 Task: Compose an email with the signature Larry Evans with the subject Request for feedback on a regulatory compliance plan and the message I am writing to request a review of the project quality plan. from softage.3@softage.net to softage.2@softage.net with an attached audio file Audio_promo.mp3 Undo the message, redo the message and add the line (Thank you) Send the email. Finally, move the email from Sent Items to the label Repairs
Action: Mouse moved to (121, 163)
Screenshot: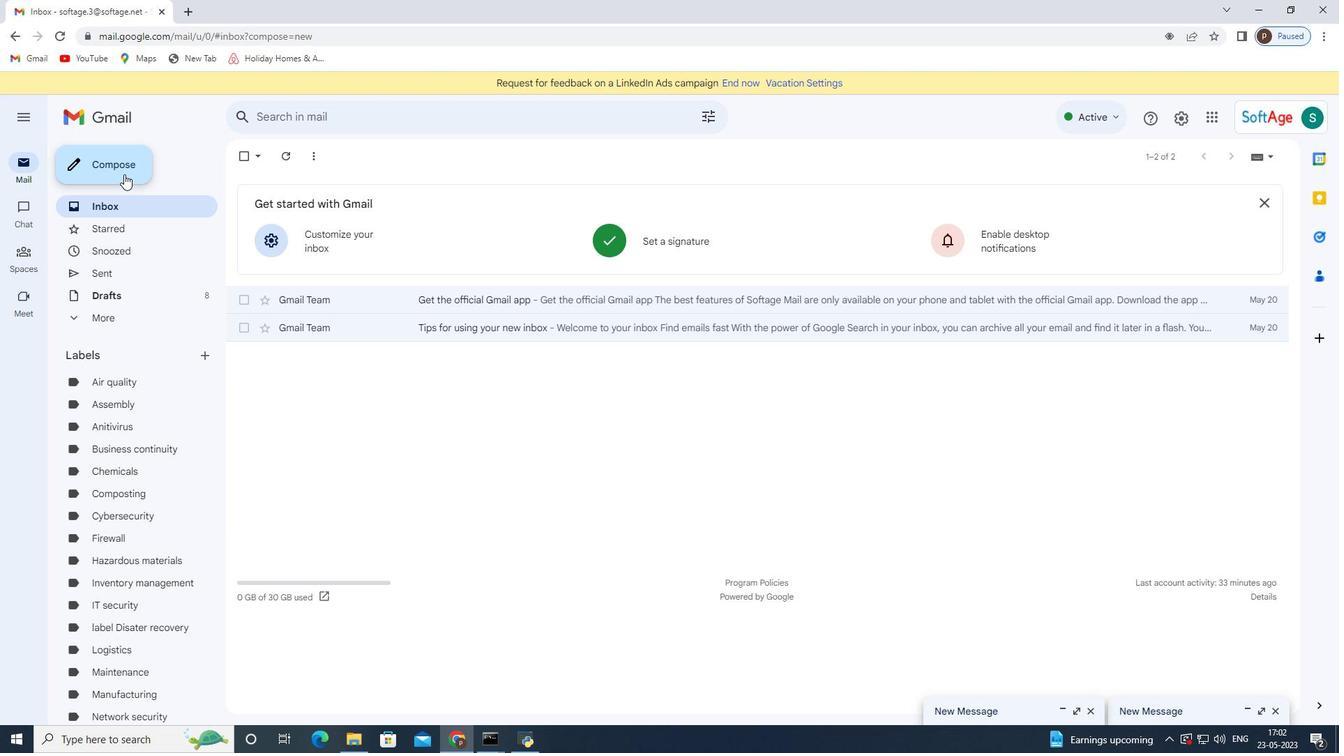 
Action: Mouse pressed left at (121, 163)
Screenshot: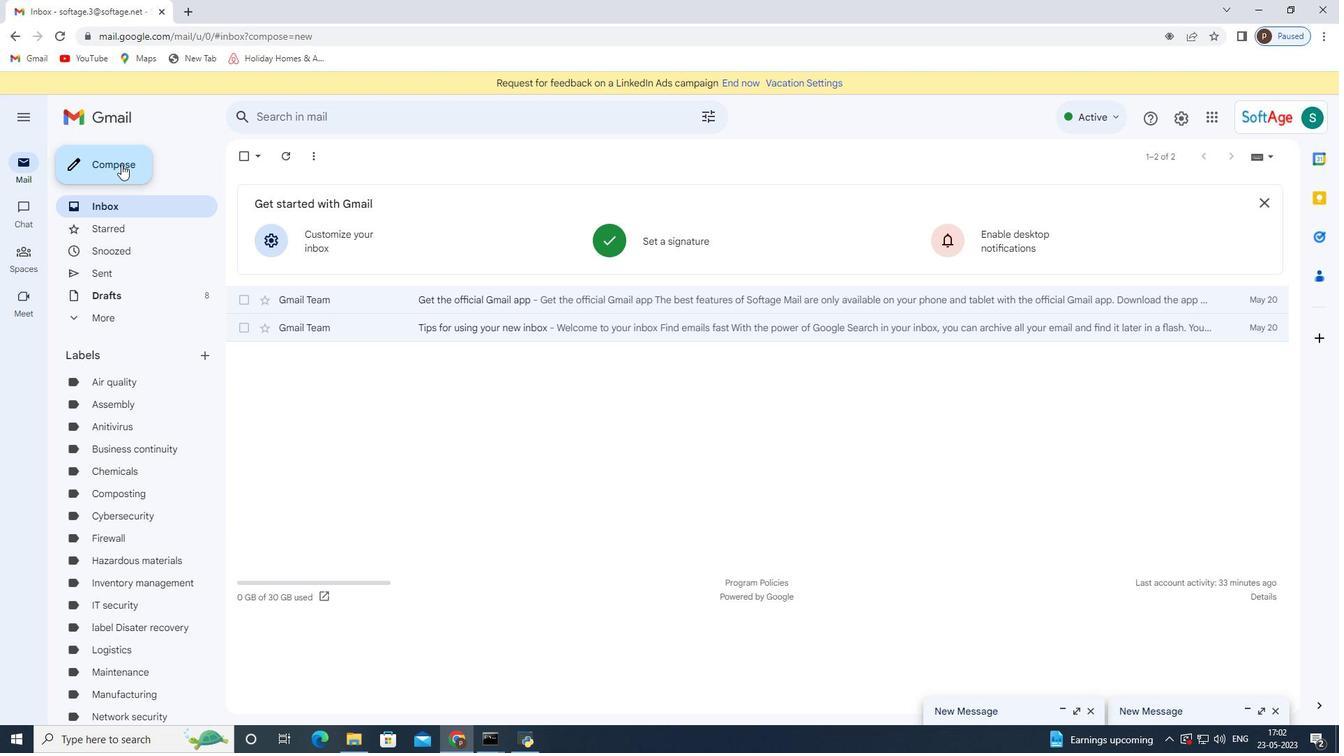
Action: Mouse moved to (755, 698)
Screenshot: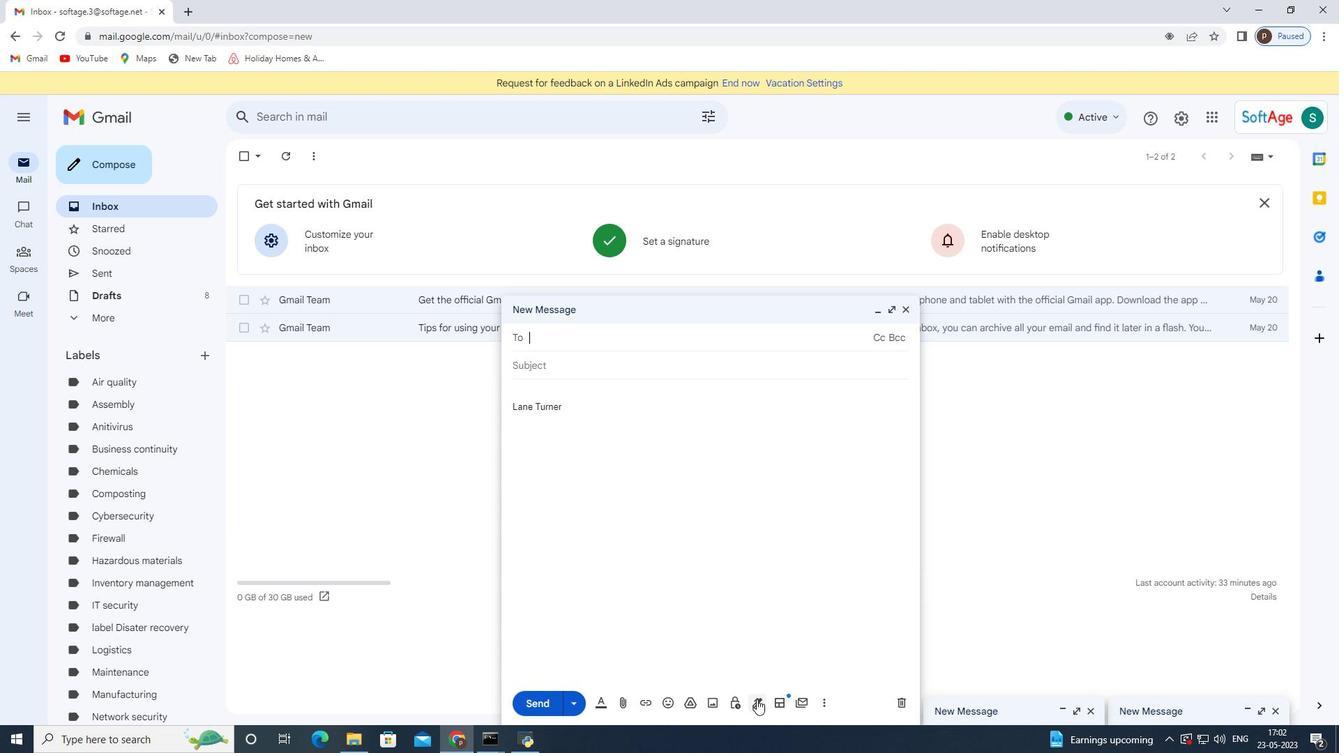 
Action: Mouse pressed left at (755, 698)
Screenshot: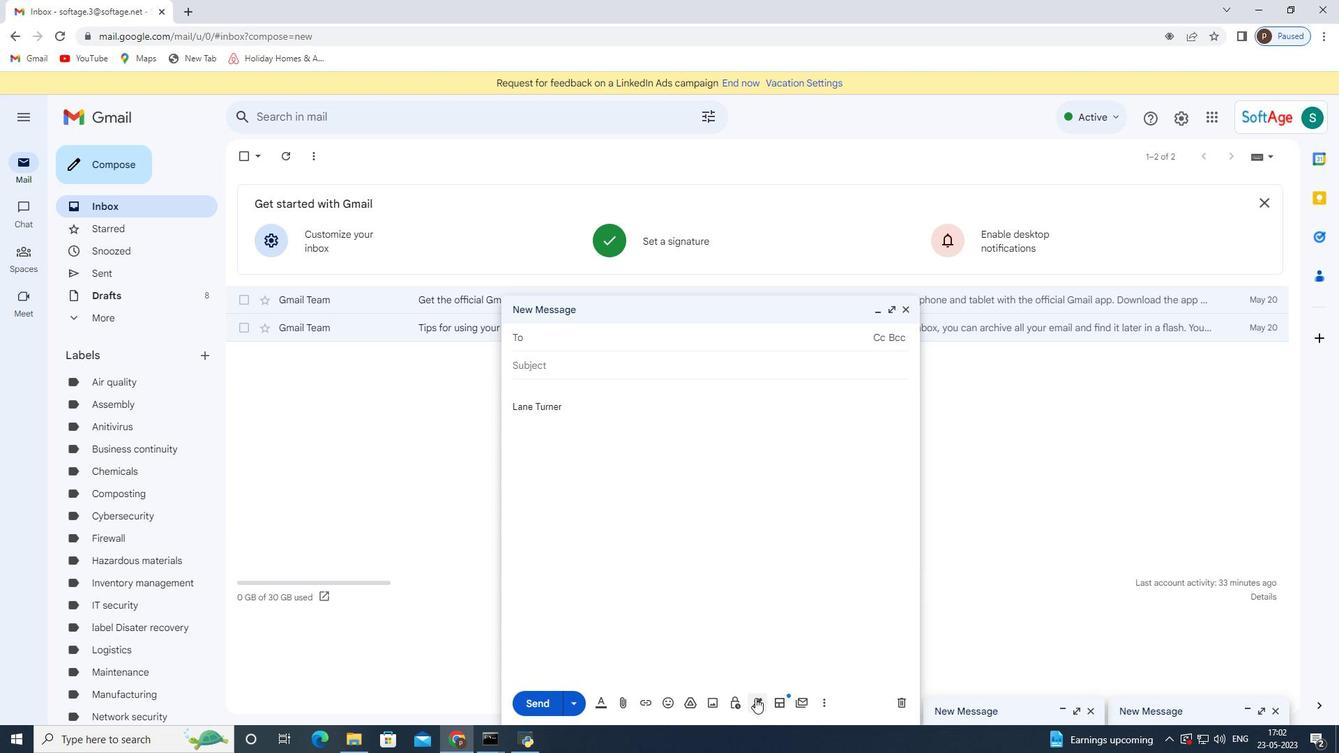 
Action: Mouse moved to (813, 631)
Screenshot: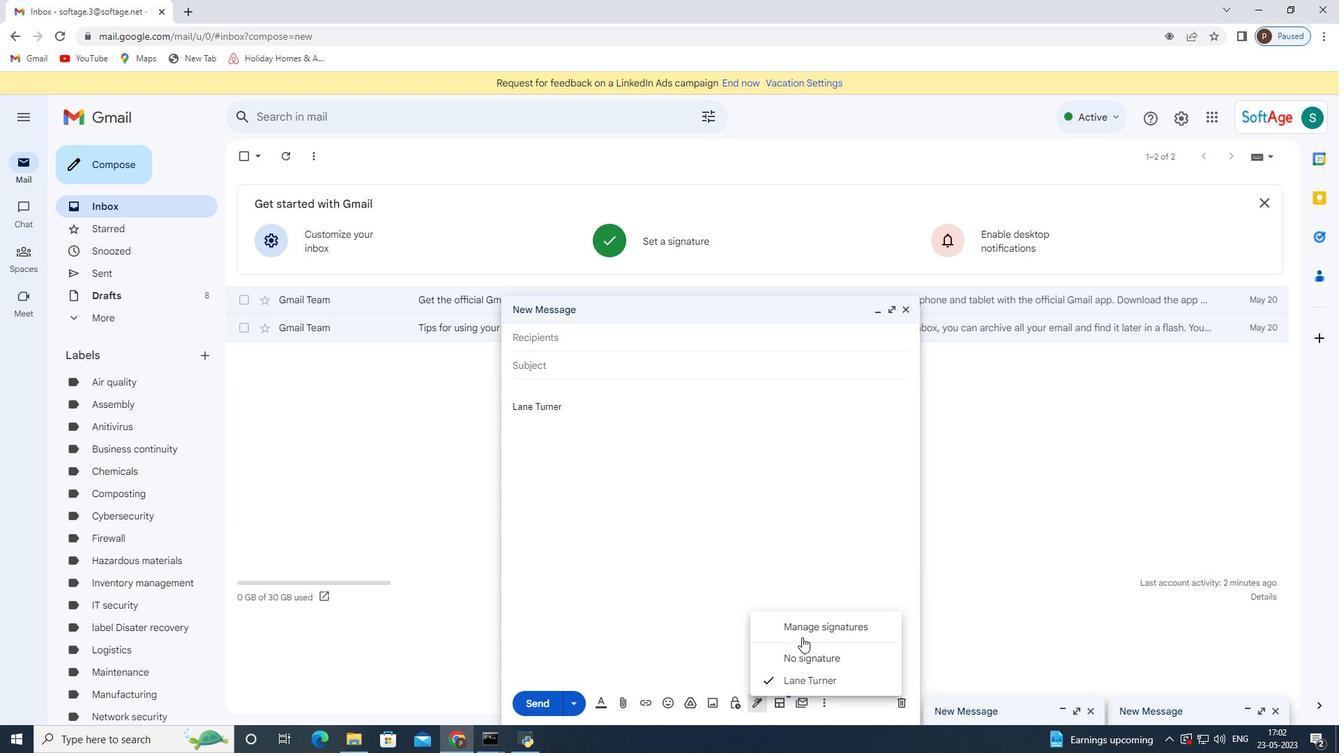 
Action: Mouse pressed left at (813, 631)
Screenshot: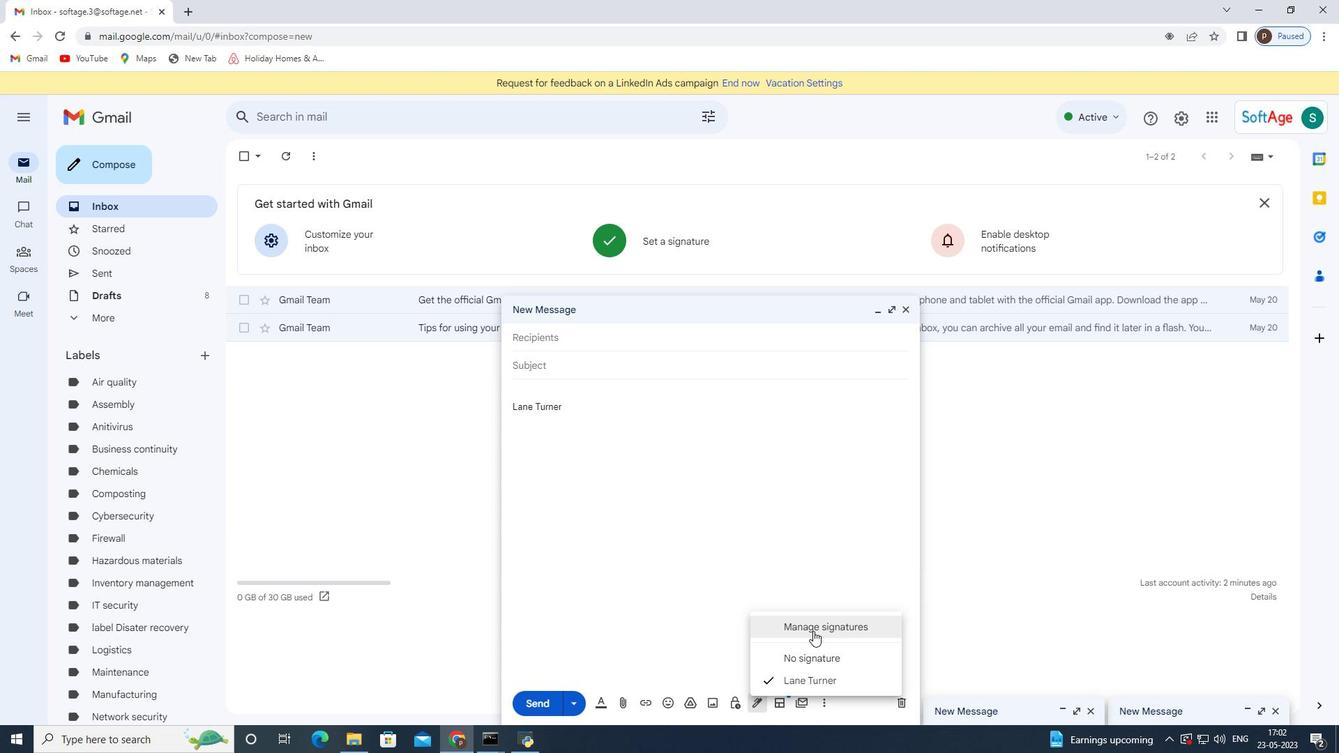 
Action: Mouse moved to (907, 309)
Screenshot: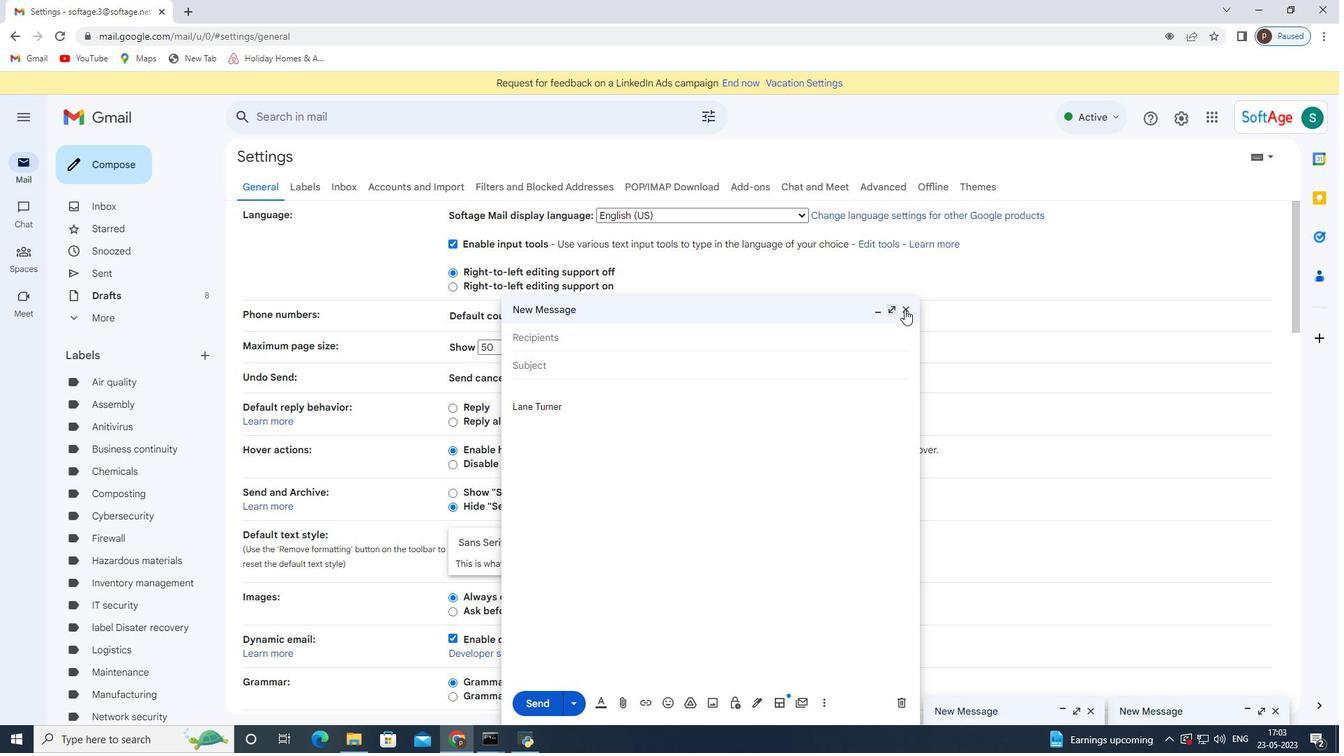 
Action: Mouse pressed left at (907, 309)
Screenshot: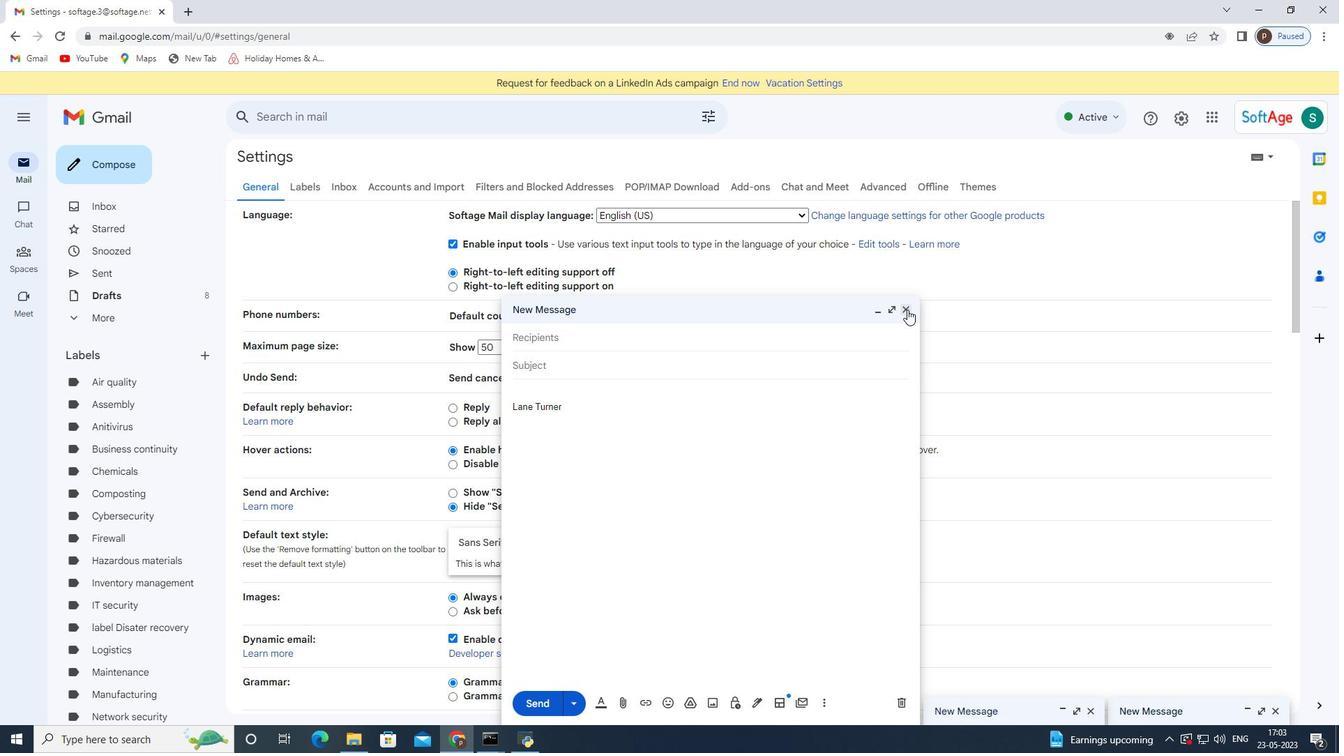 
Action: Mouse moved to (560, 444)
Screenshot: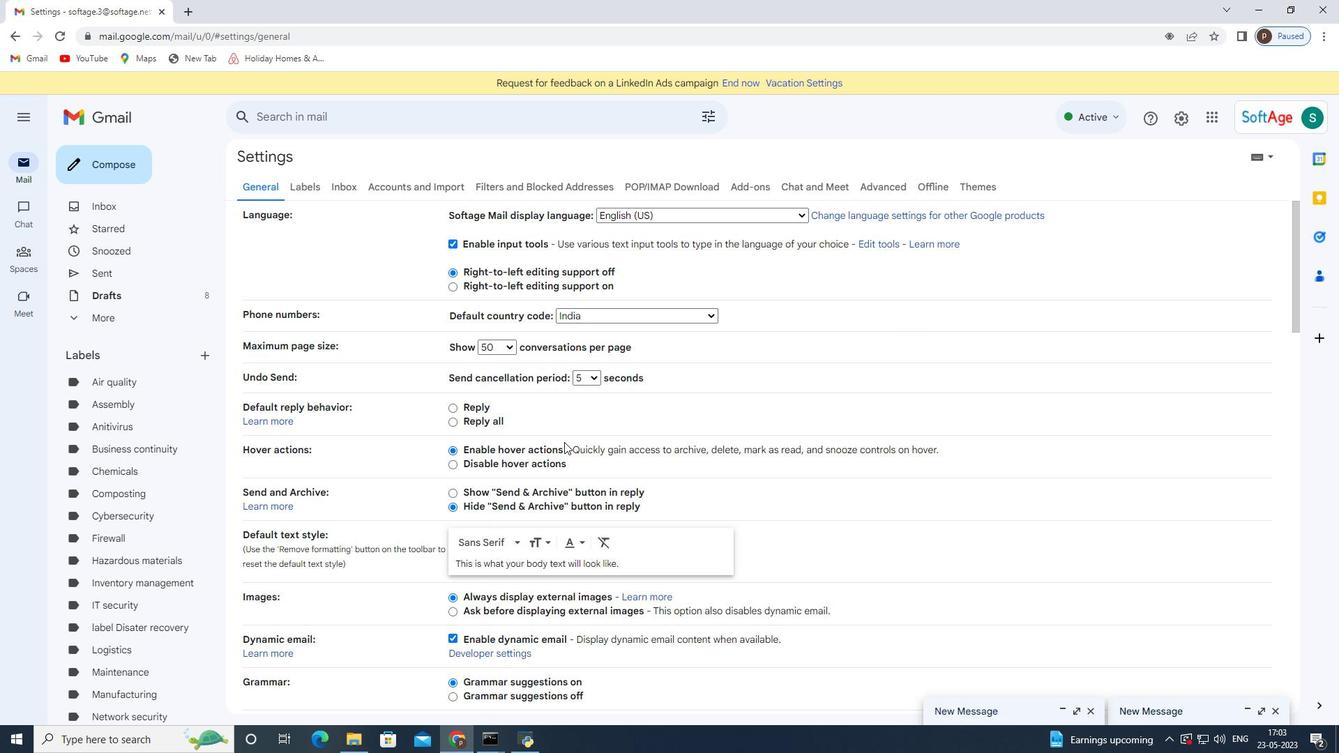 
Action: Mouse scrolled (560, 444) with delta (0, 0)
Screenshot: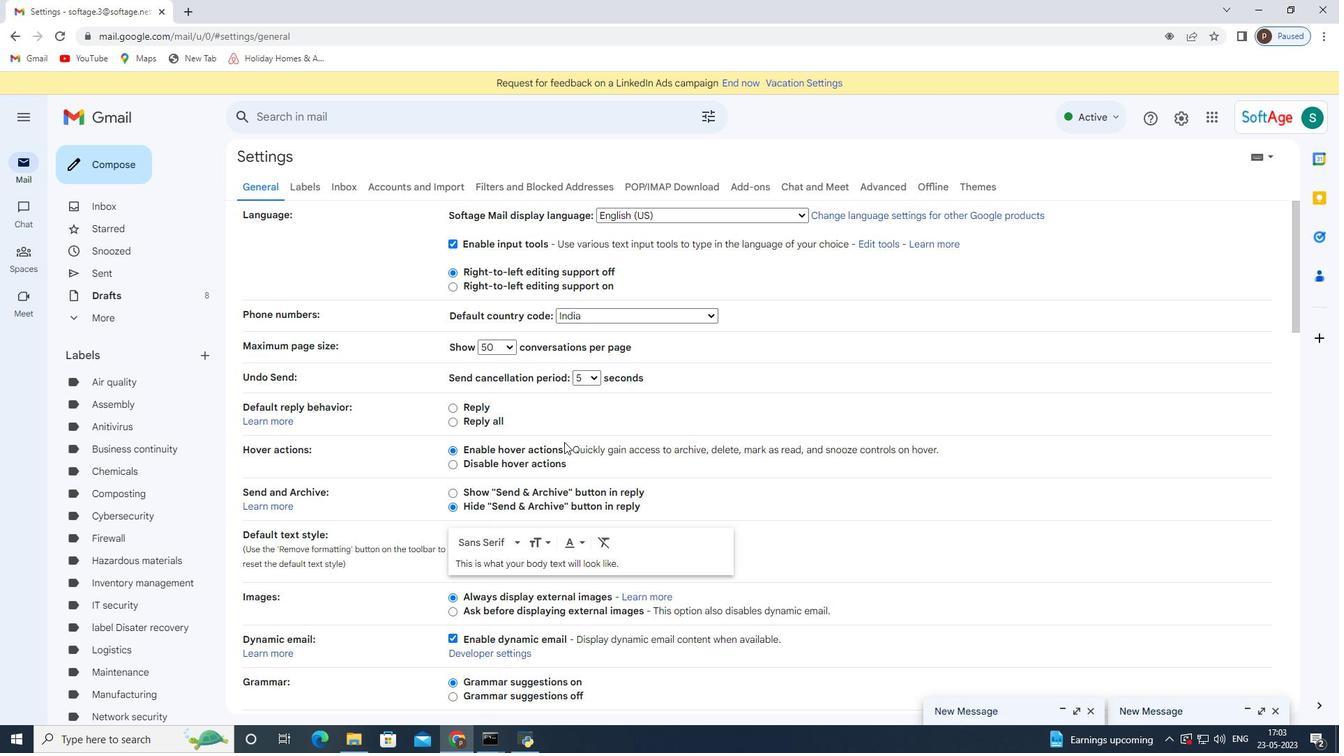 
Action: Mouse moved to (559, 446)
Screenshot: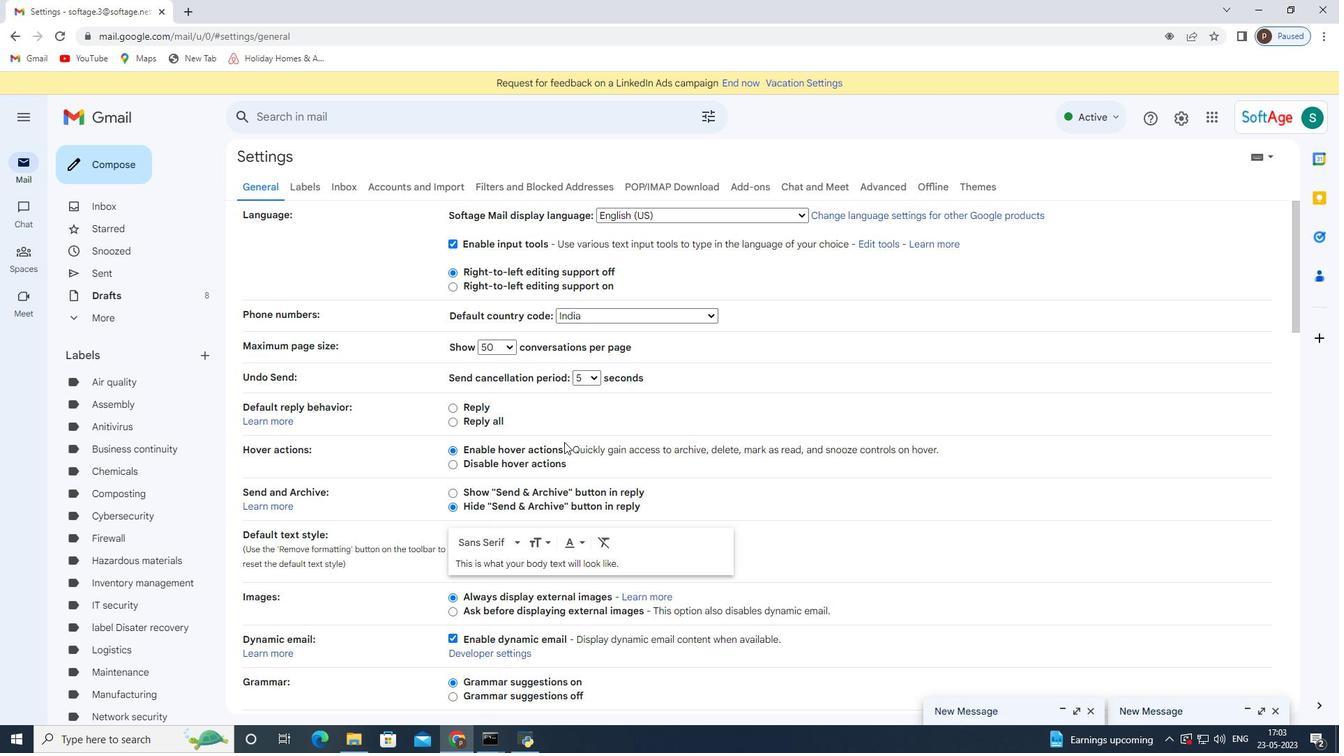 
Action: Mouse scrolled (559, 445) with delta (0, 0)
Screenshot: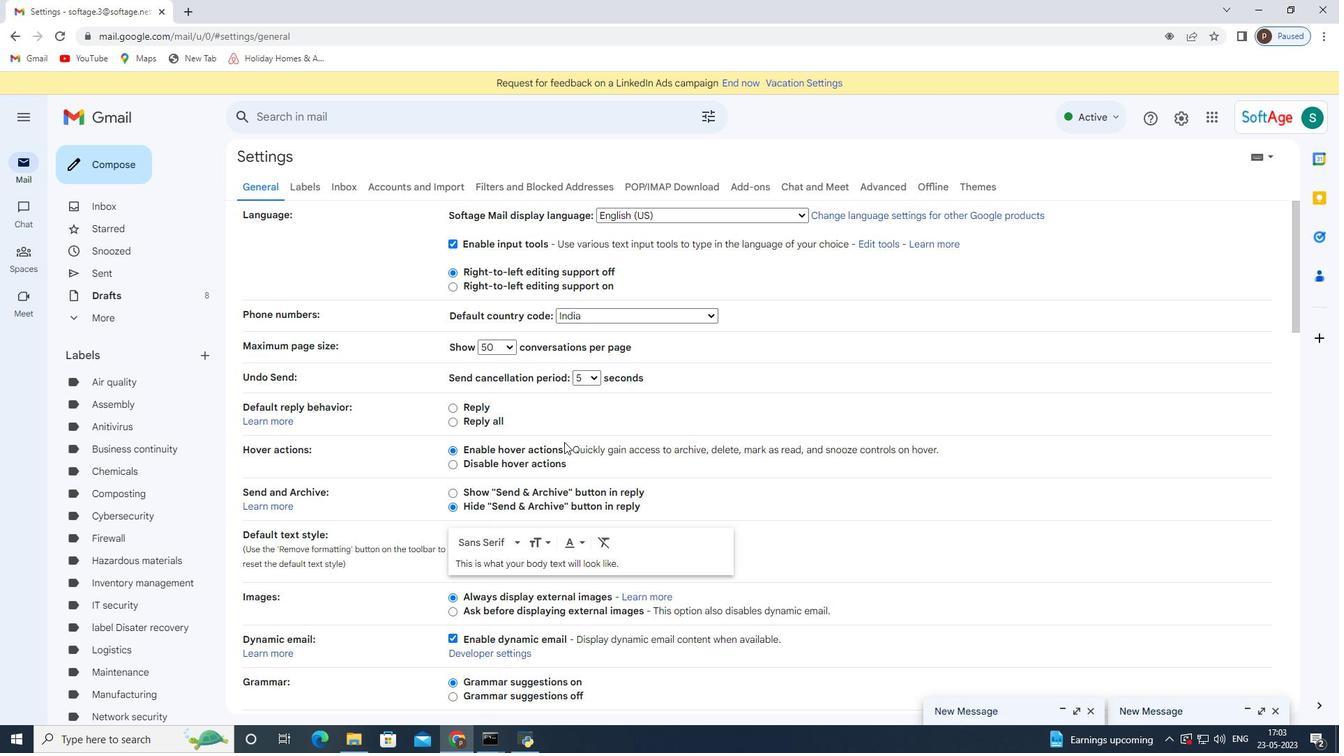 
Action: Mouse moved to (559, 447)
Screenshot: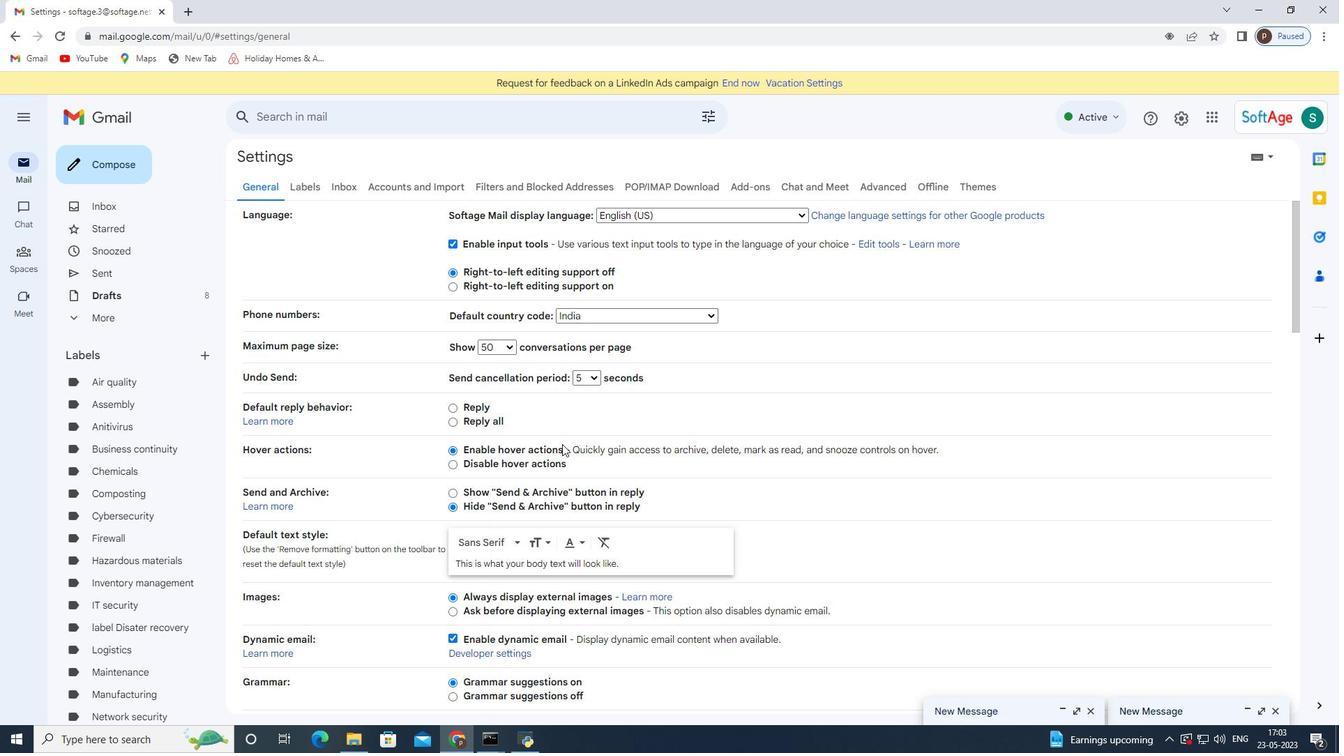 
Action: Mouse scrolled (559, 446) with delta (0, 0)
Screenshot: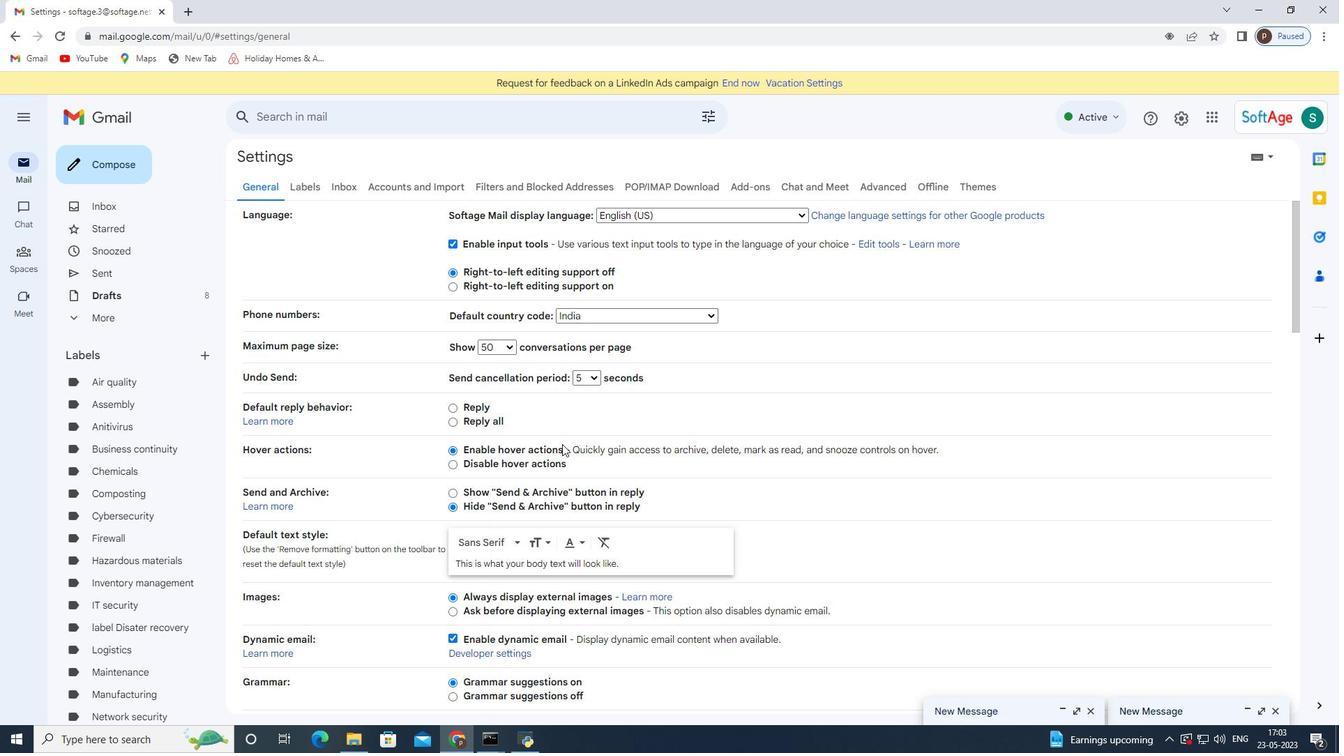 
Action: Mouse scrolled (559, 446) with delta (0, 0)
Screenshot: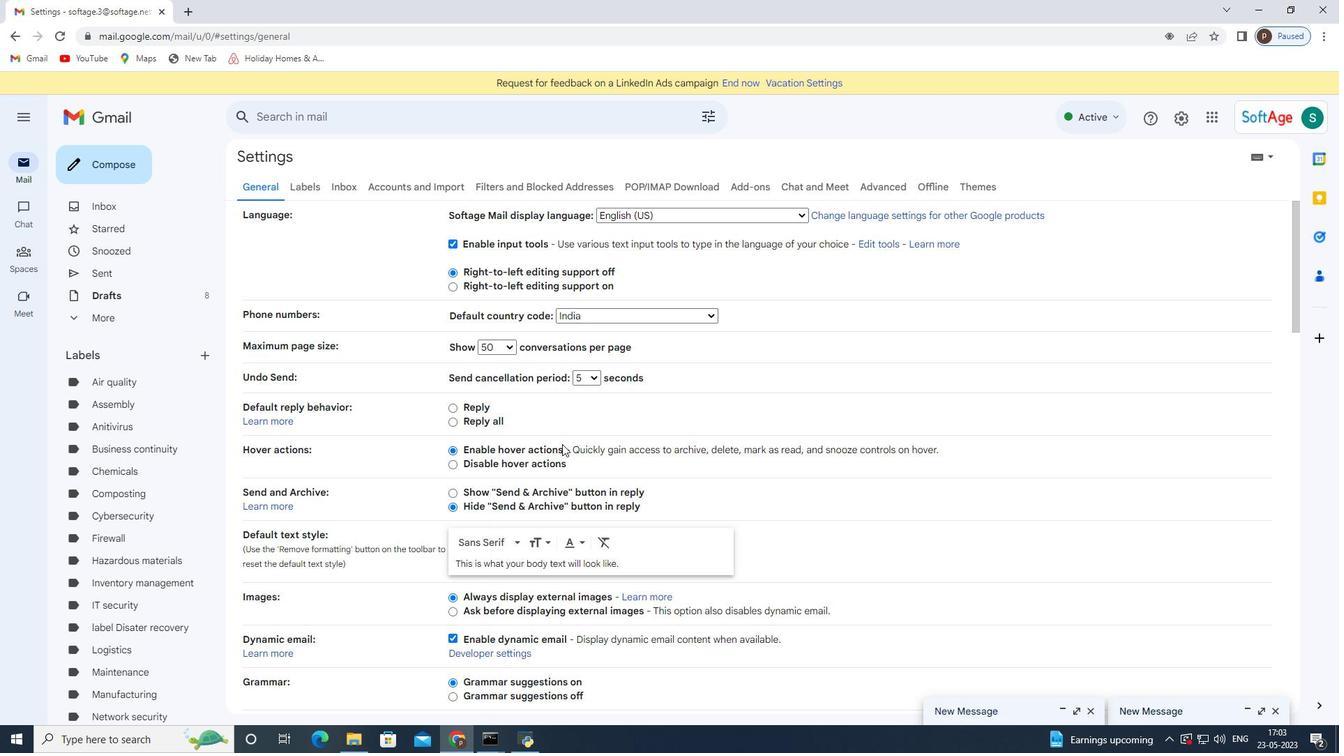 
Action: Mouse scrolled (559, 446) with delta (0, 0)
Screenshot: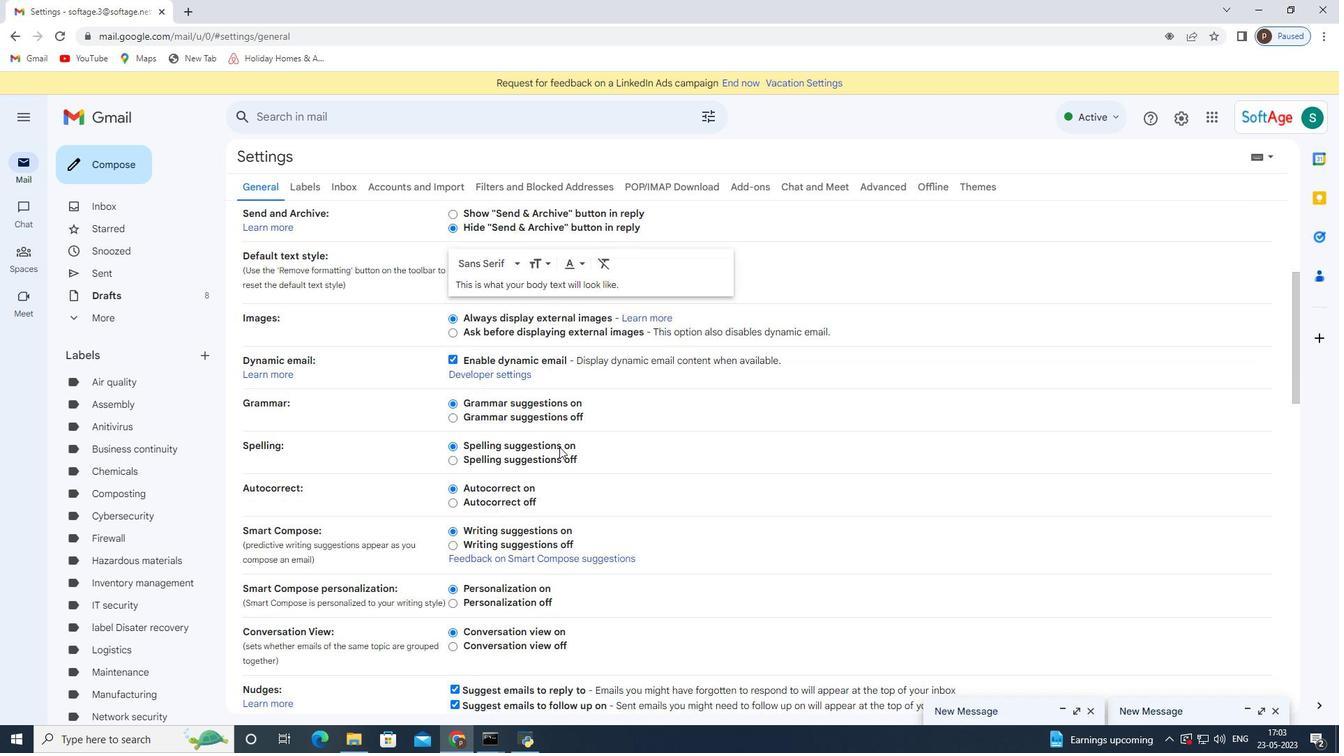 
Action: Mouse scrolled (559, 446) with delta (0, 0)
Screenshot: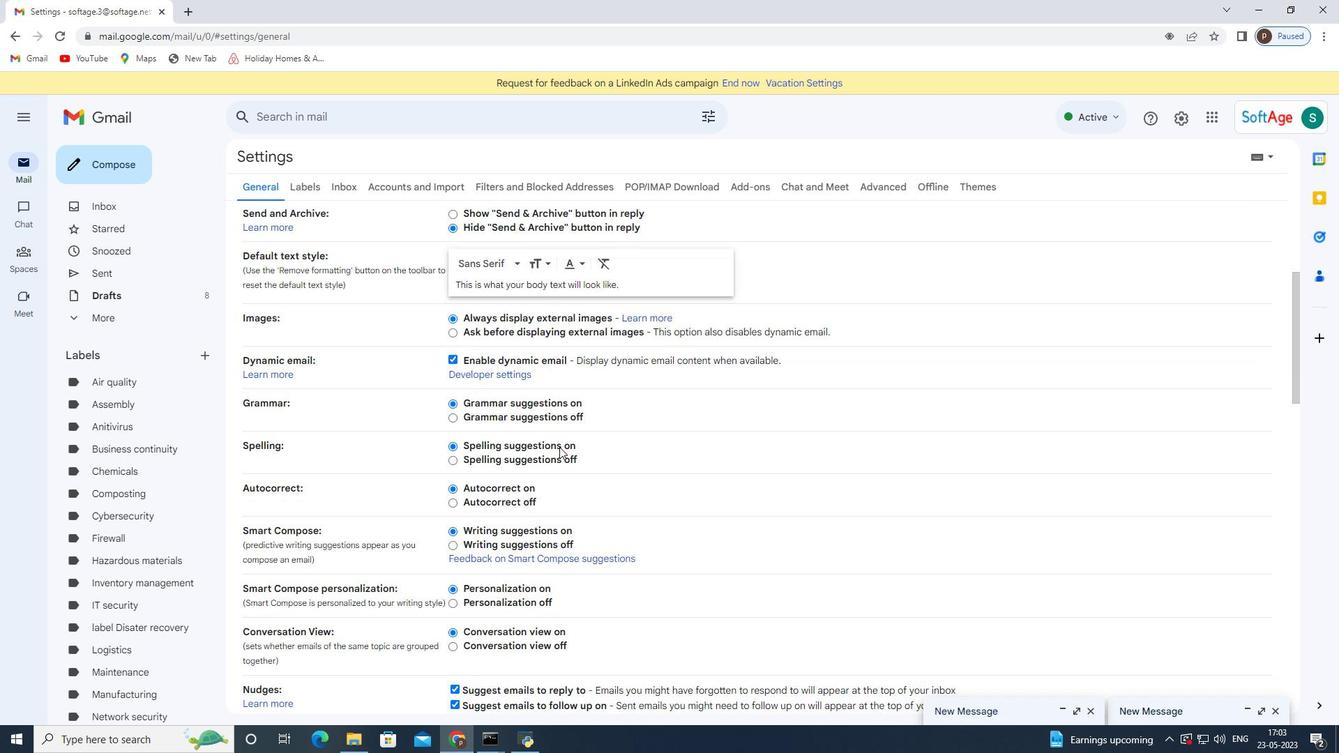 
Action: Mouse scrolled (559, 446) with delta (0, 0)
Screenshot: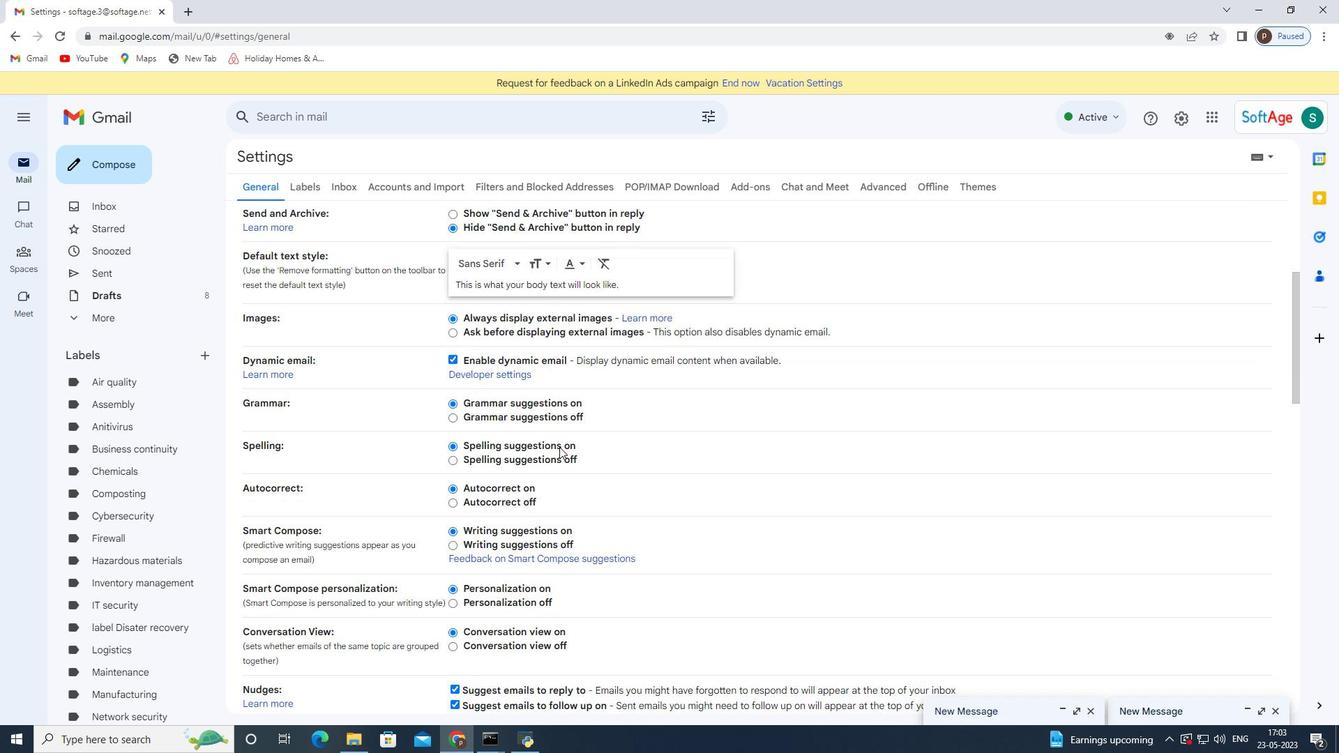 
Action: Mouse scrolled (559, 446) with delta (0, 0)
Screenshot: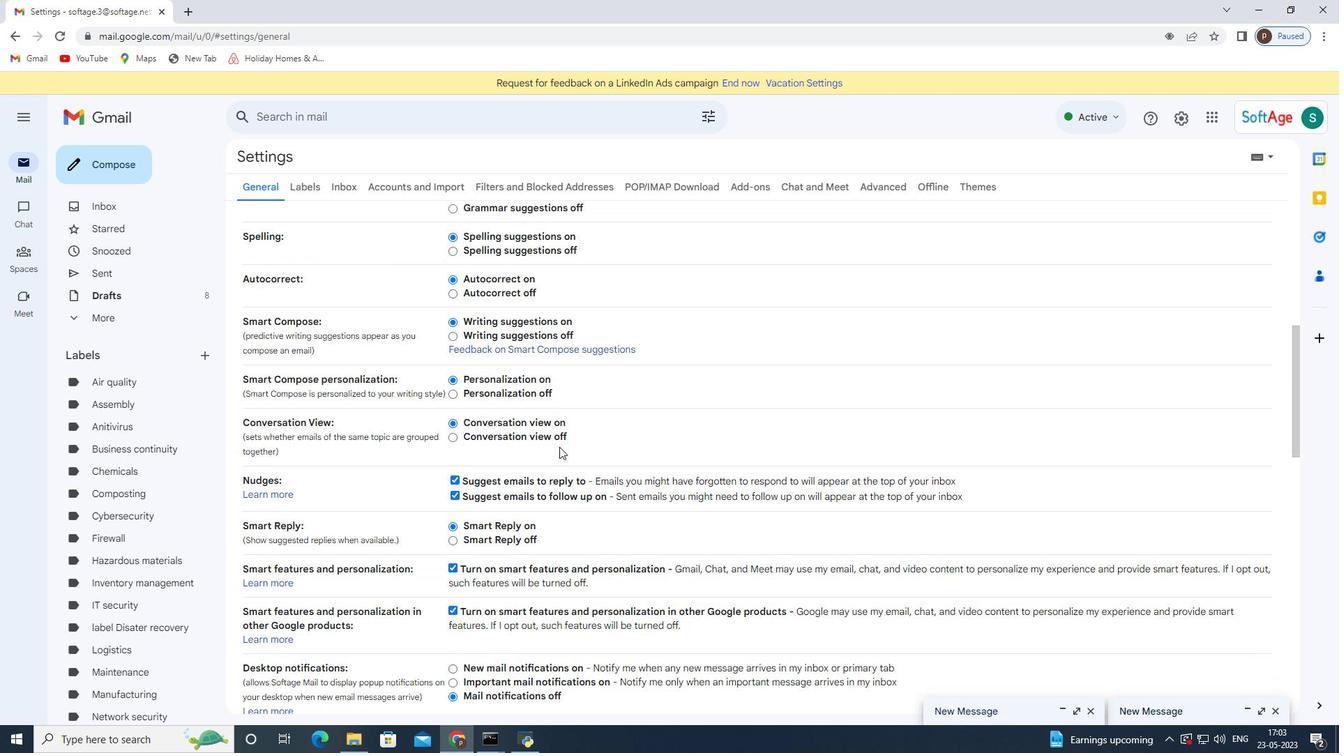 
Action: Mouse scrolled (559, 447) with delta (0, 0)
Screenshot: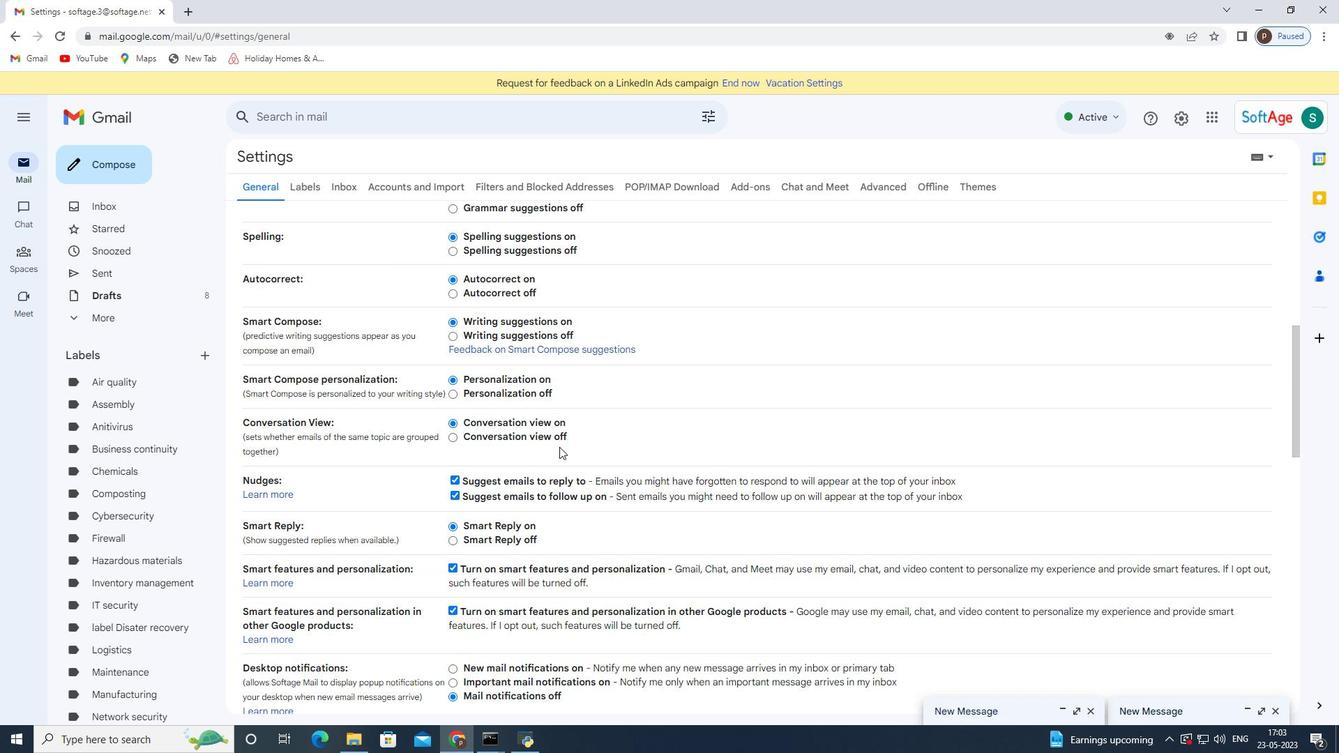 
Action: Mouse scrolled (559, 446) with delta (0, 0)
Screenshot: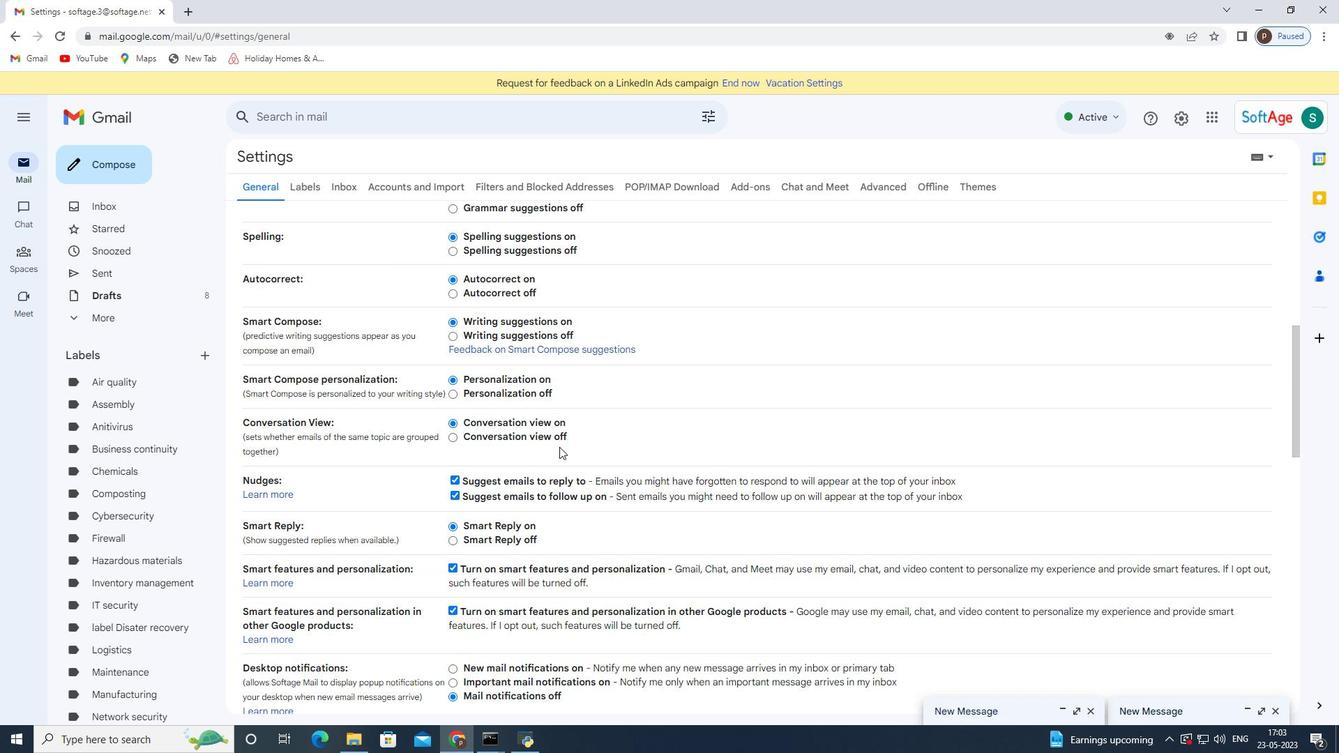
Action: Mouse scrolled (559, 446) with delta (0, 0)
Screenshot: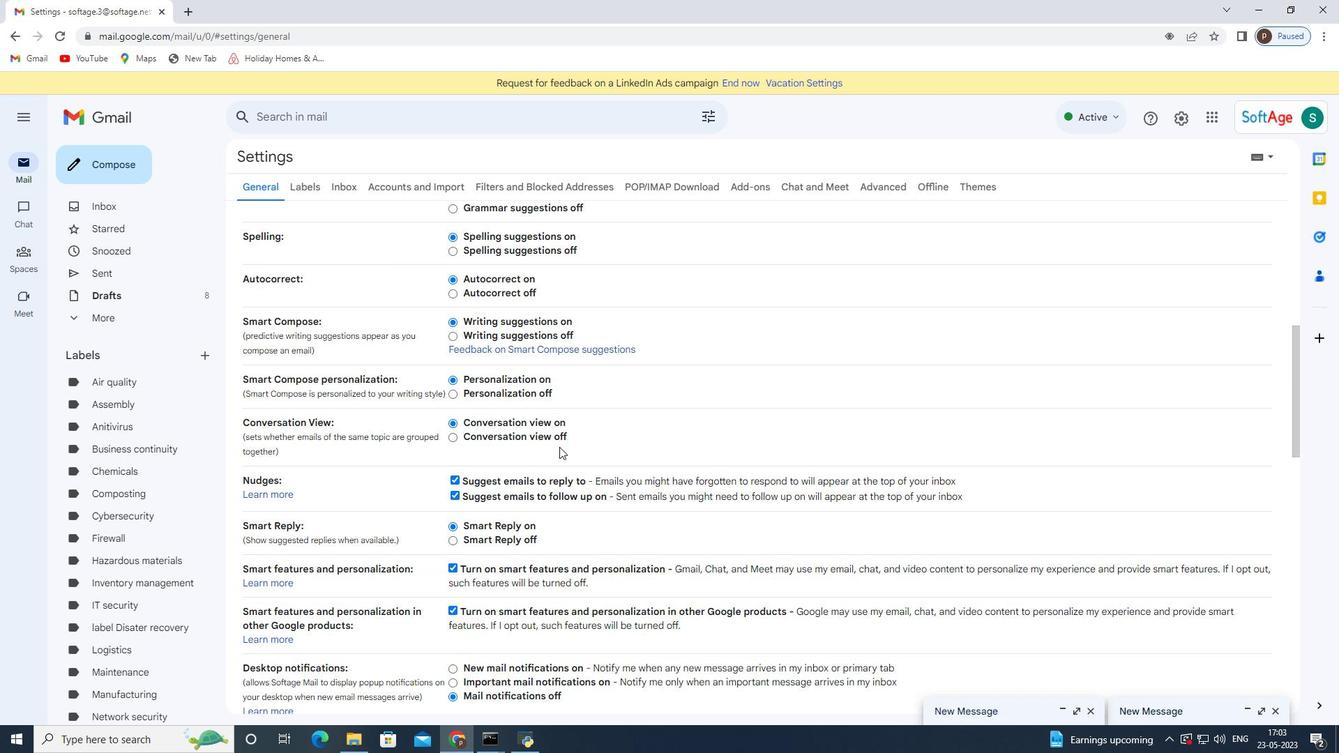 
Action: Mouse scrolled (559, 446) with delta (0, 0)
Screenshot: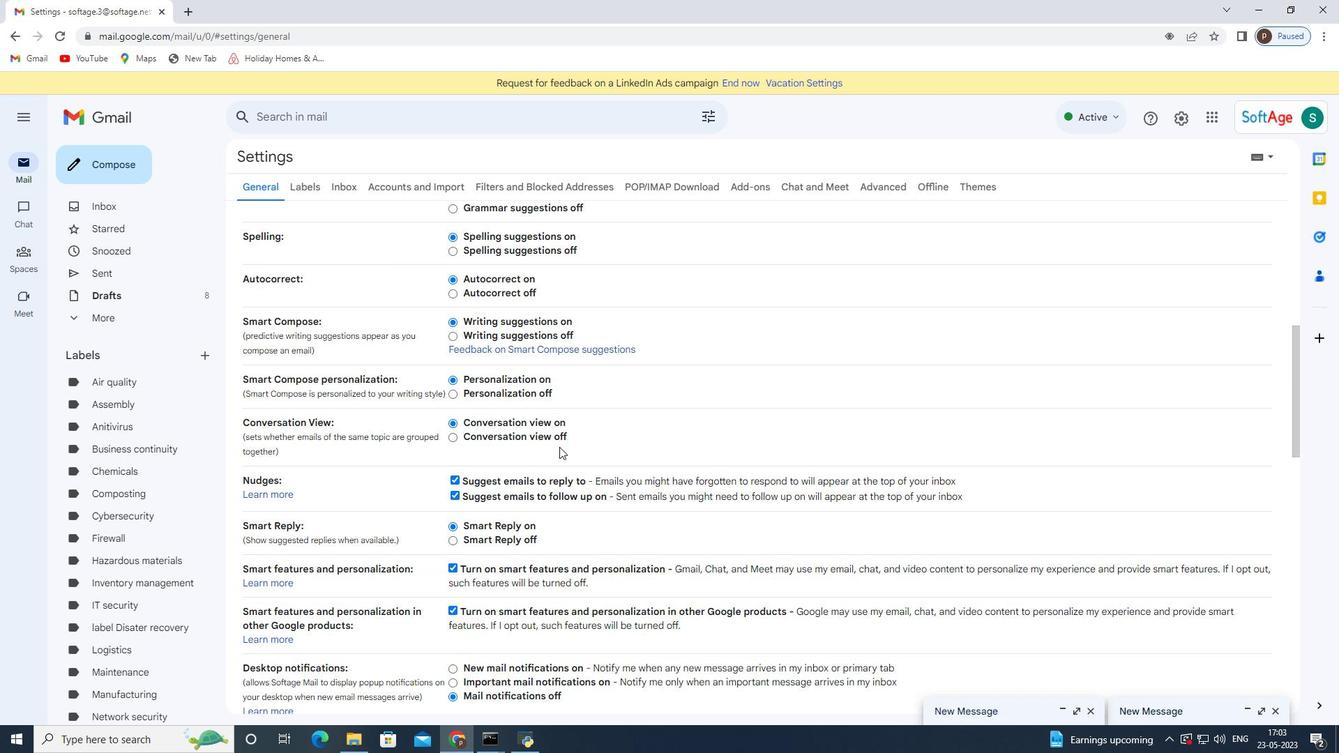 
Action: Mouse moved to (559, 447)
Screenshot: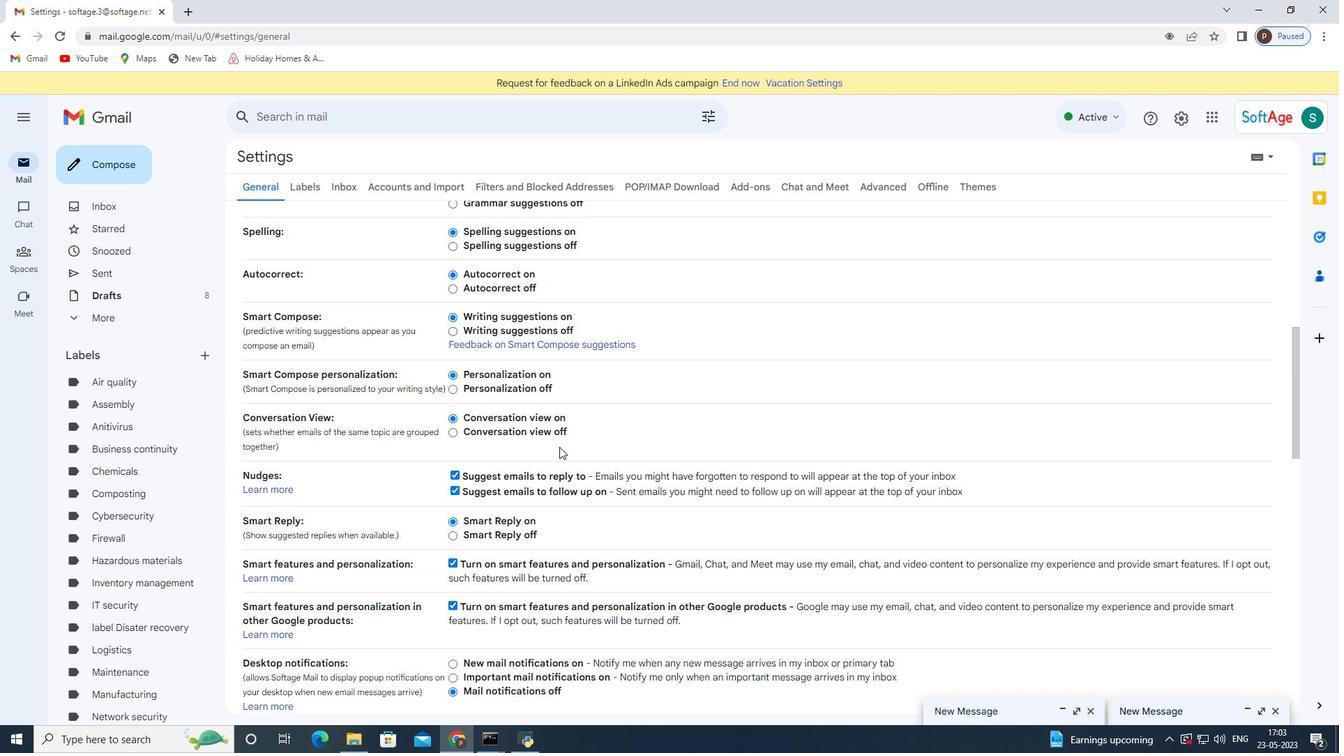 
Action: Mouse scrolled (559, 446) with delta (0, 0)
Screenshot: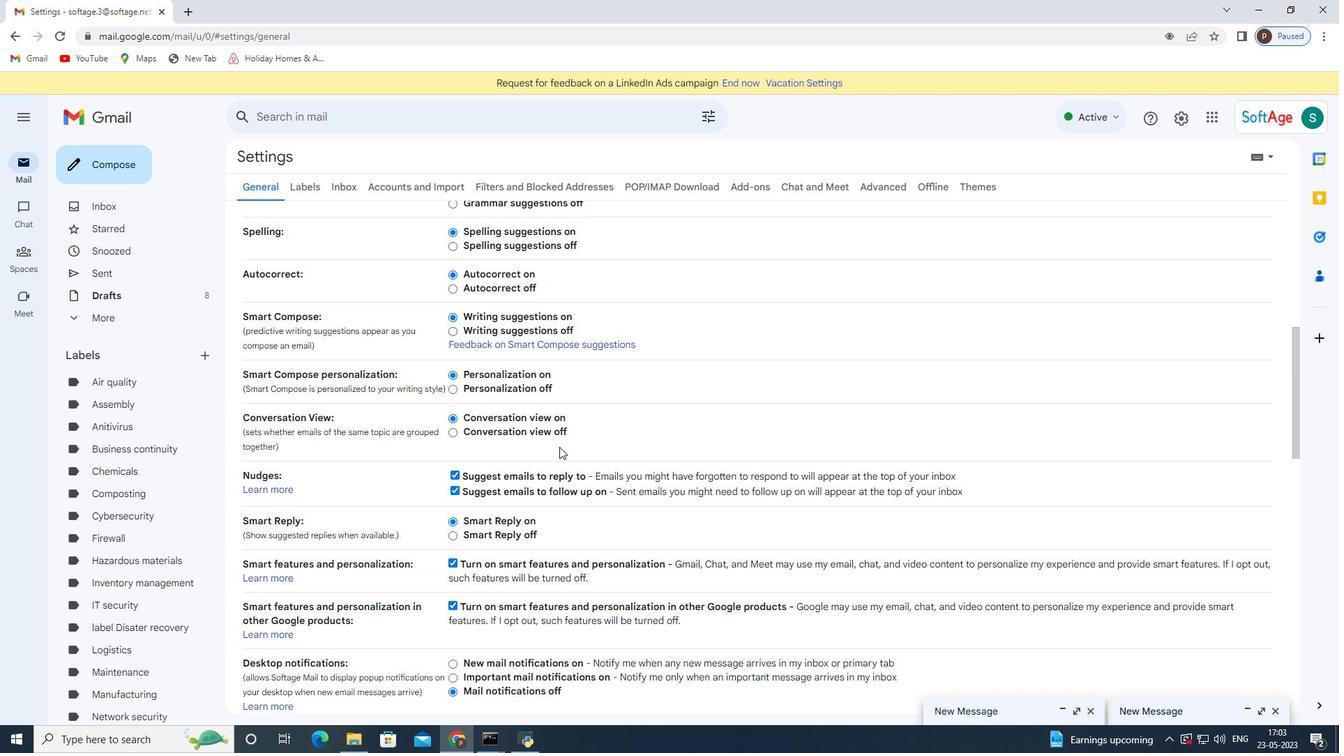 
Action: Mouse moved to (557, 447)
Screenshot: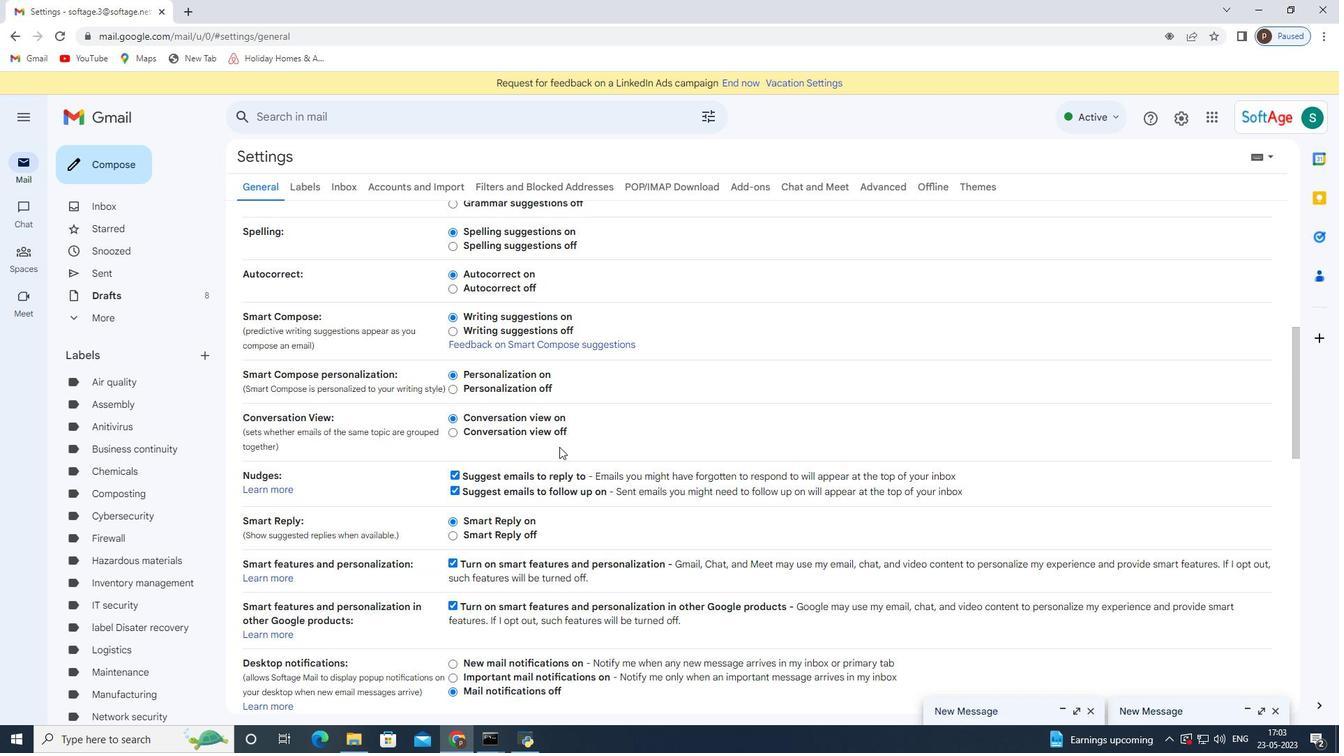 
Action: Mouse scrolled (557, 446) with delta (0, 0)
Screenshot: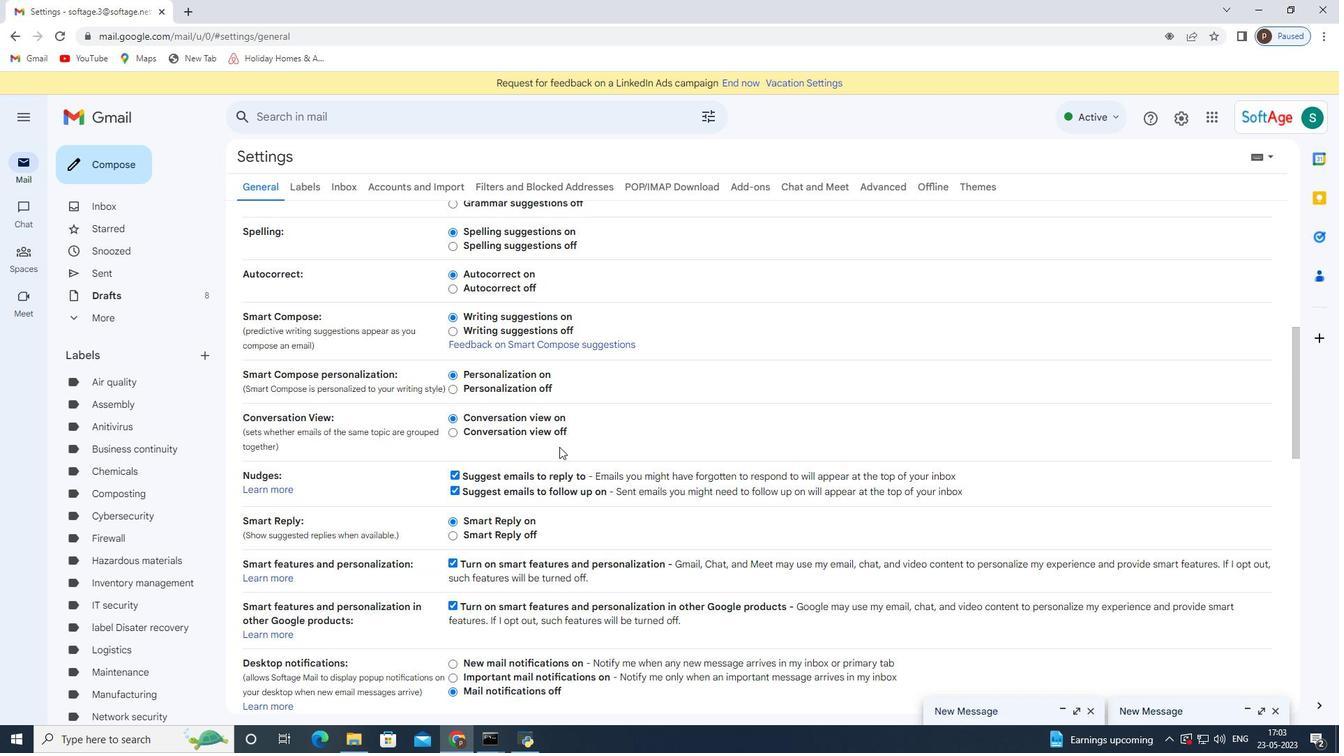 
Action: Mouse moved to (557, 447)
Screenshot: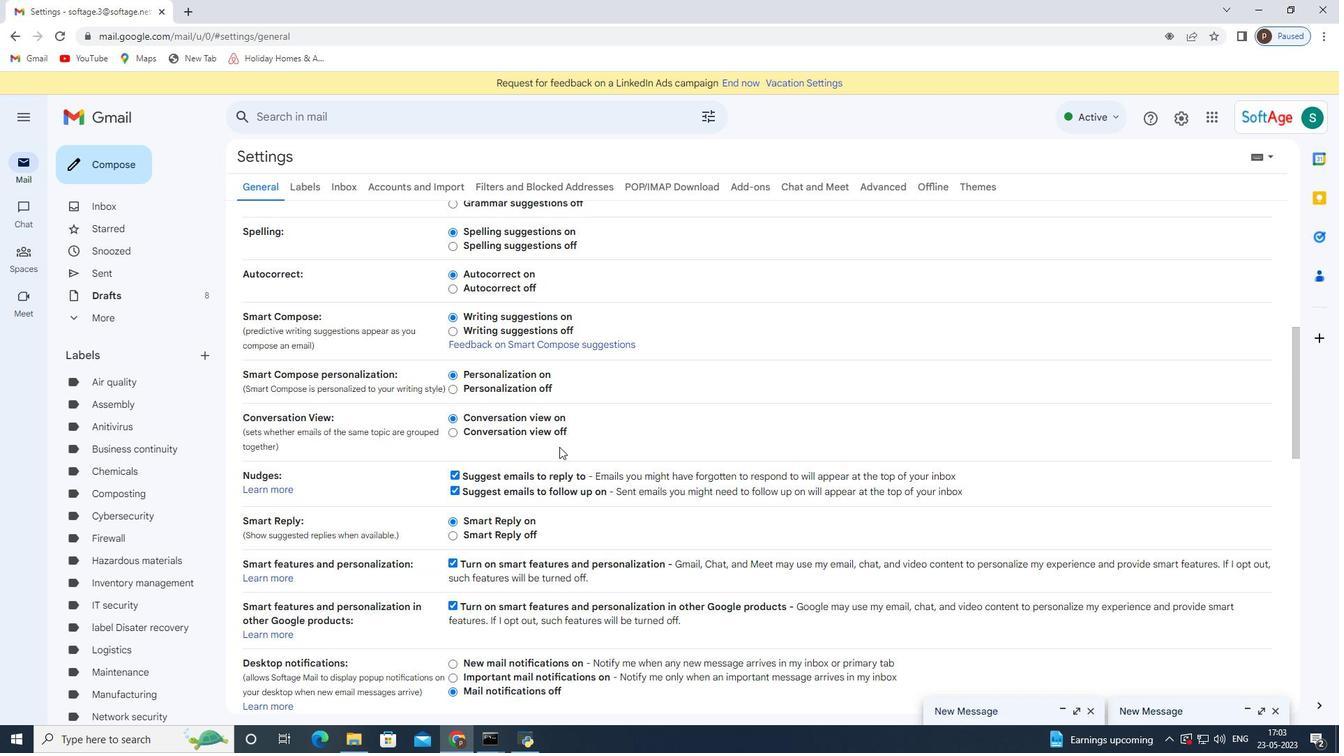 
Action: Mouse scrolled (557, 447) with delta (0, 0)
Screenshot: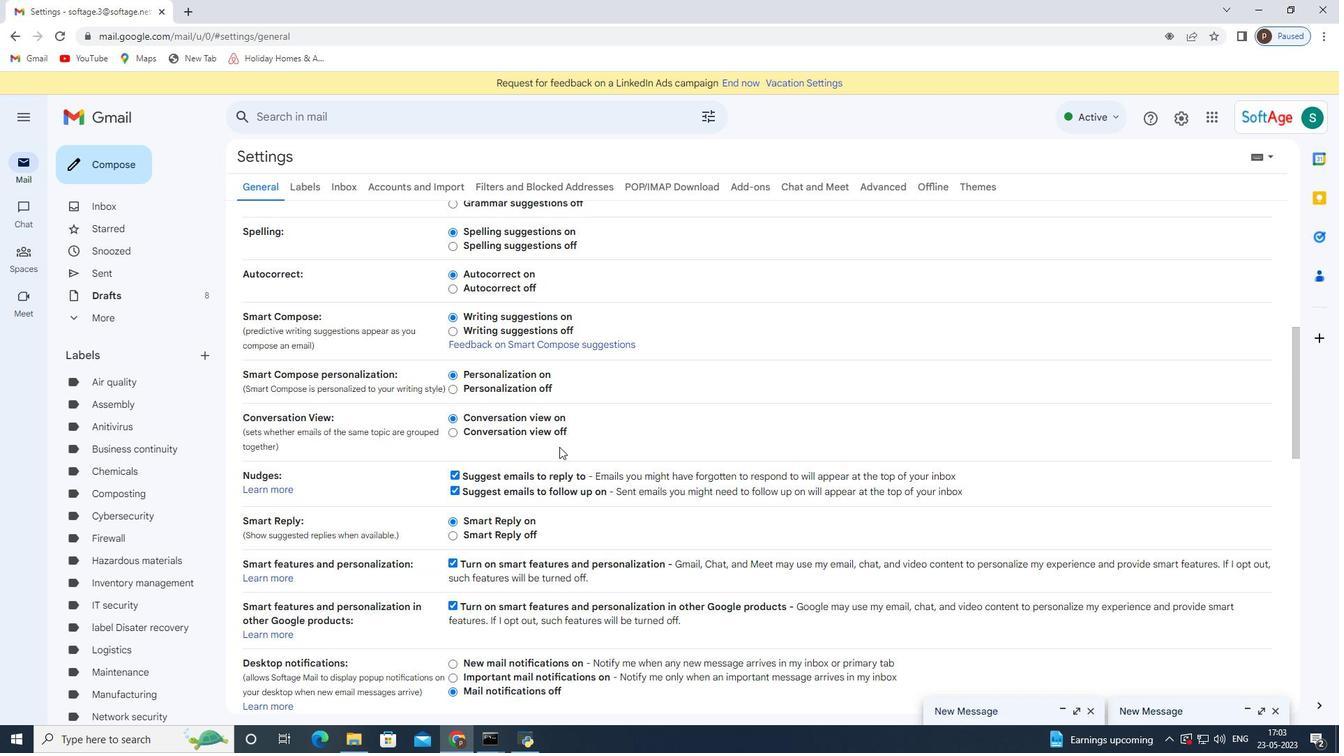 
Action: Mouse moved to (554, 449)
Screenshot: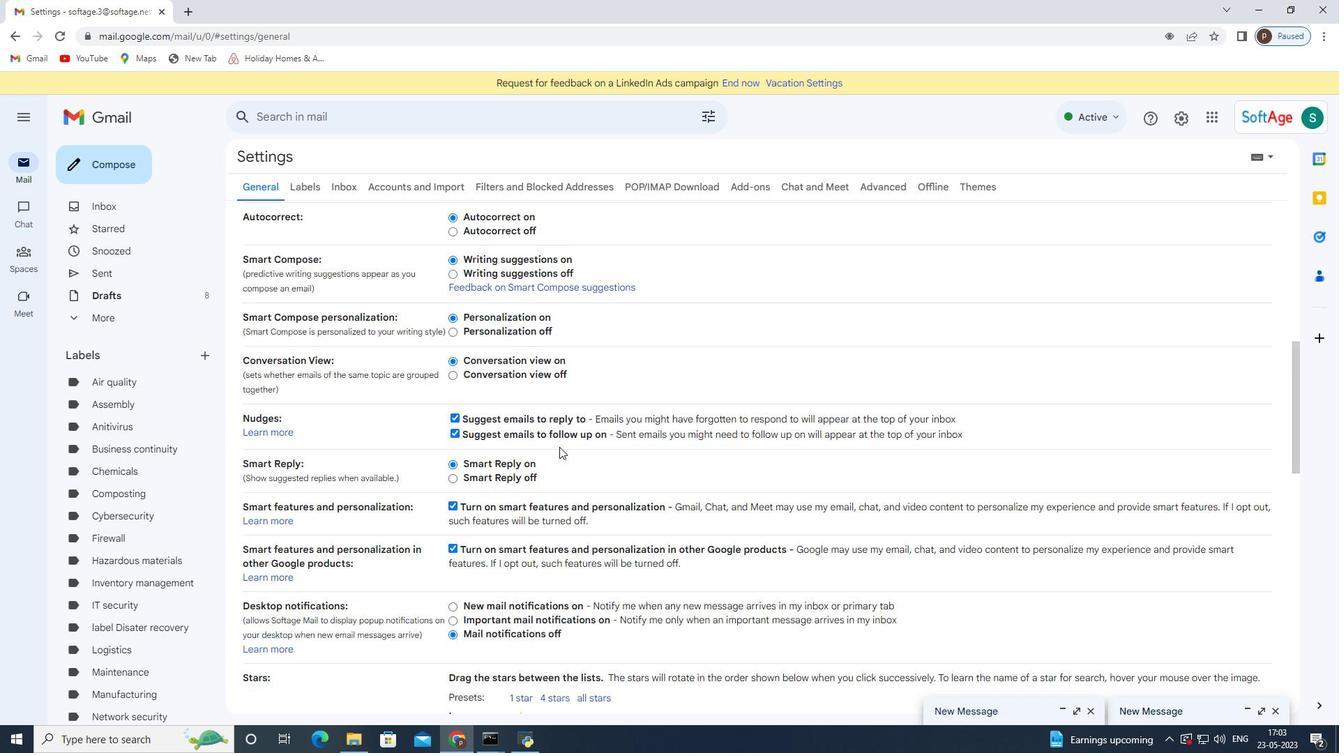 
Action: Mouse scrolled (554, 448) with delta (0, 0)
Screenshot: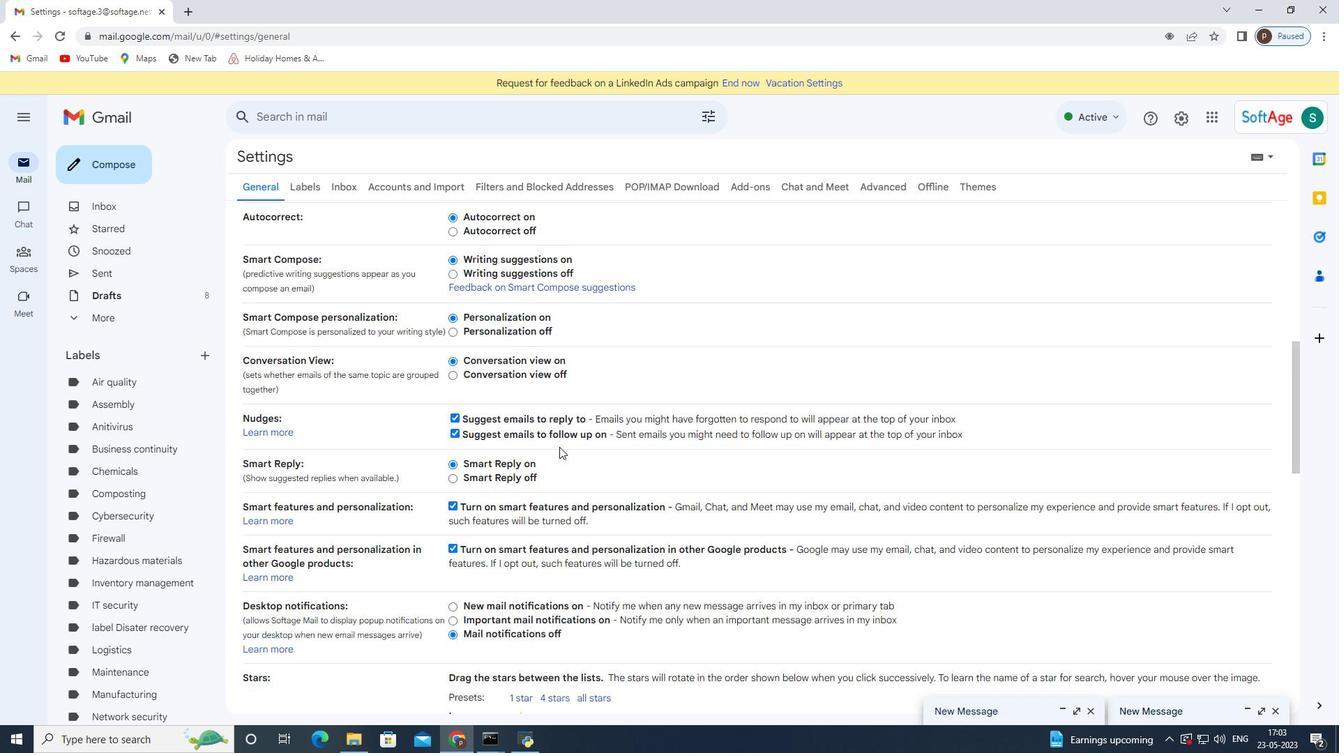 
Action: Mouse moved to (599, 538)
Screenshot: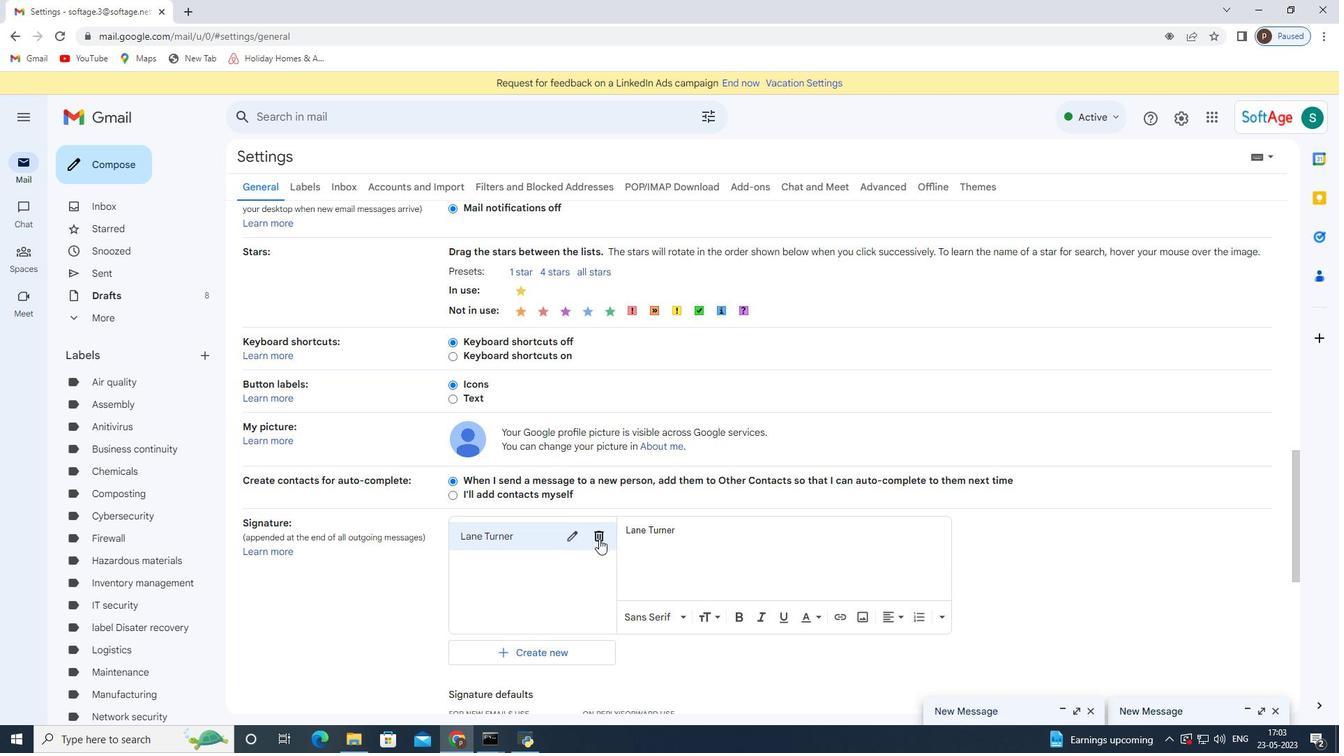 
Action: Mouse pressed left at (599, 538)
Screenshot: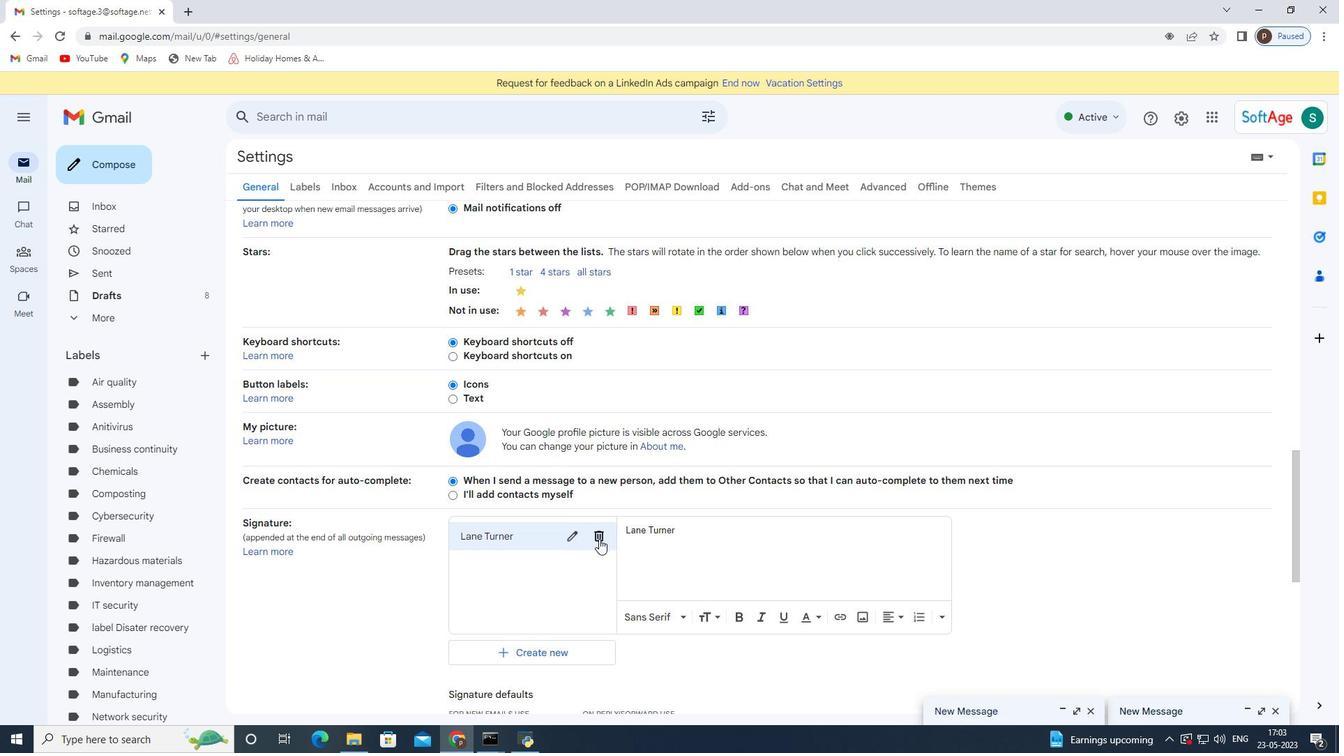 
Action: Mouse moved to (799, 419)
Screenshot: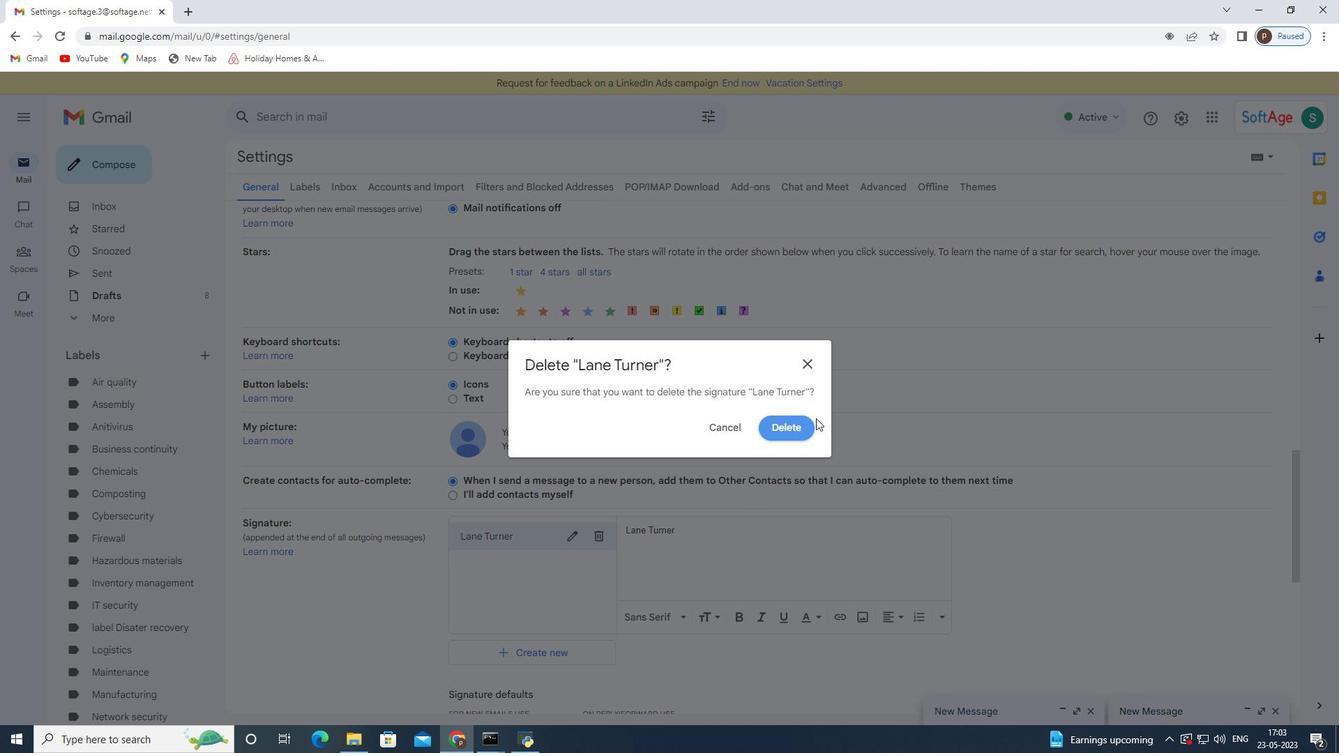 
Action: Mouse pressed left at (799, 419)
Screenshot: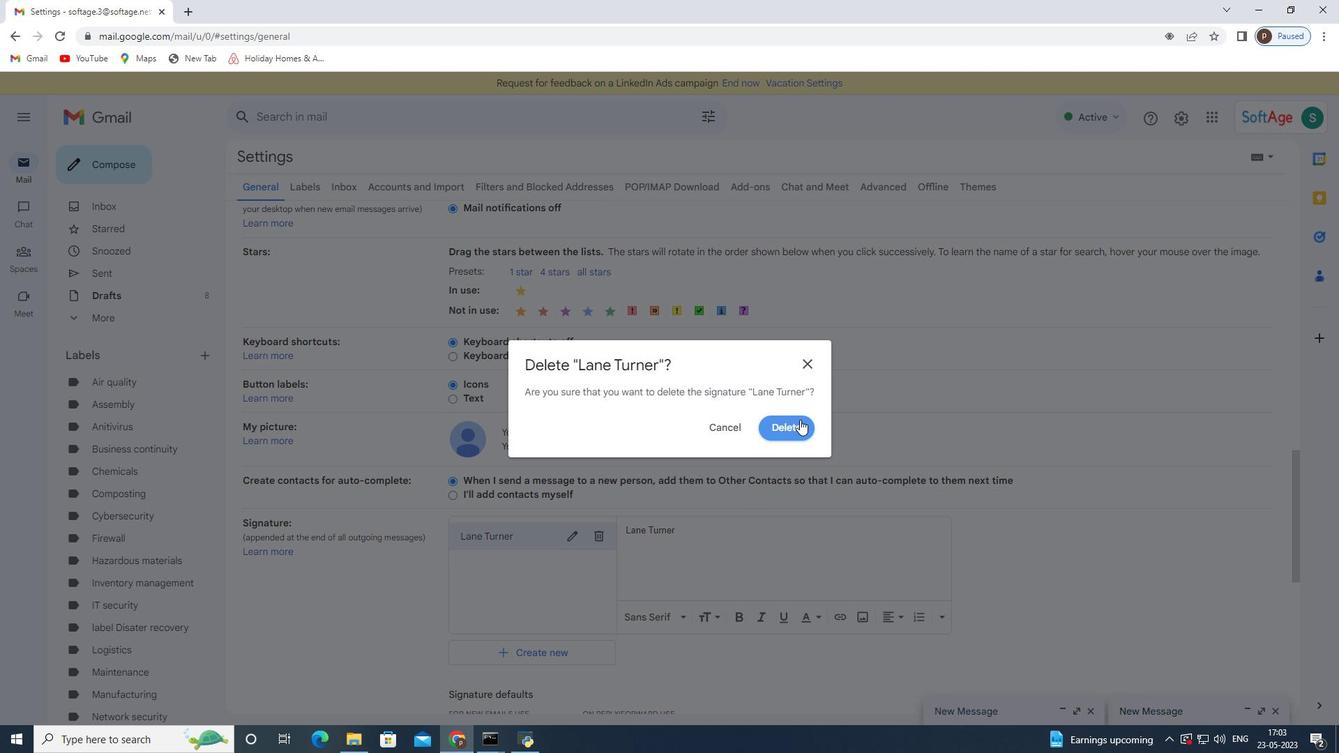 
Action: Mouse moved to (519, 546)
Screenshot: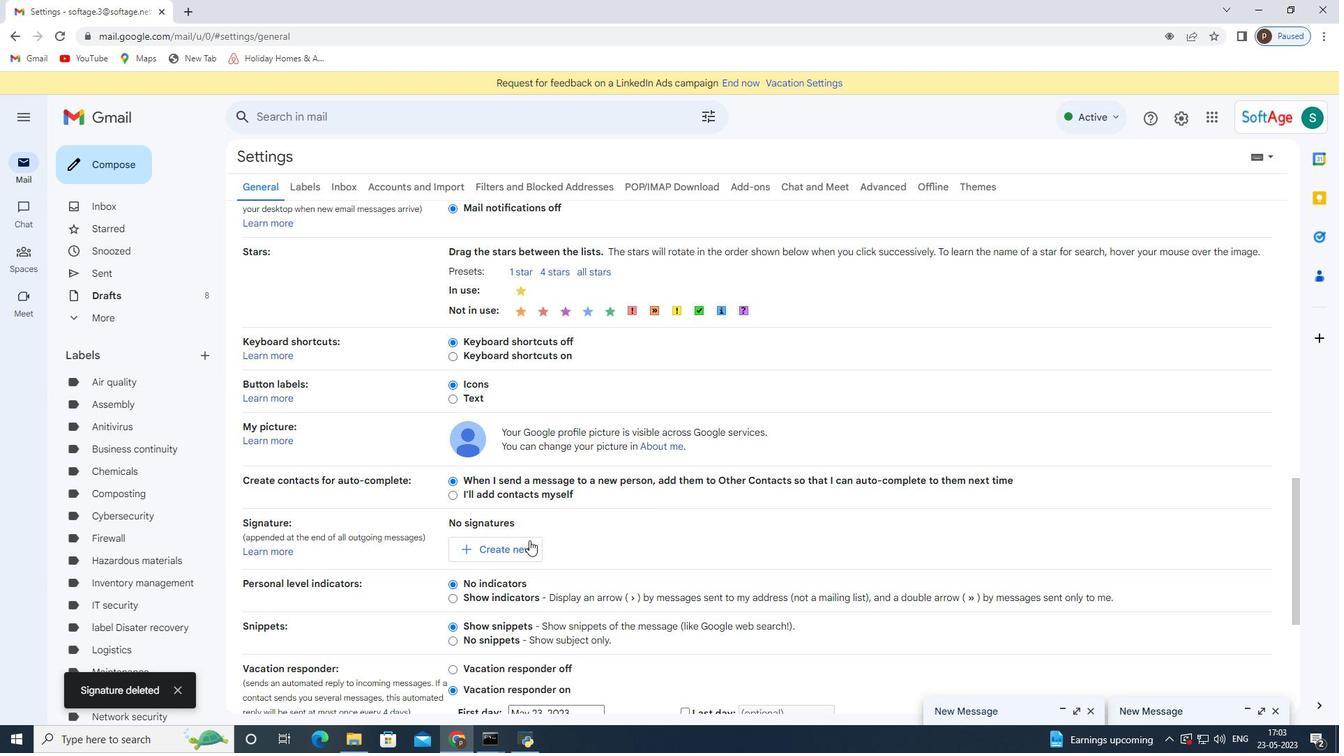 
Action: Mouse pressed left at (519, 546)
Screenshot: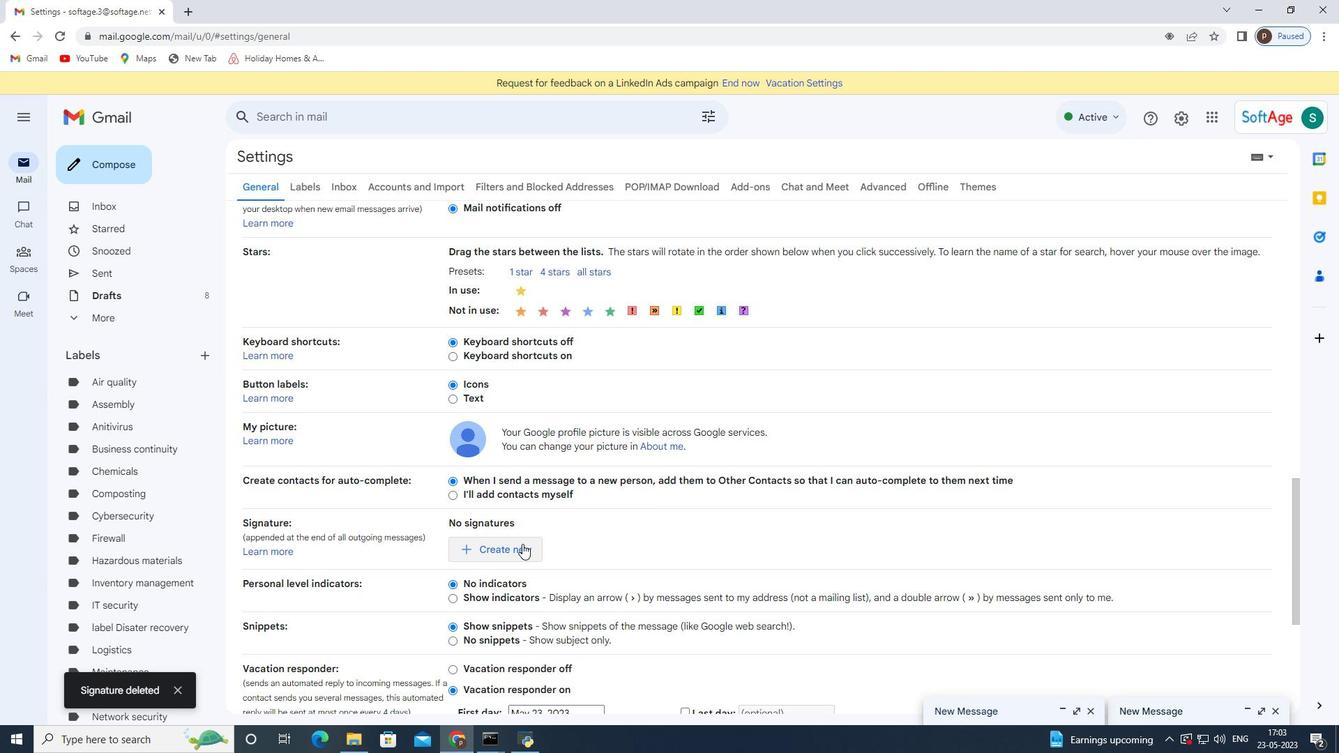 
Action: Mouse moved to (578, 393)
Screenshot: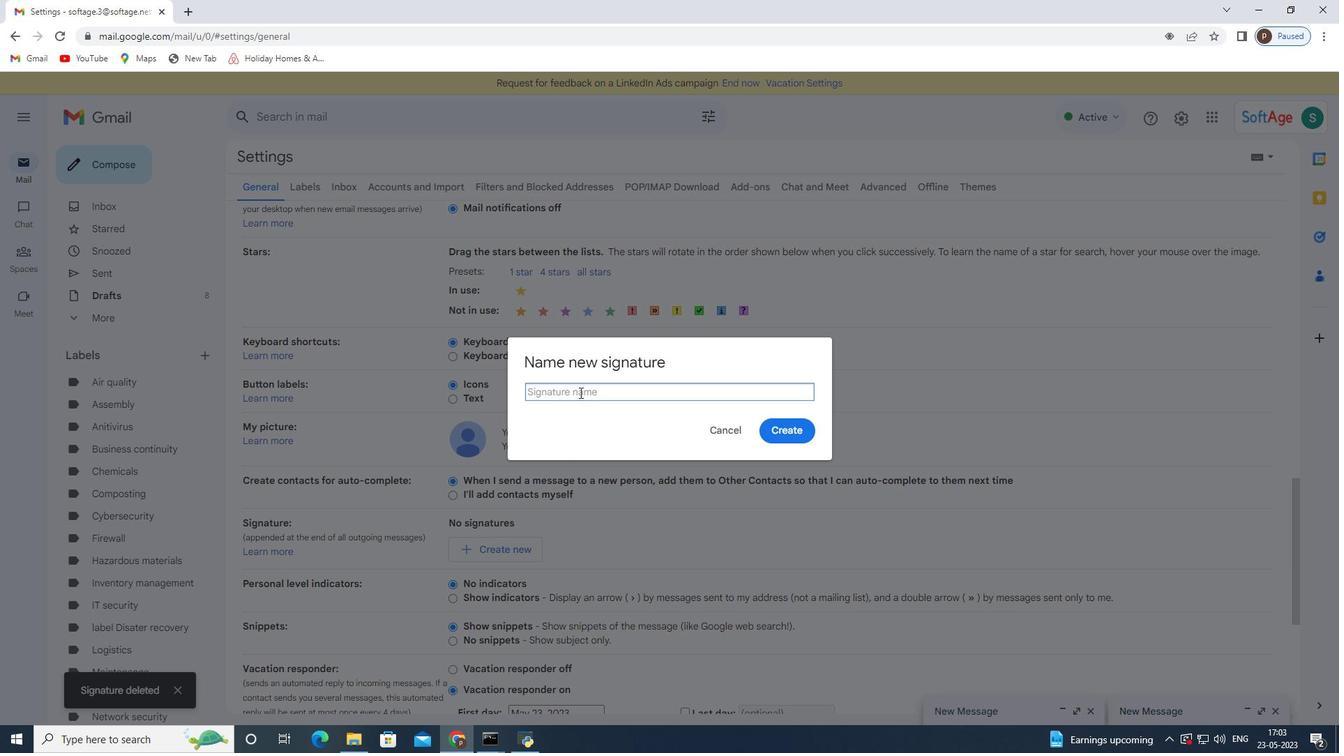 
Action: Mouse pressed left at (578, 393)
Screenshot: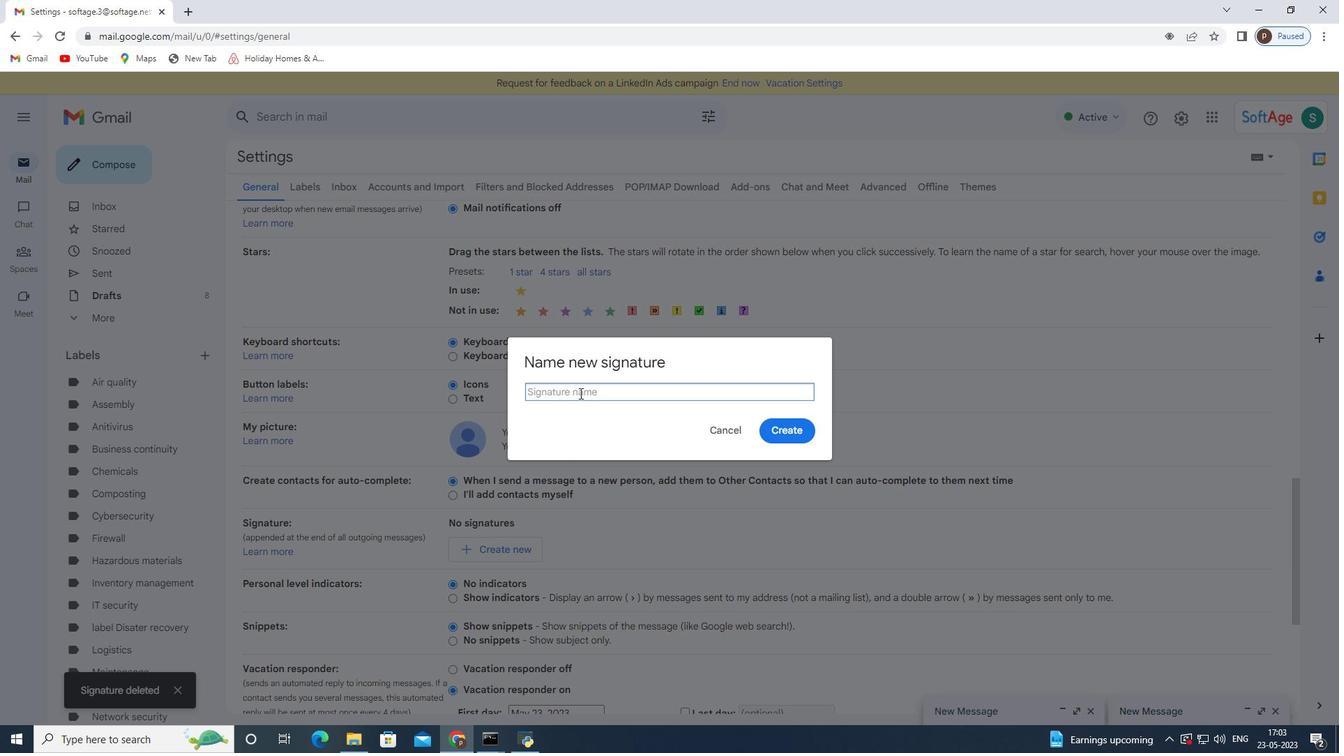 
Action: Key pressed <Key.shift>Larry<Key.space><Key.shift><Key.shift><Key.shift><Key.shift><Key.shift><Key.shift><Key.shift><Key.shift>Evans
Screenshot: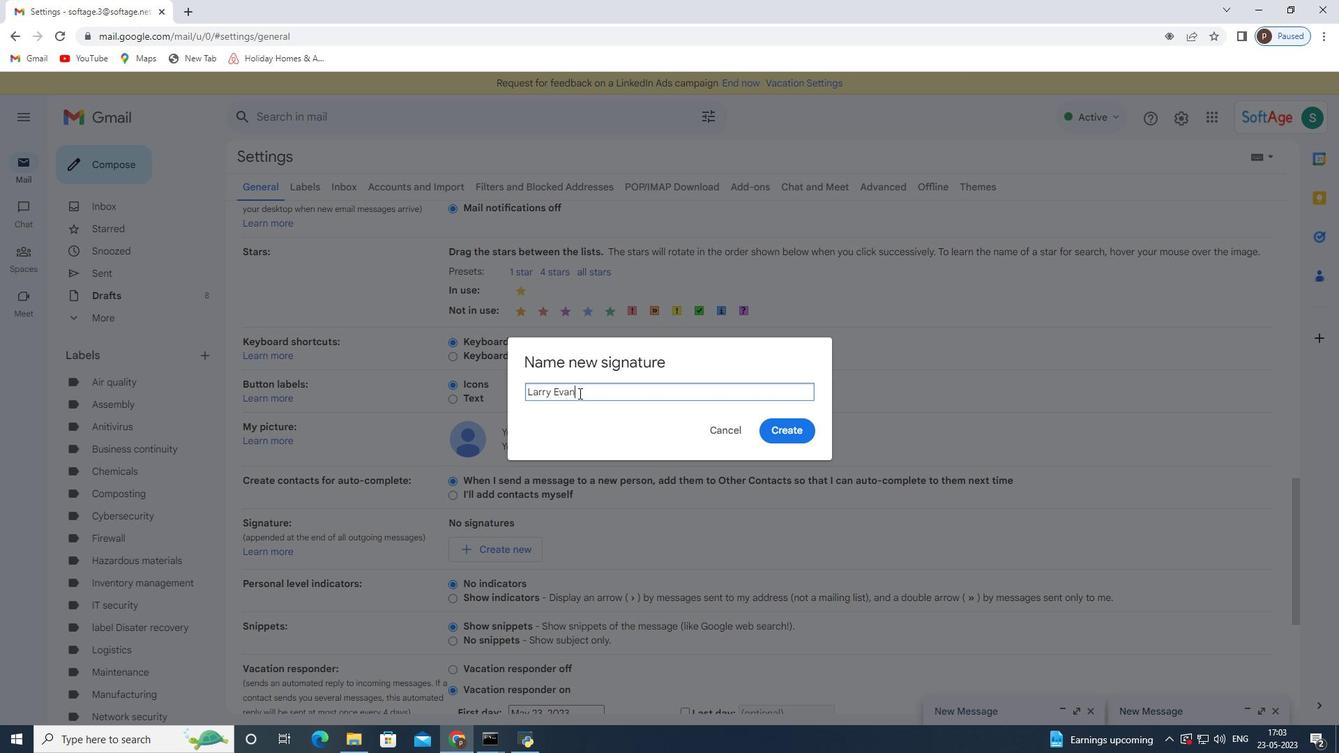 
Action: Mouse moved to (794, 431)
Screenshot: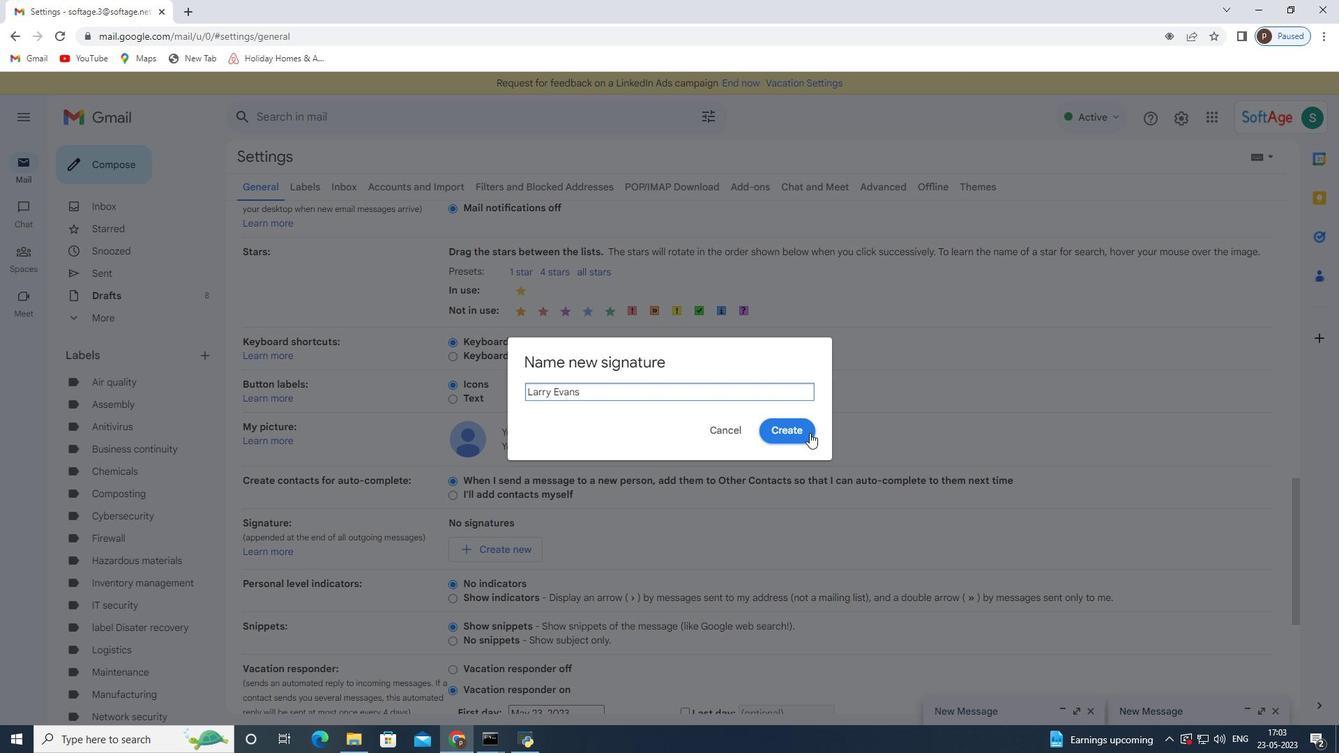 
Action: Mouse pressed left at (794, 431)
Screenshot: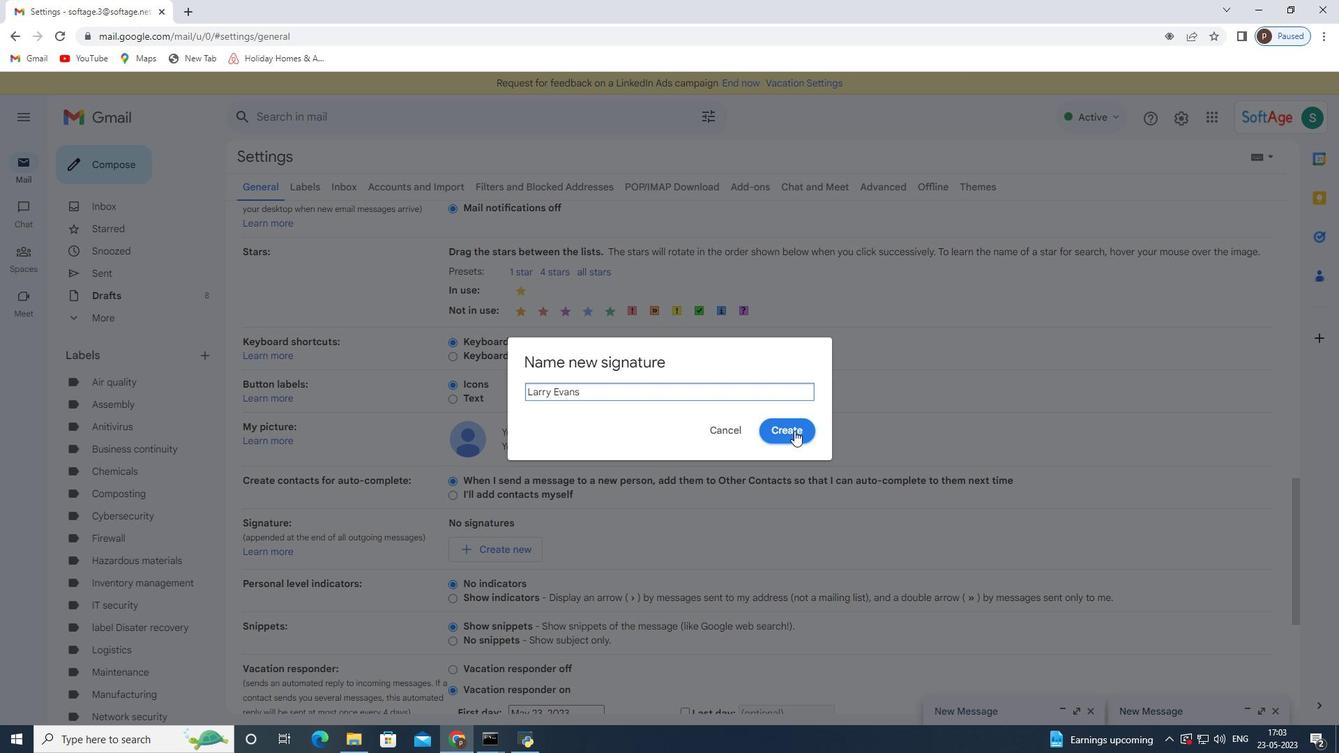 
Action: Mouse moved to (659, 530)
Screenshot: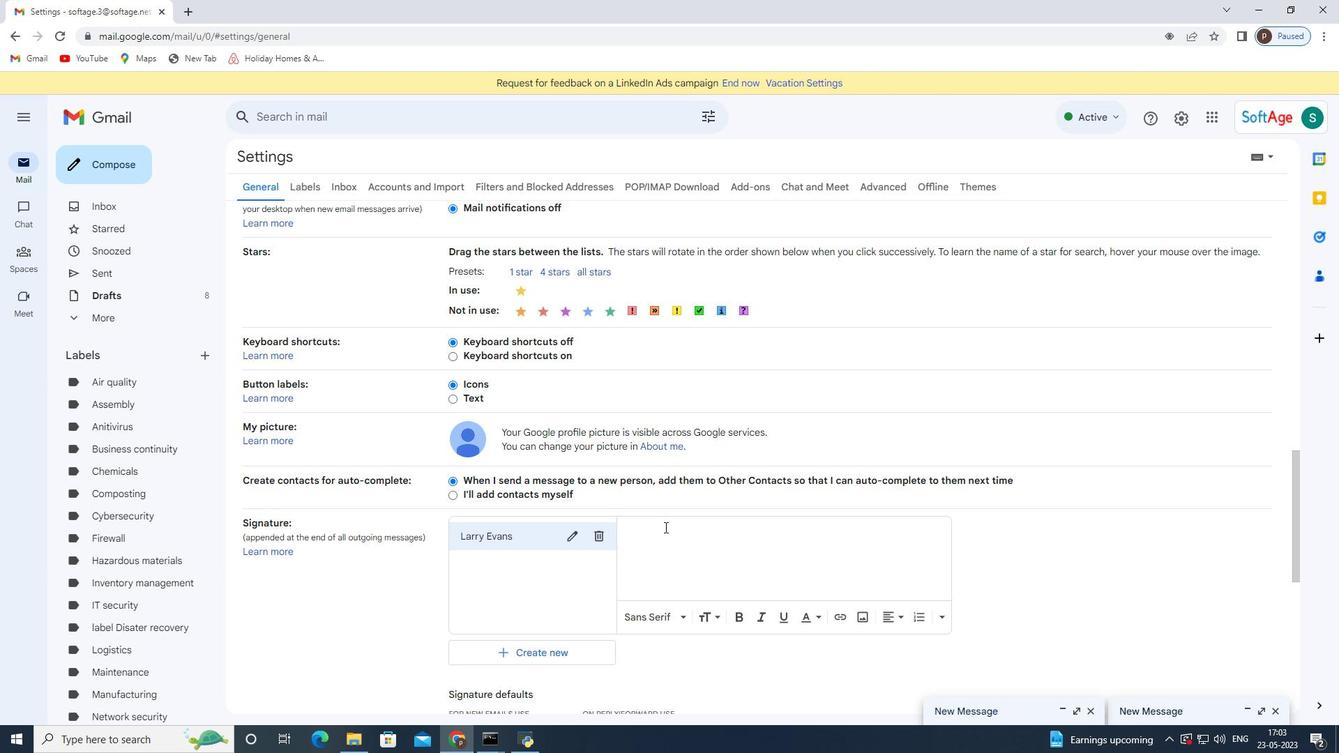 
Action: Mouse pressed left at (659, 530)
Screenshot: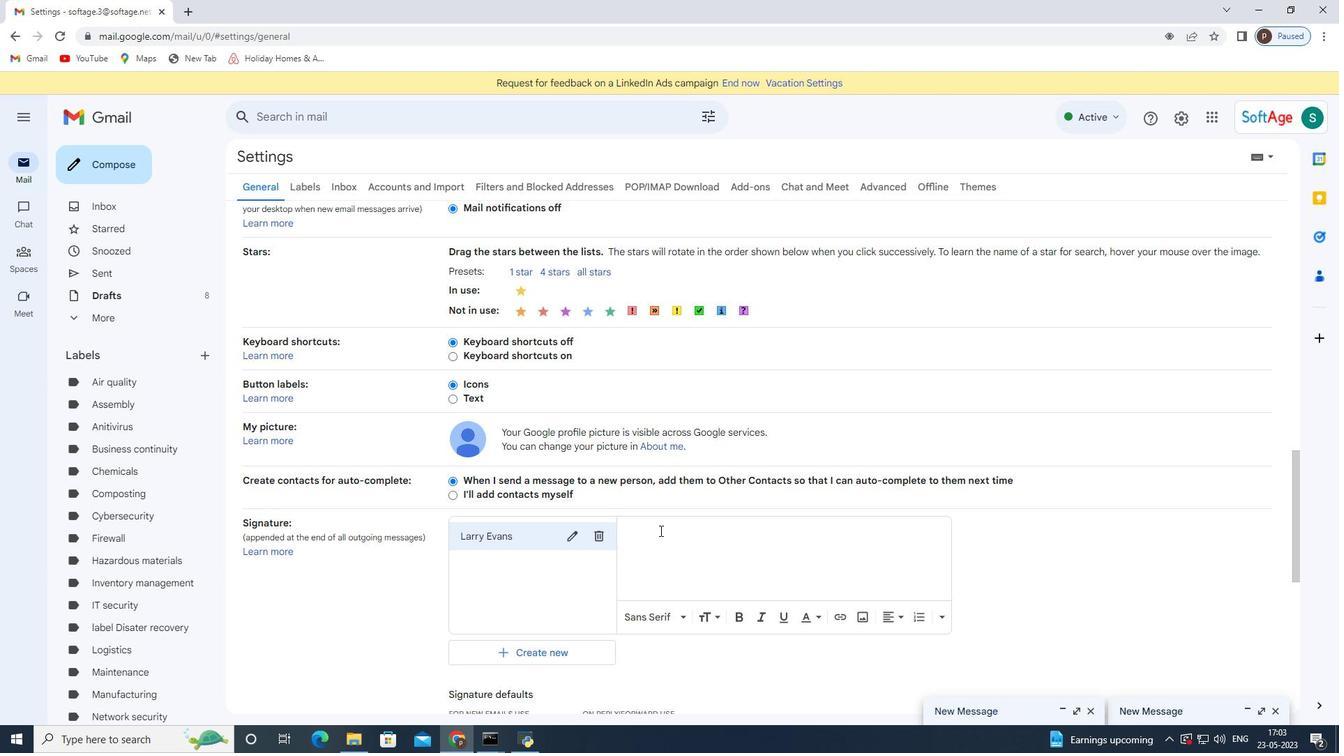 
Action: Key pressed <Key.shift><Key.shift><Key.shift><Key.shift><Key.shift><Key.shift><Key.shift><Key.shift><Key.shift><Key.shift><Key.shift><Key.shift><Key.shift><Key.shift><Key.shift><Key.shift><Key.shift><Key.shift><Key.shift><Key.shift><Key.shift><Key.shift><Key.shift><Key.shift><Key.shift><Key.shift><Key.shift><Key.shift><Key.shift><Key.shift><Key.shift><Key.shift><Key.shift><Key.shift><Key.shift><Key.shift><Key.shift><Key.shift><Key.shift><Key.shift><Key.shift><Key.shift><Key.shift><Key.shift><Key.shift><Key.shift><Key.shift><Key.shift><Key.shift><Key.shift><Key.shift><Key.shift><Key.shift><Key.shift><Key.shift><Key.shift><Key.shift><Key.shift>Larry<Key.space><Key.shift>Evans
Screenshot: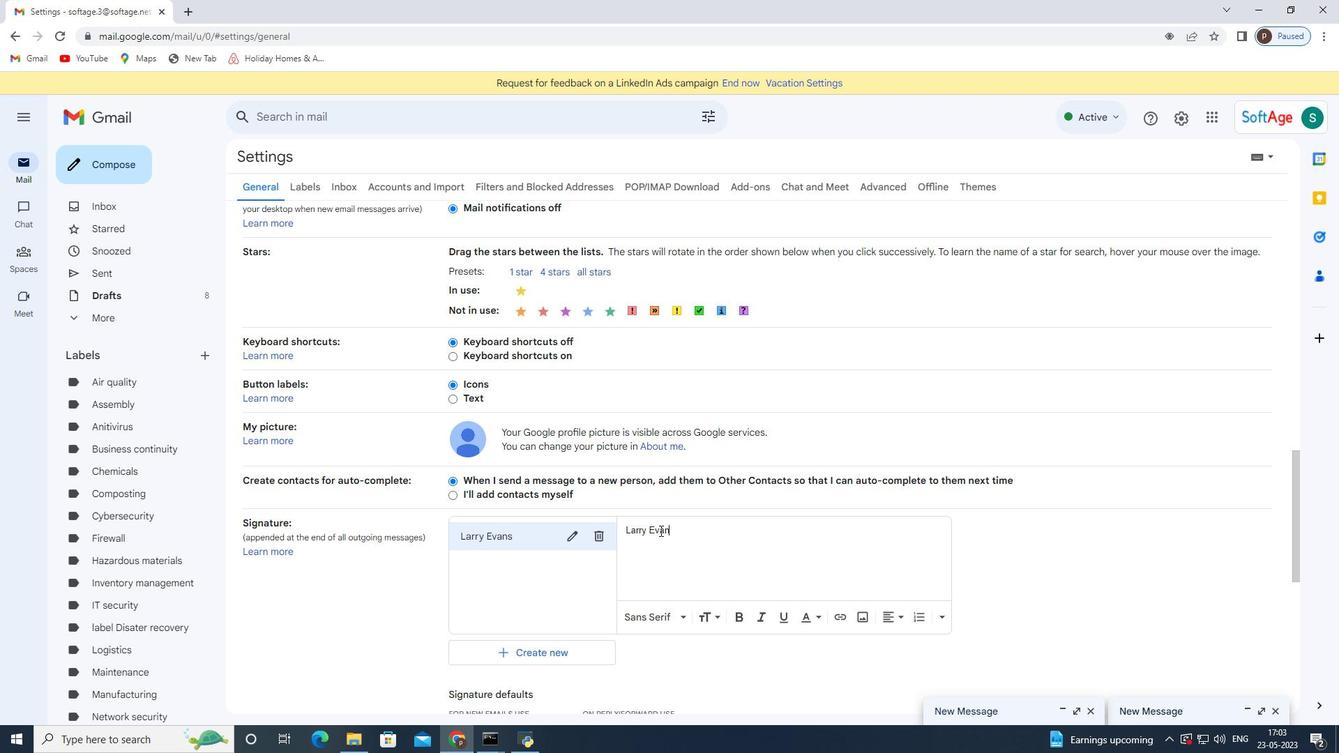 
Action: Mouse scrolled (659, 530) with delta (0, 0)
Screenshot: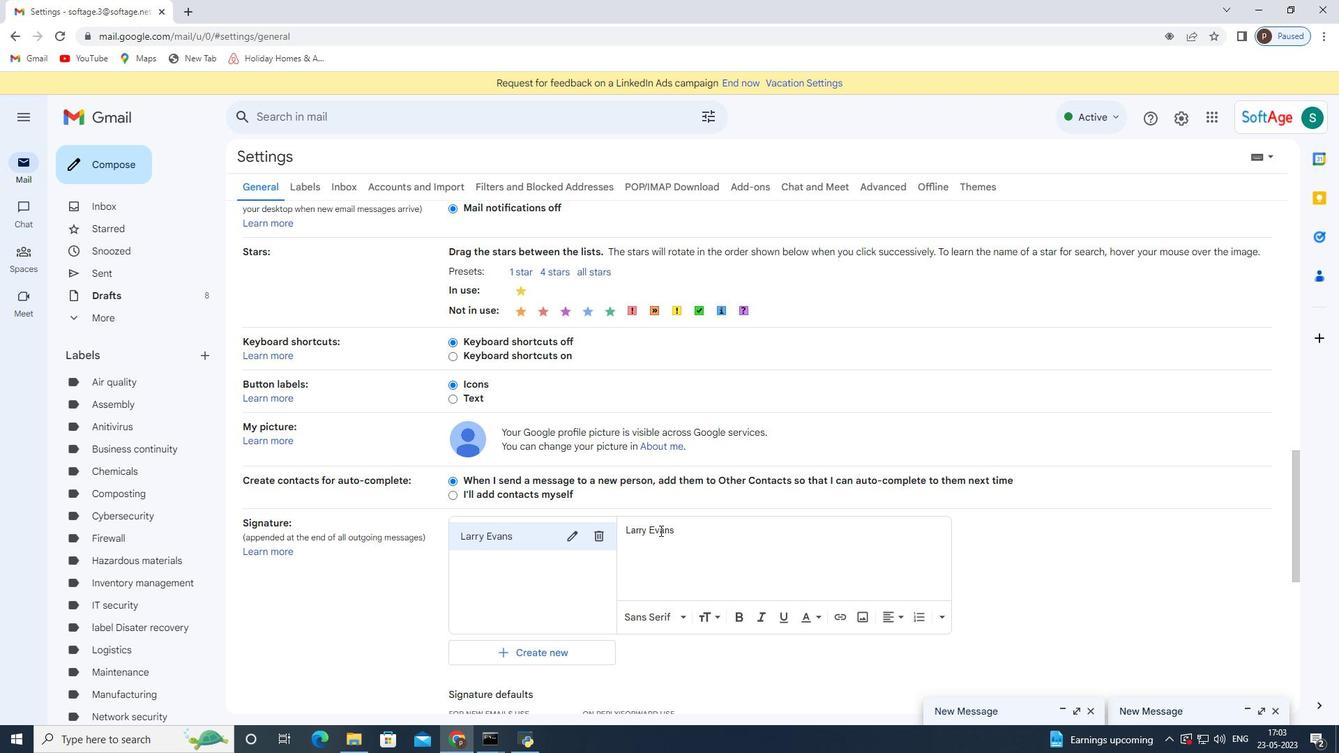 
Action: Mouse scrolled (659, 530) with delta (0, 0)
Screenshot: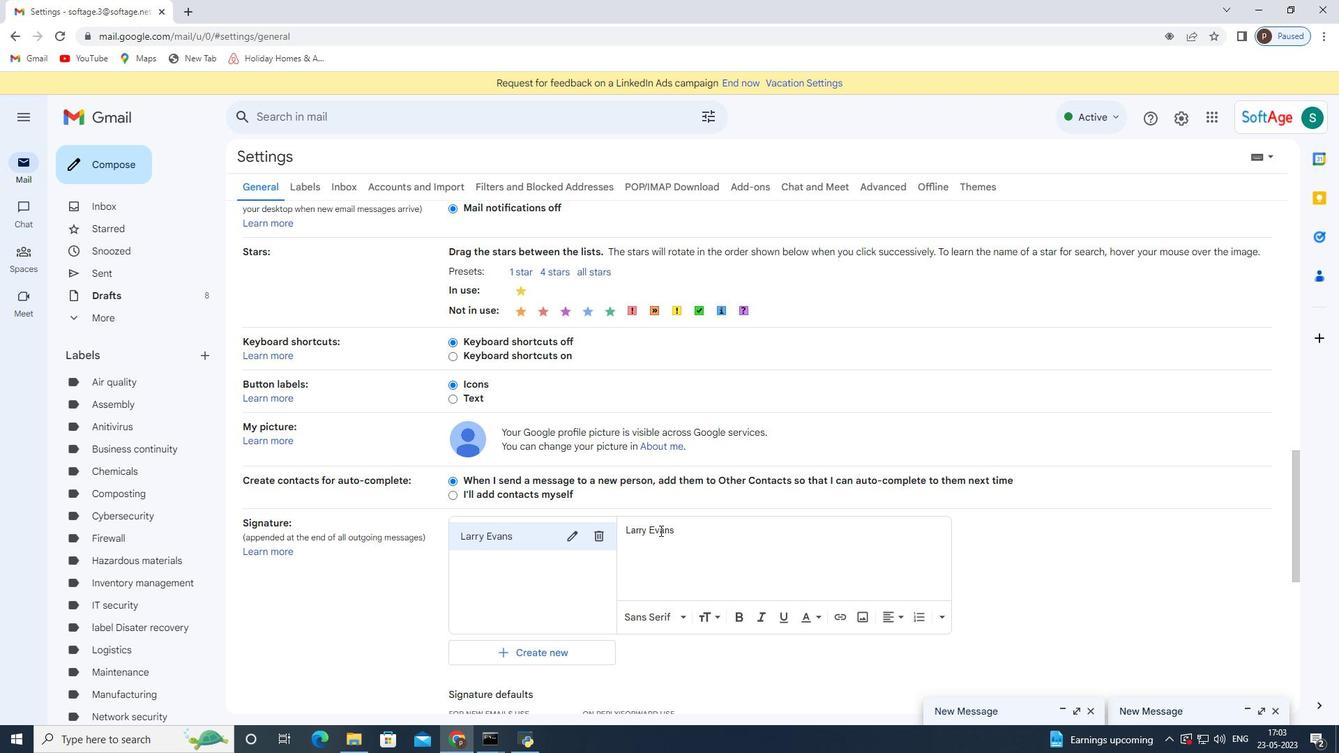 
Action: Mouse moved to (536, 589)
Screenshot: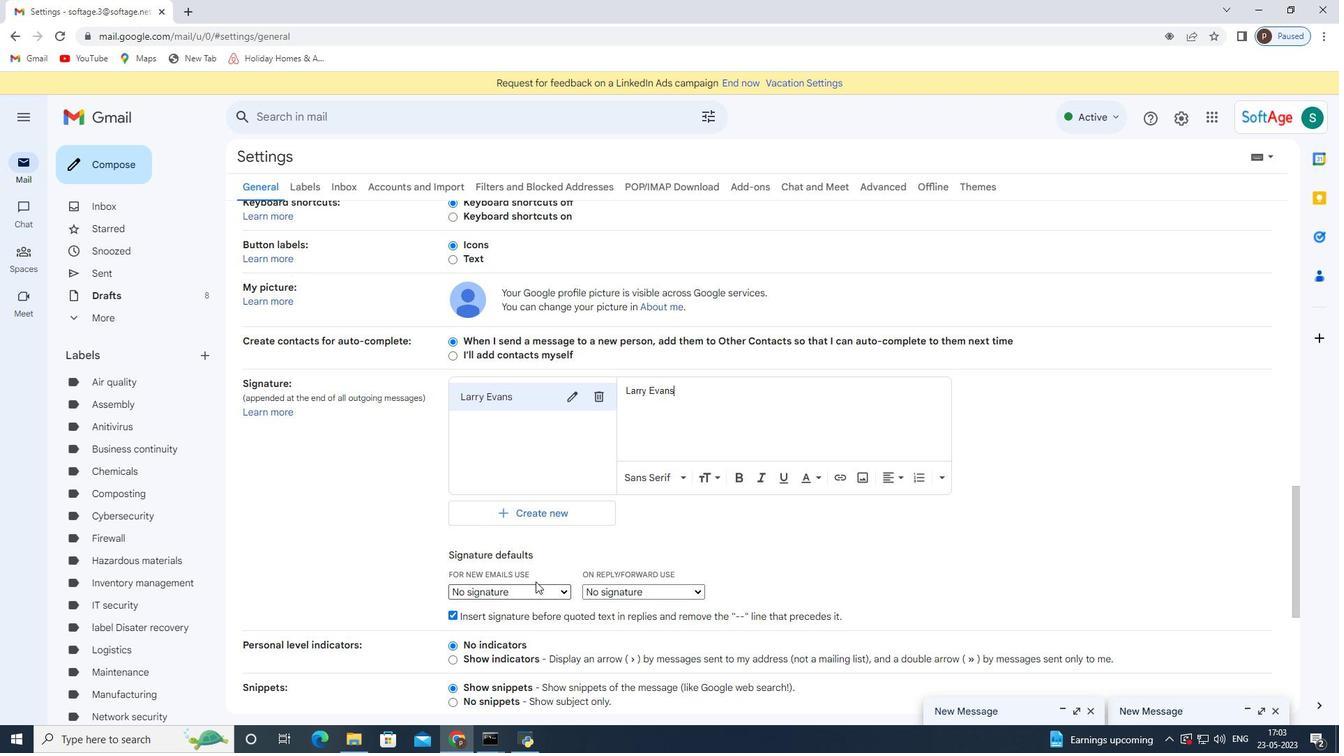 
Action: Mouse pressed left at (536, 589)
Screenshot: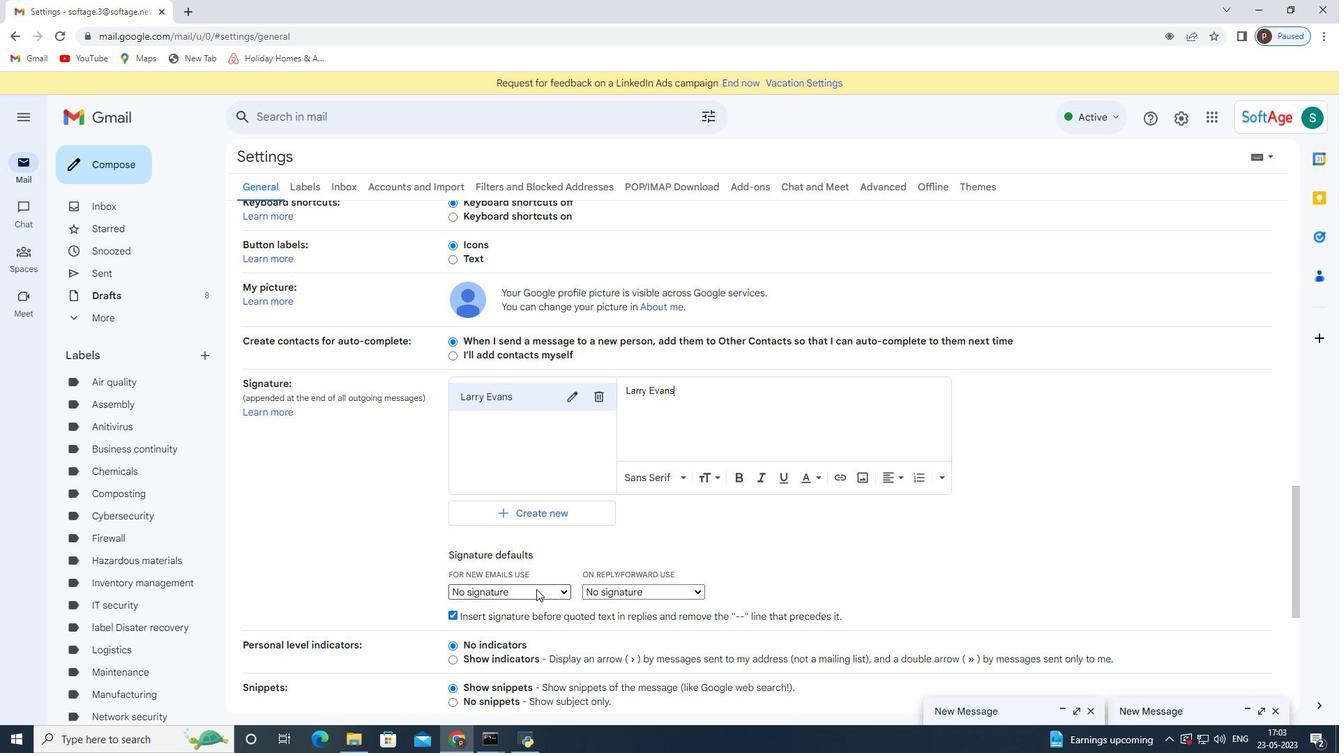 
Action: Mouse moved to (543, 619)
Screenshot: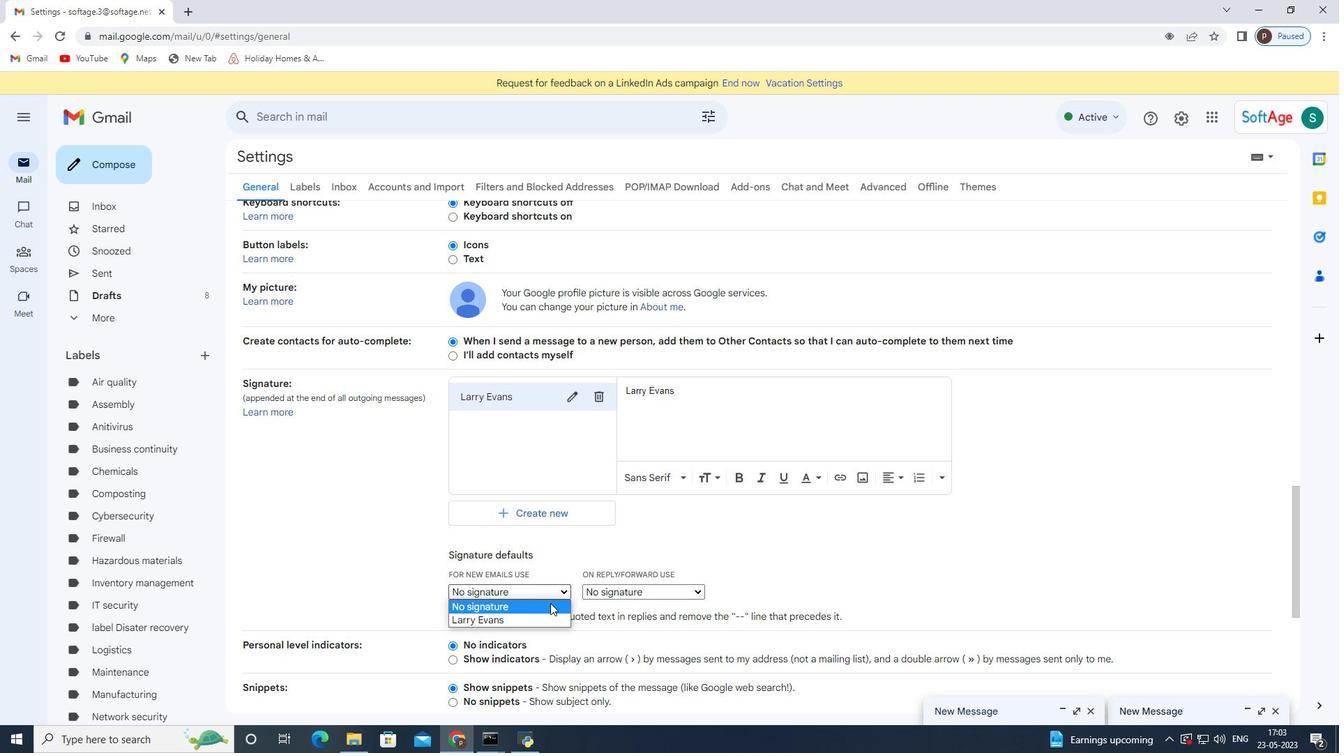 
Action: Mouse pressed left at (543, 619)
Screenshot: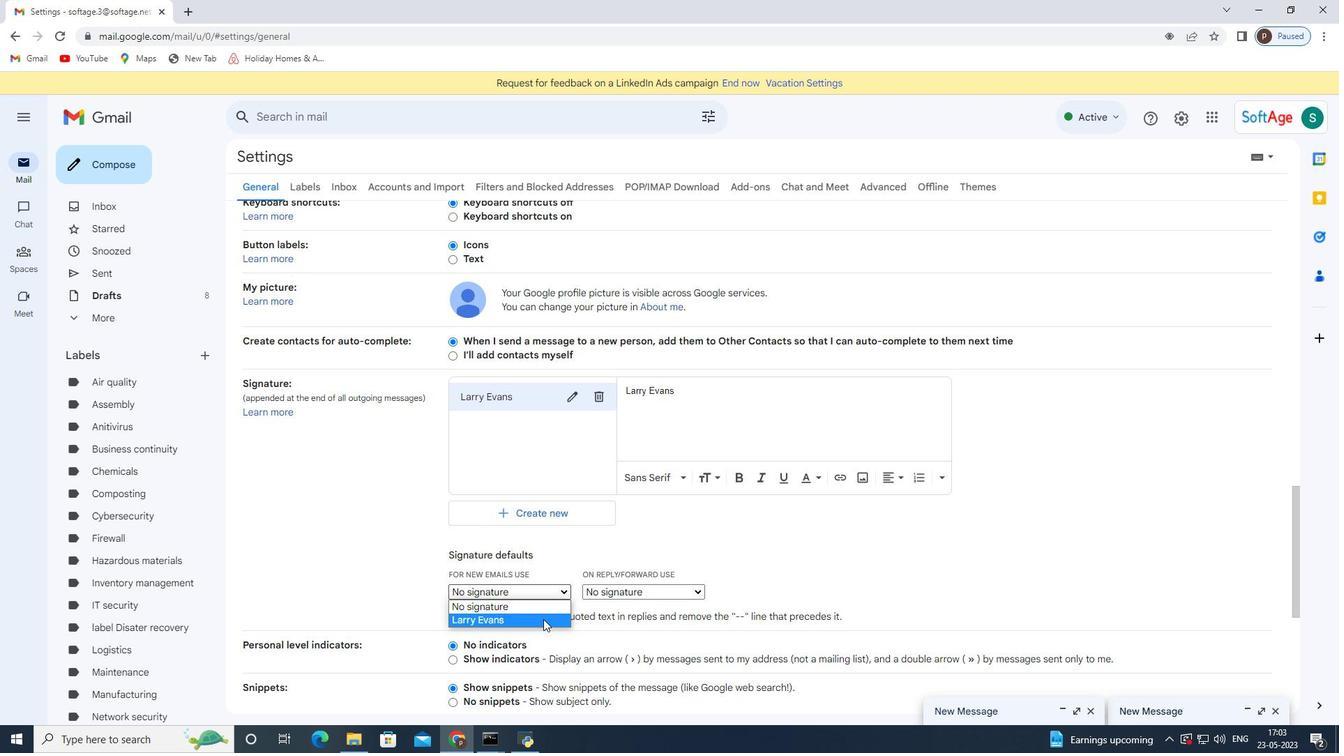 
Action: Mouse scrolled (543, 618) with delta (0, 0)
Screenshot: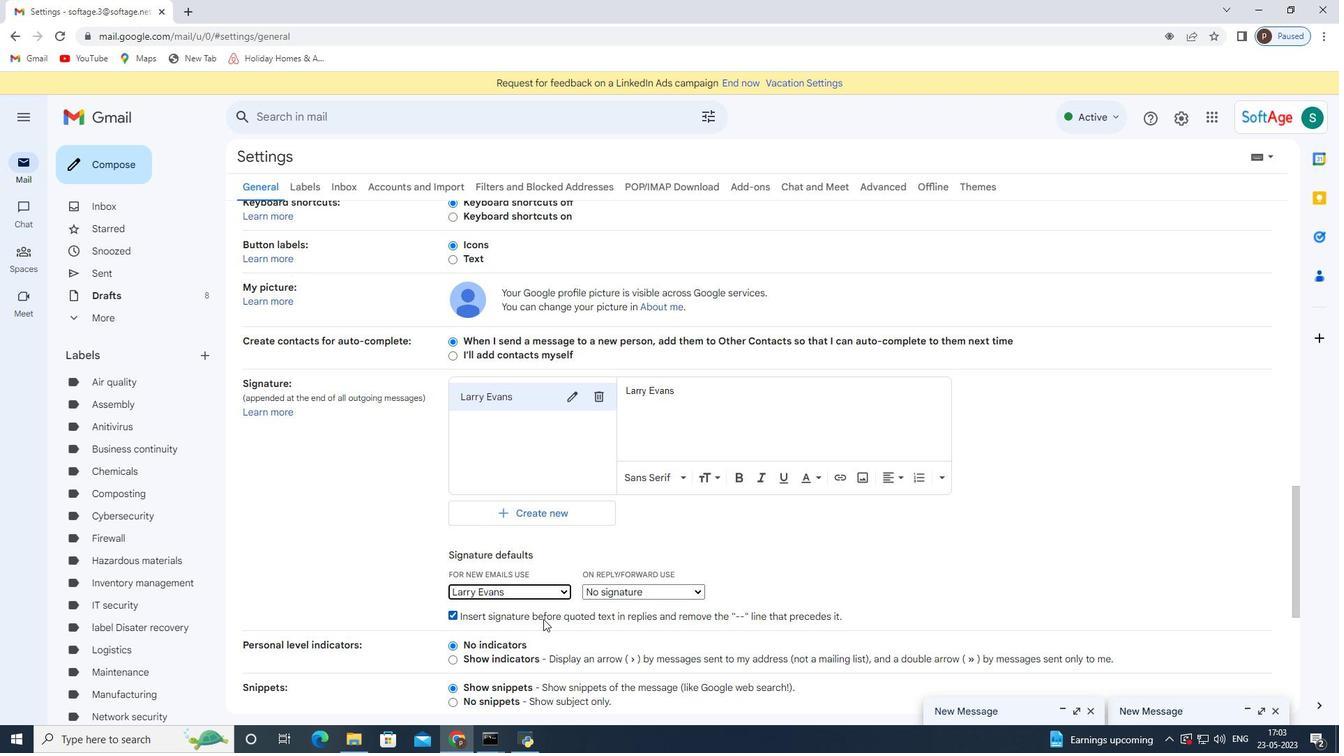 
Action: Mouse scrolled (543, 618) with delta (0, 0)
Screenshot: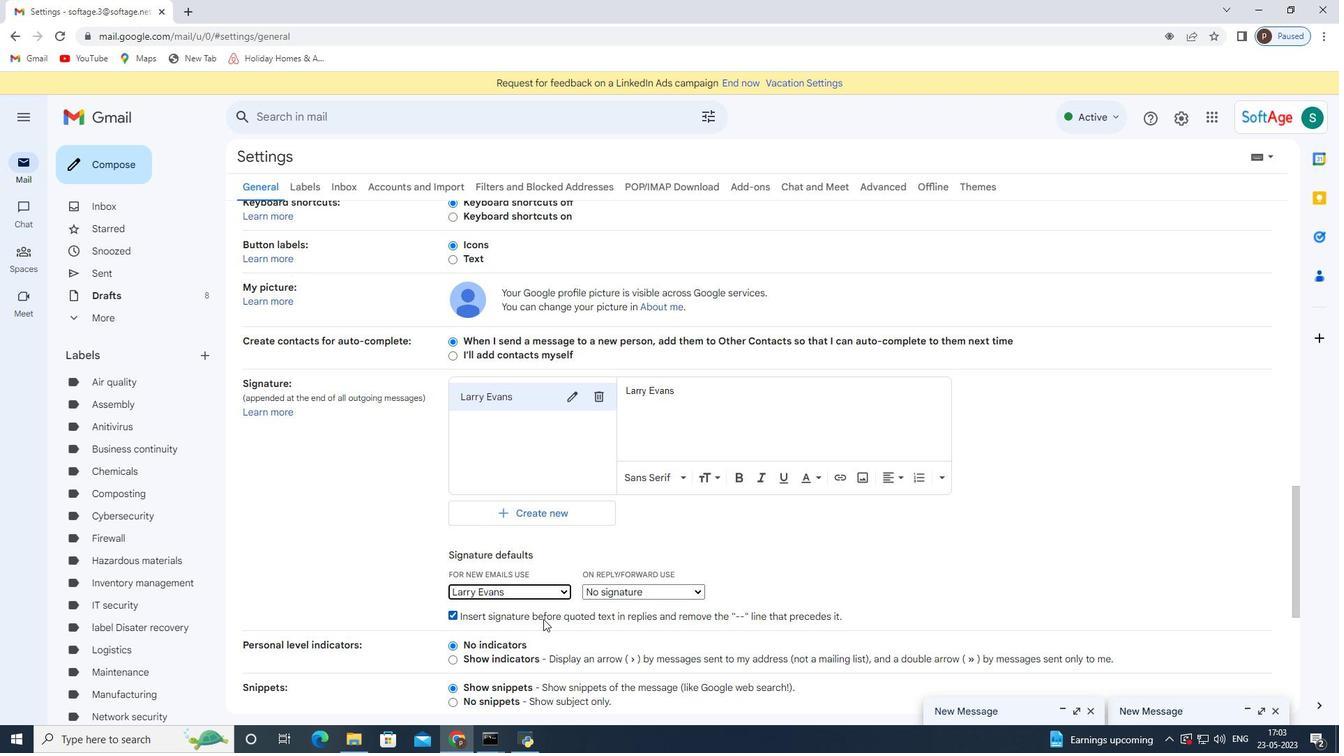 
Action: Mouse scrolled (543, 618) with delta (0, 0)
Screenshot: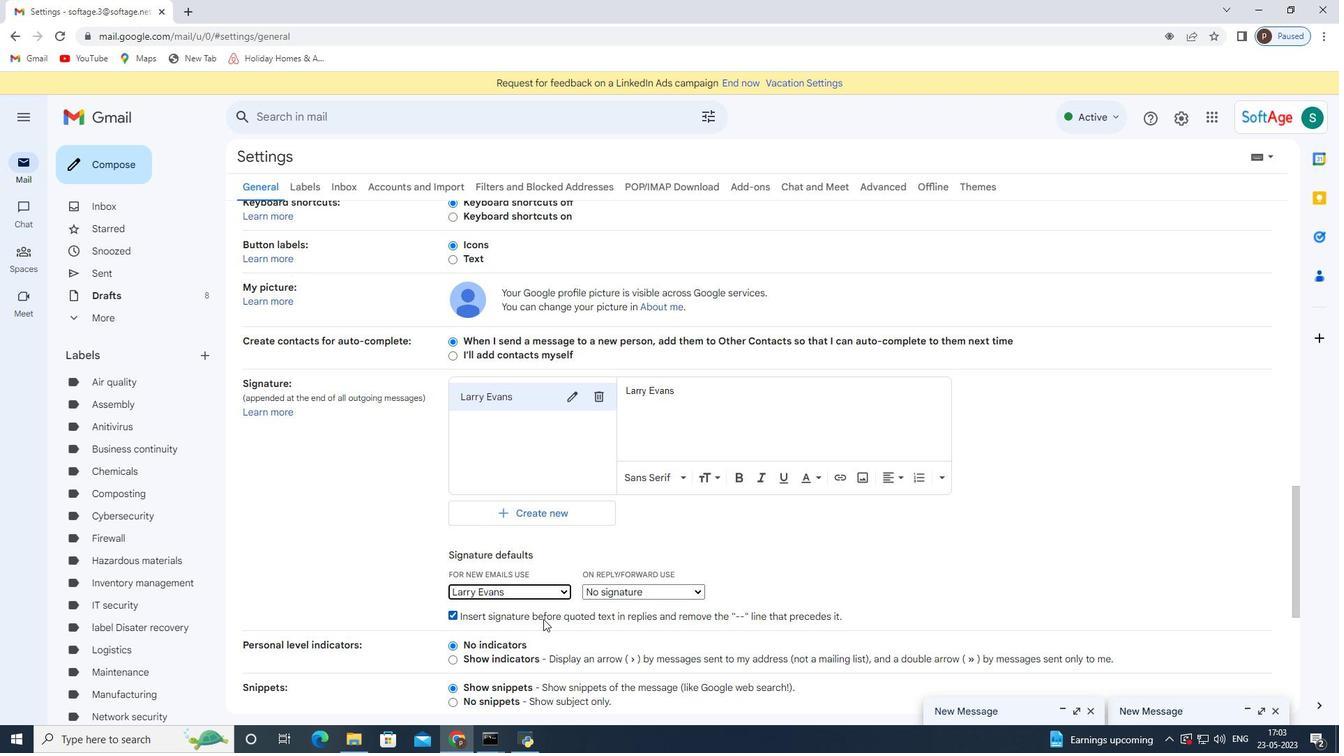 
Action: Mouse scrolled (543, 618) with delta (0, 0)
Screenshot: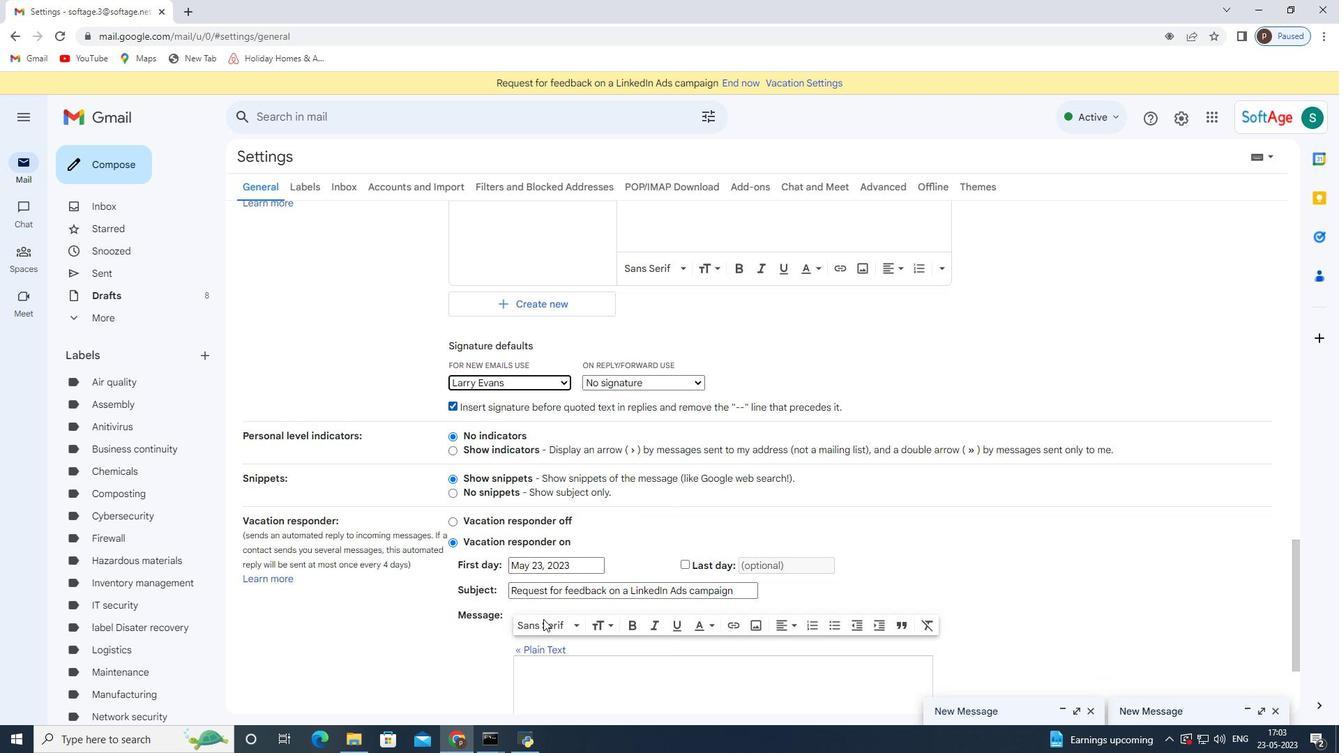 
Action: Mouse scrolled (543, 618) with delta (0, 0)
Screenshot: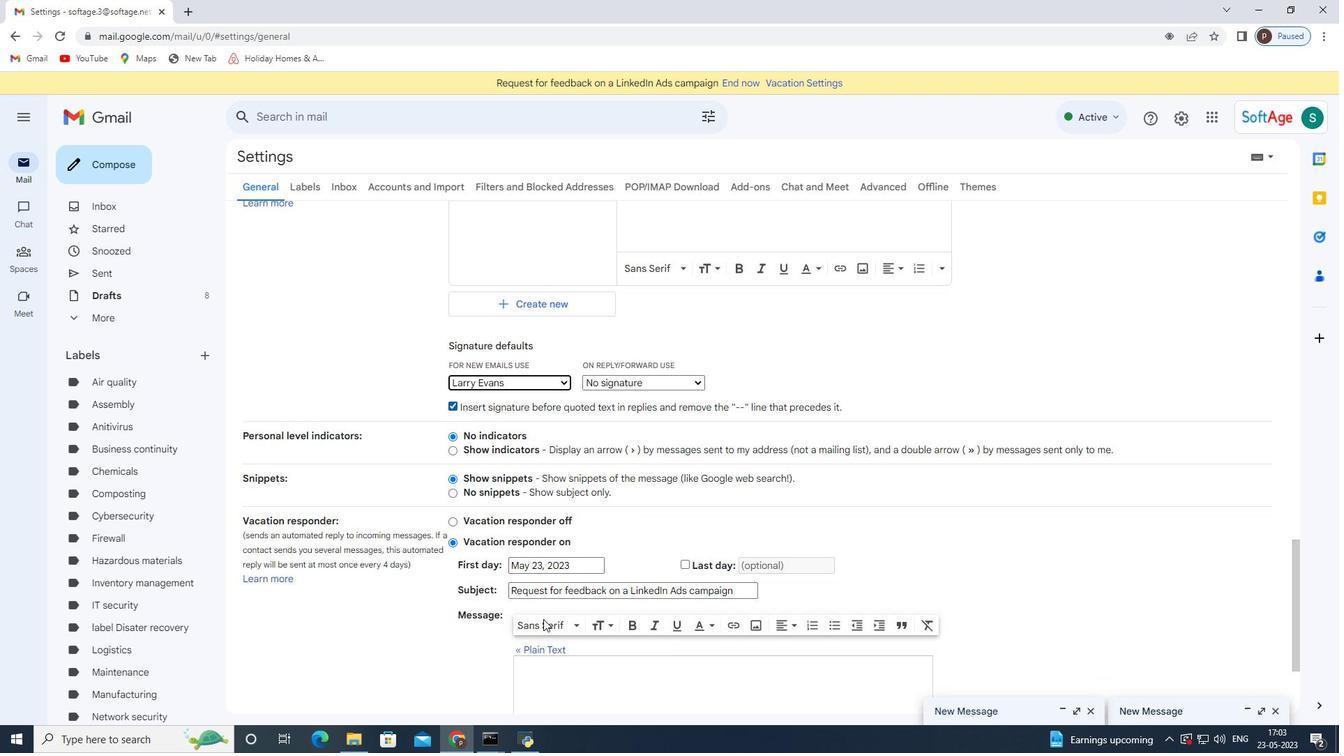 
Action: Mouse moved to (692, 595)
Screenshot: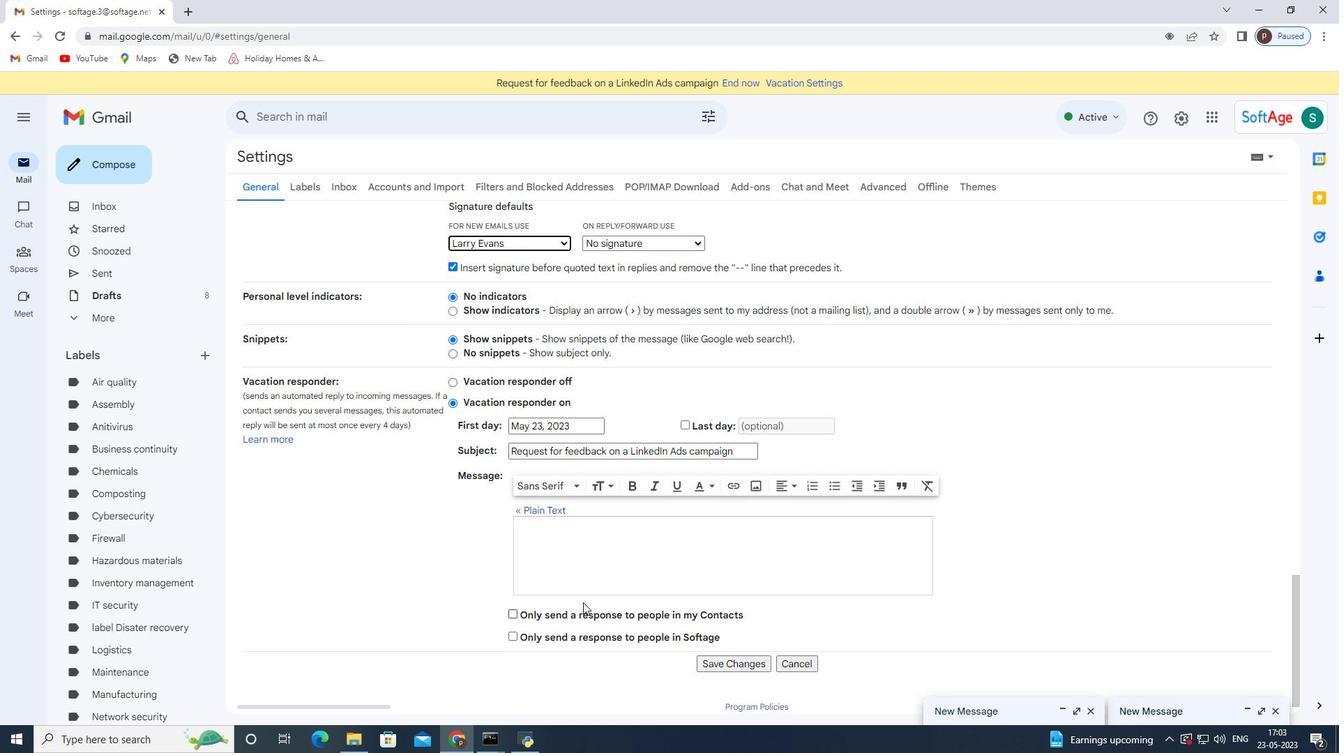 
Action: Mouse scrolled (692, 594) with delta (0, 0)
Screenshot: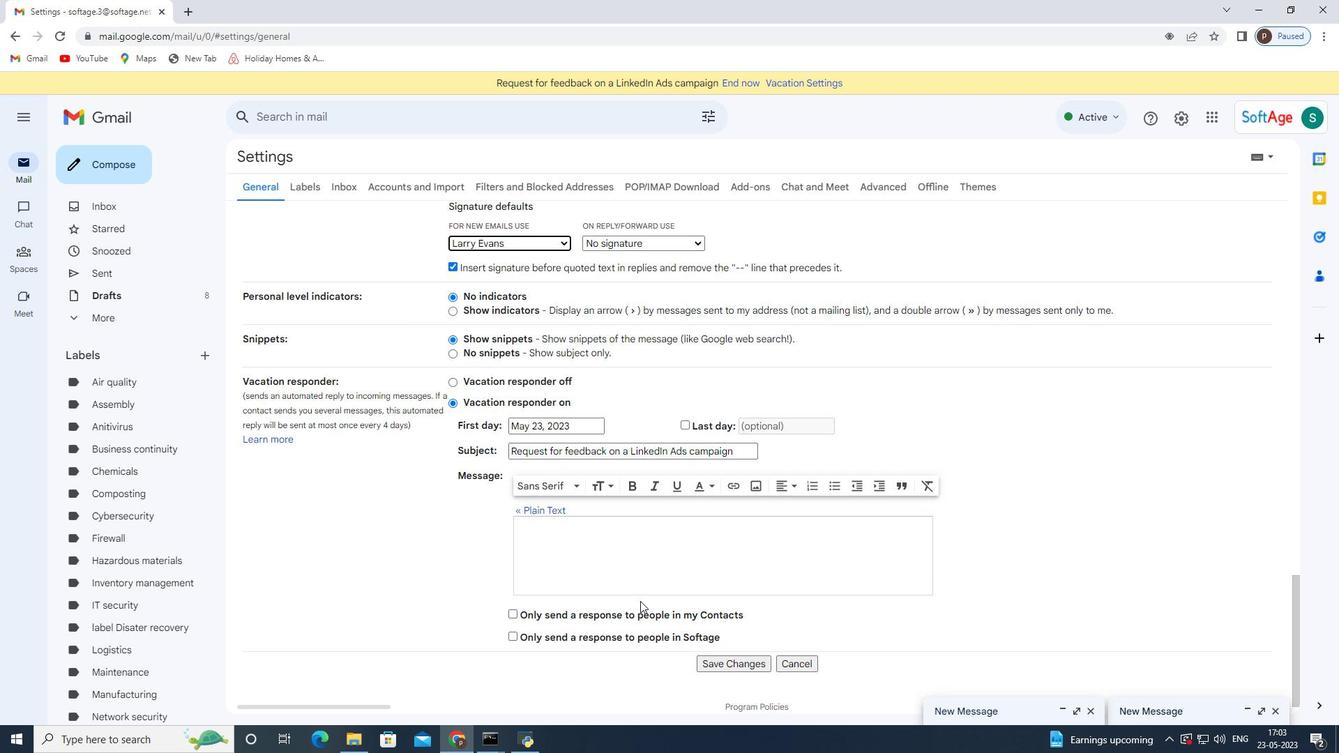
Action: Mouse scrolled (692, 594) with delta (0, 0)
Screenshot: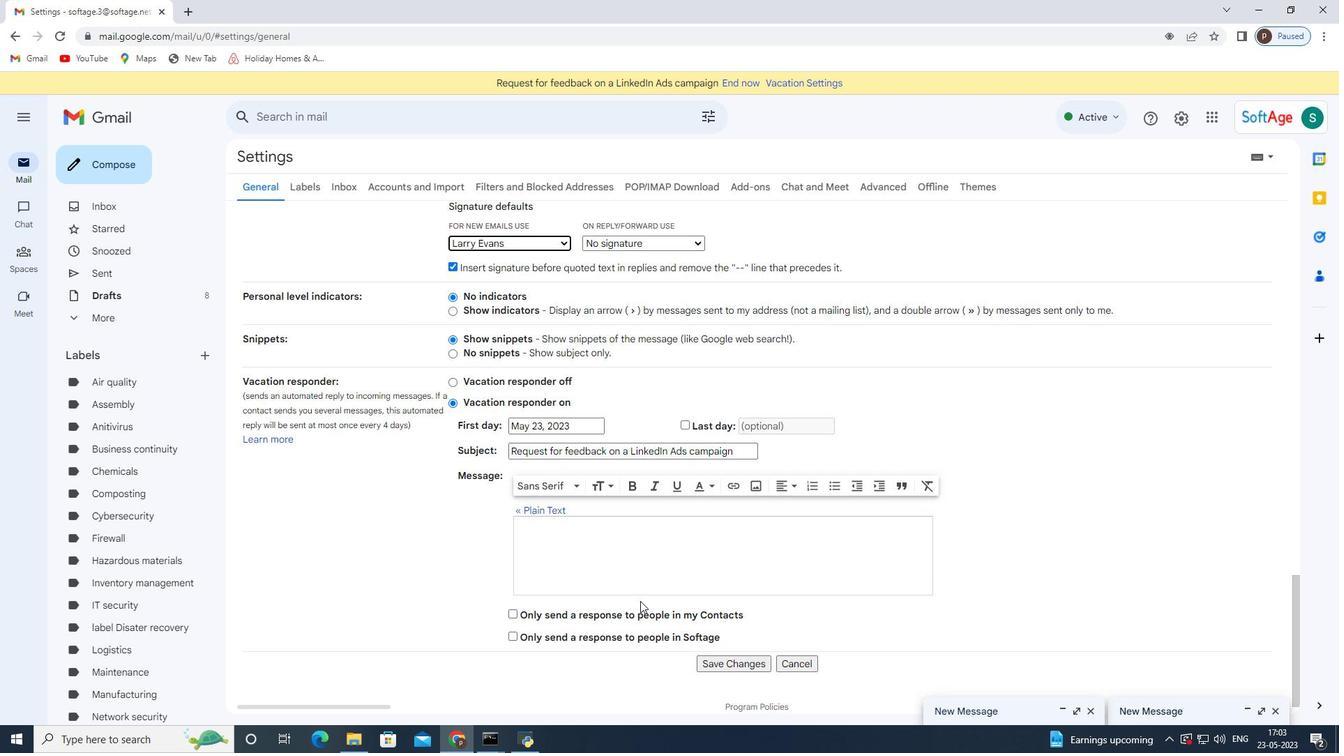 
Action: Mouse moved to (751, 638)
Screenshot: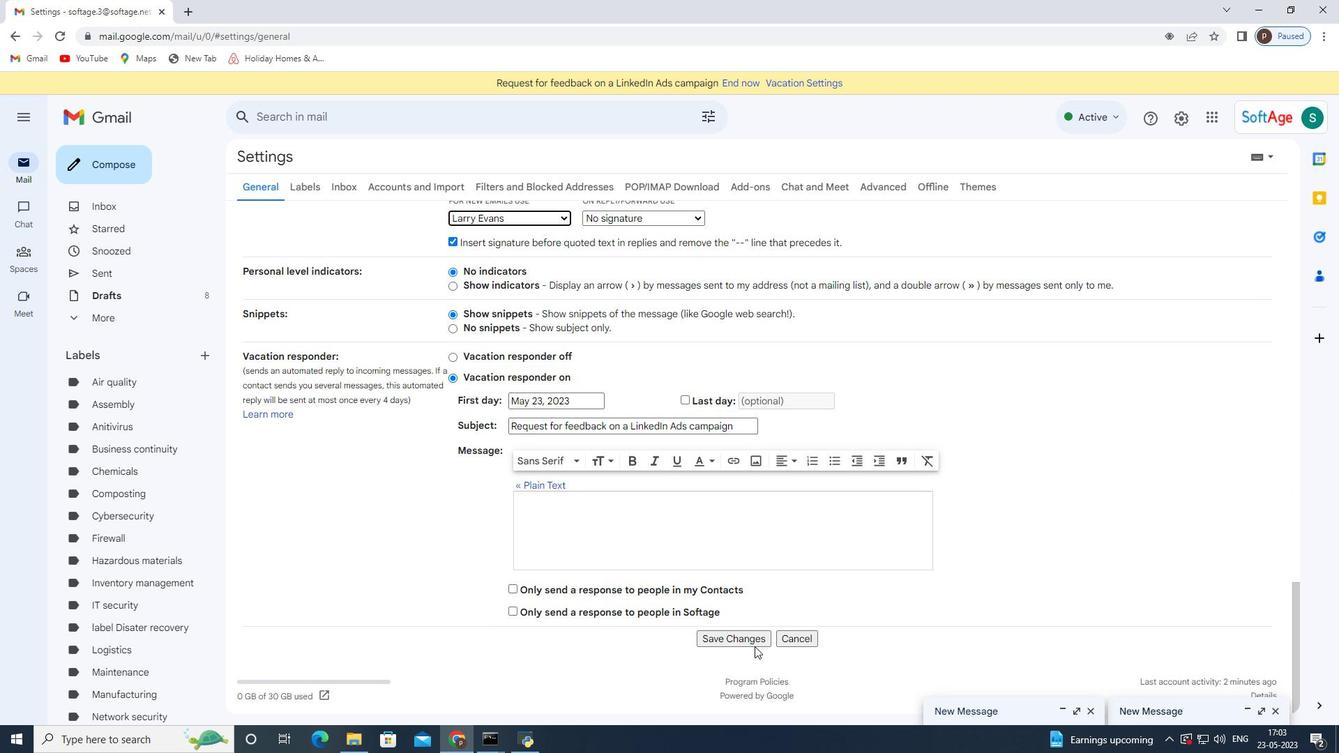 
Action: Mouse pressed left at (751, 638)
Screenshot: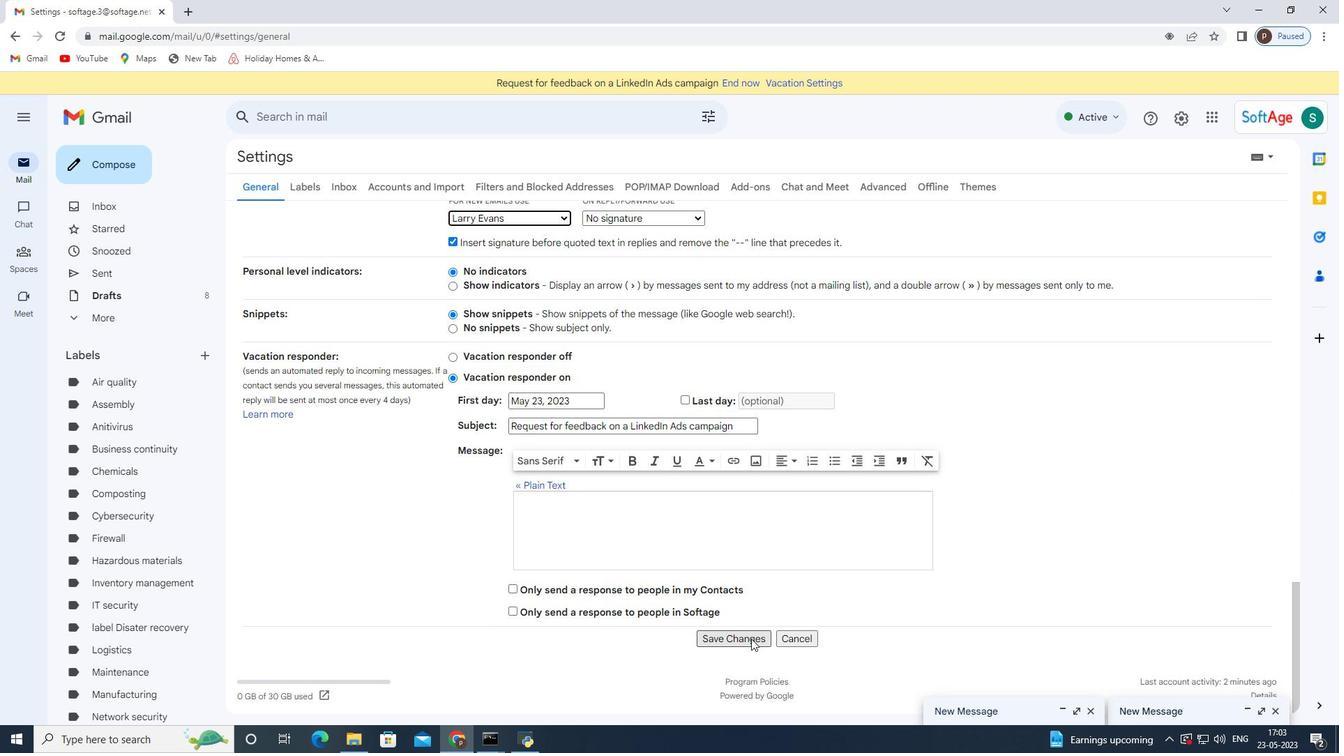 
Action: Mouse scrolled (751, 639) with delta (0, 0)
Screenshot: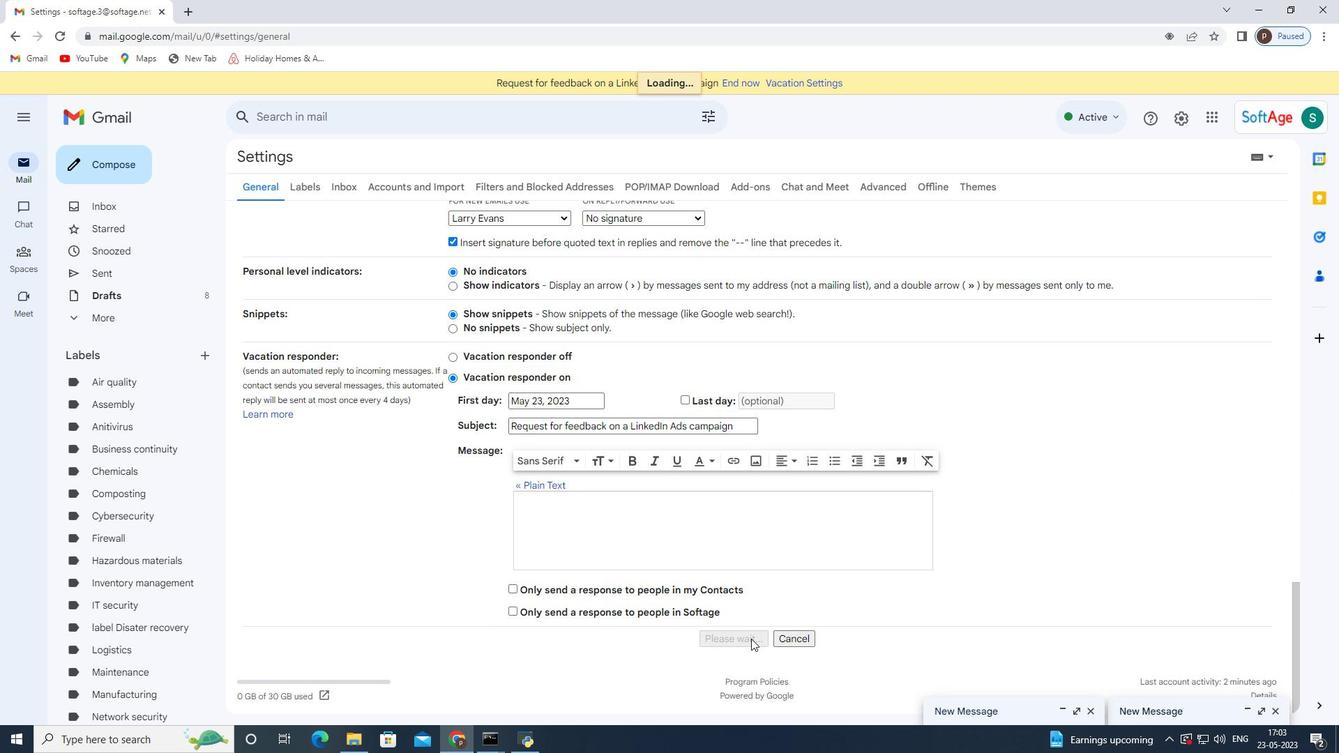 
Action: Mouse scrolled (751, 639) with delta (0, 0)
Screenshot: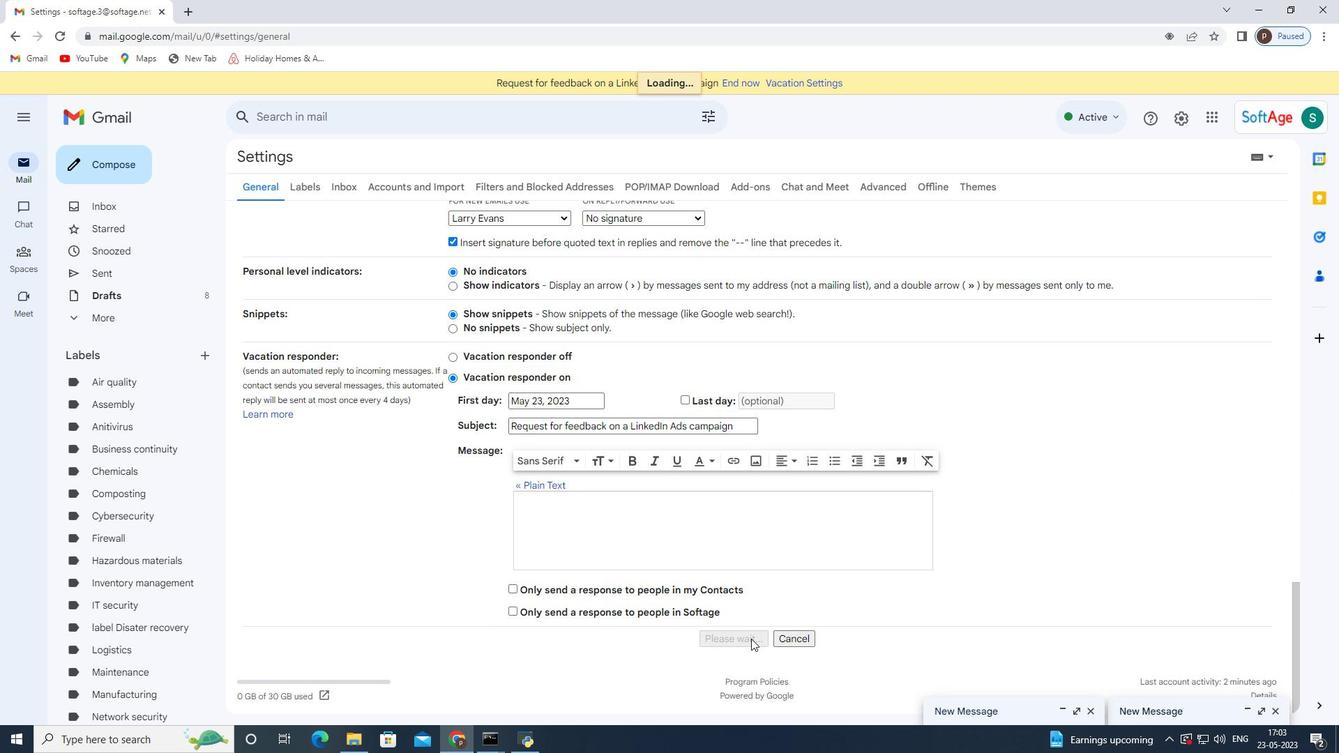
Action: Mouse scrolled (751, 639) with delta (0, 0)
Screenshot: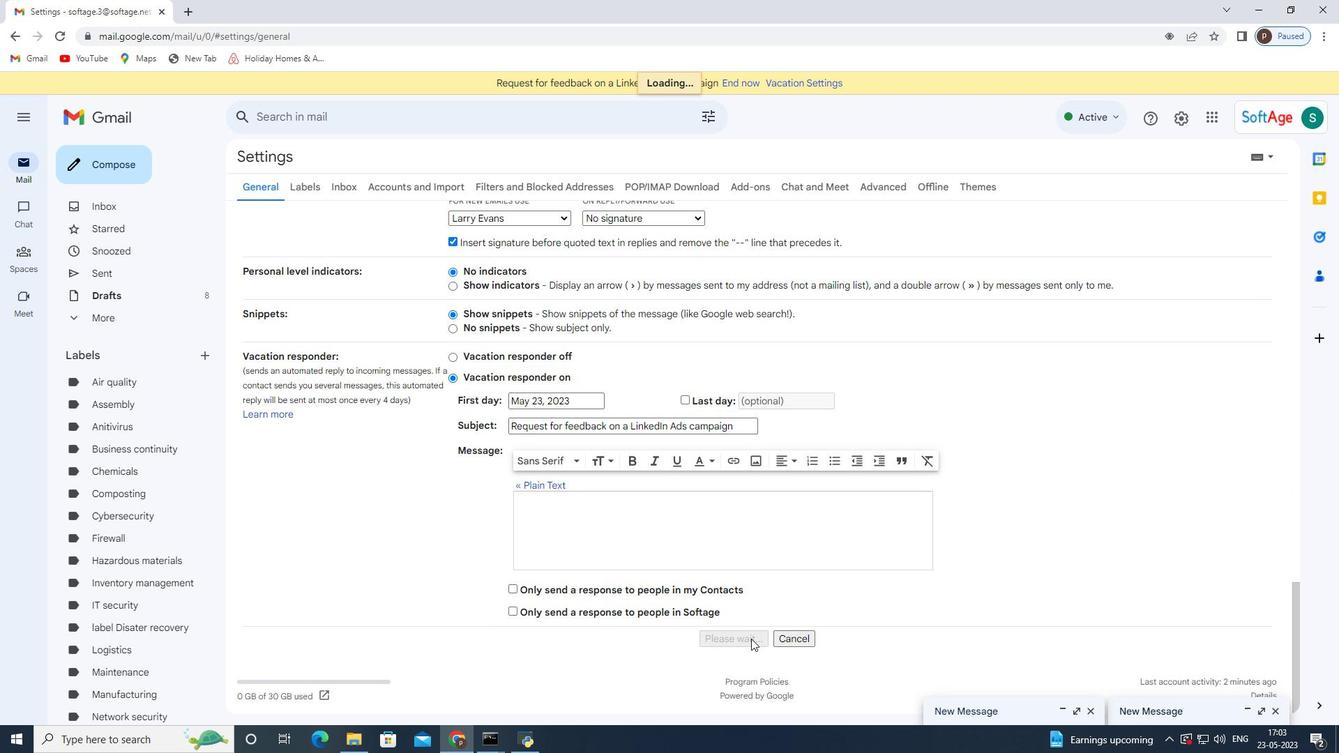 
Action: Mouse scrolled (751, 639) with delta (0, 0)
Screenshot: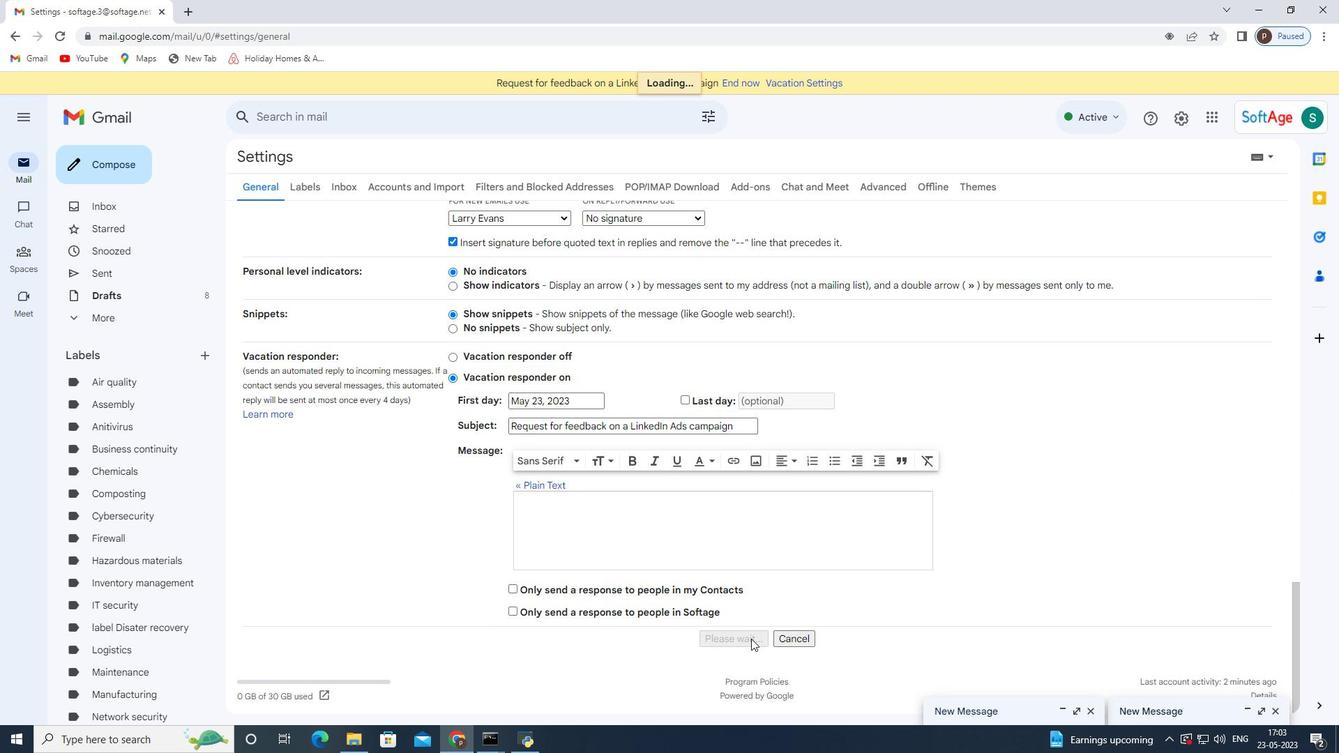 
Action: Mouse scrolled (751, 639) with delta (0, 0)
Screenshot: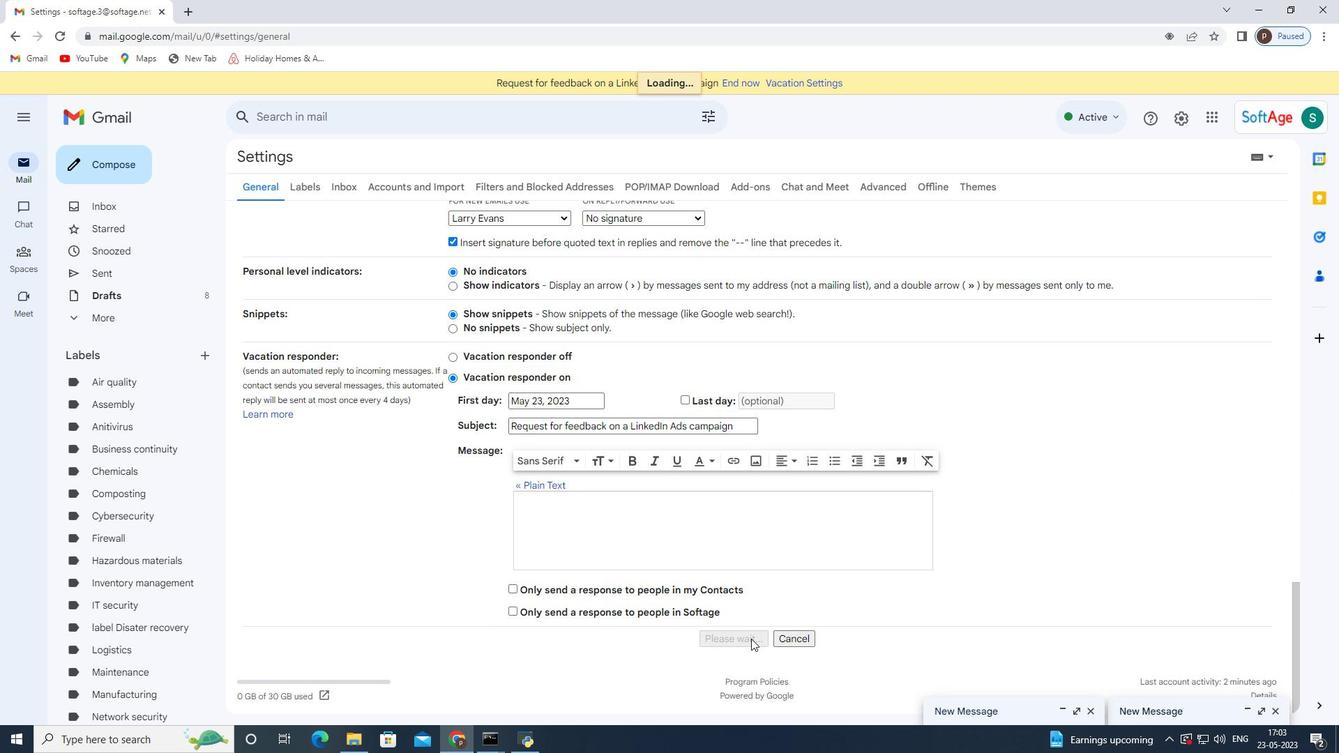 
Action: Mouse scrolled (751, 639) with delta (0, 0)
Screenshot: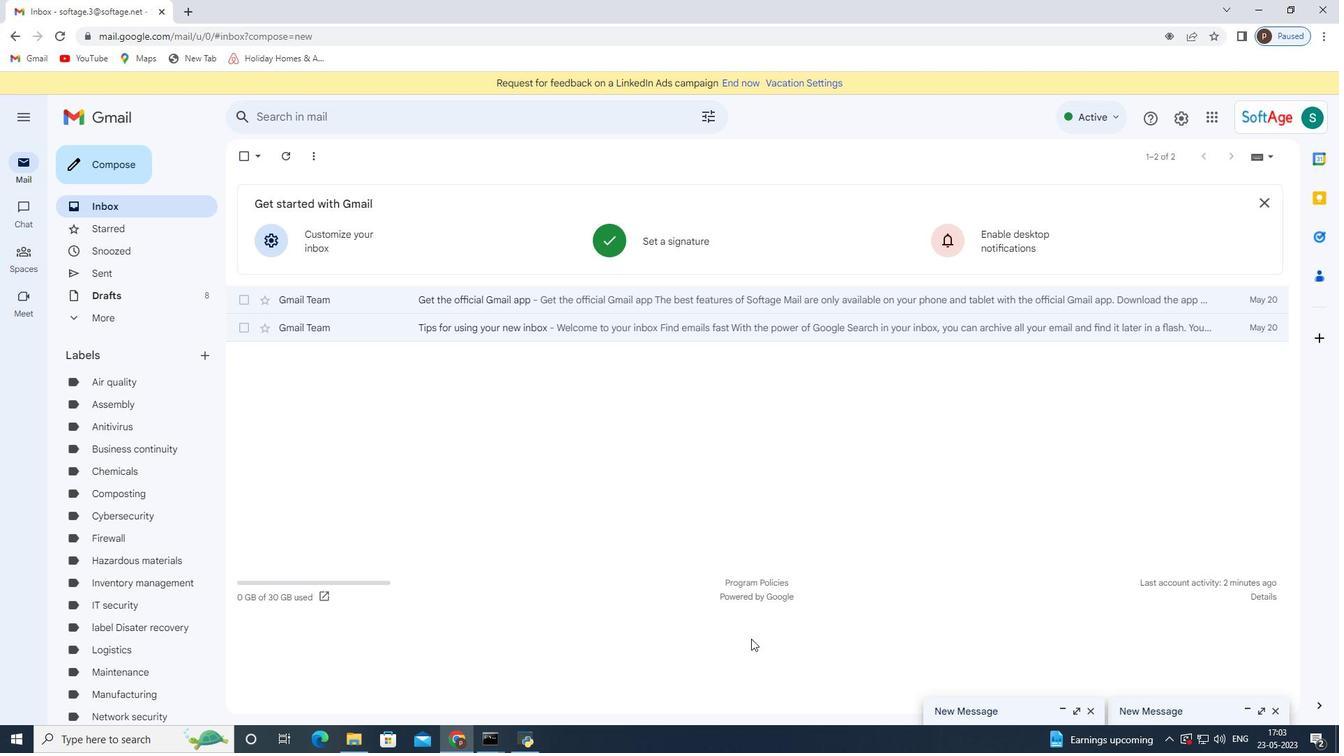 
Action: Mouse scrolled (751, 639) with delta (0, 0)
Screenshot: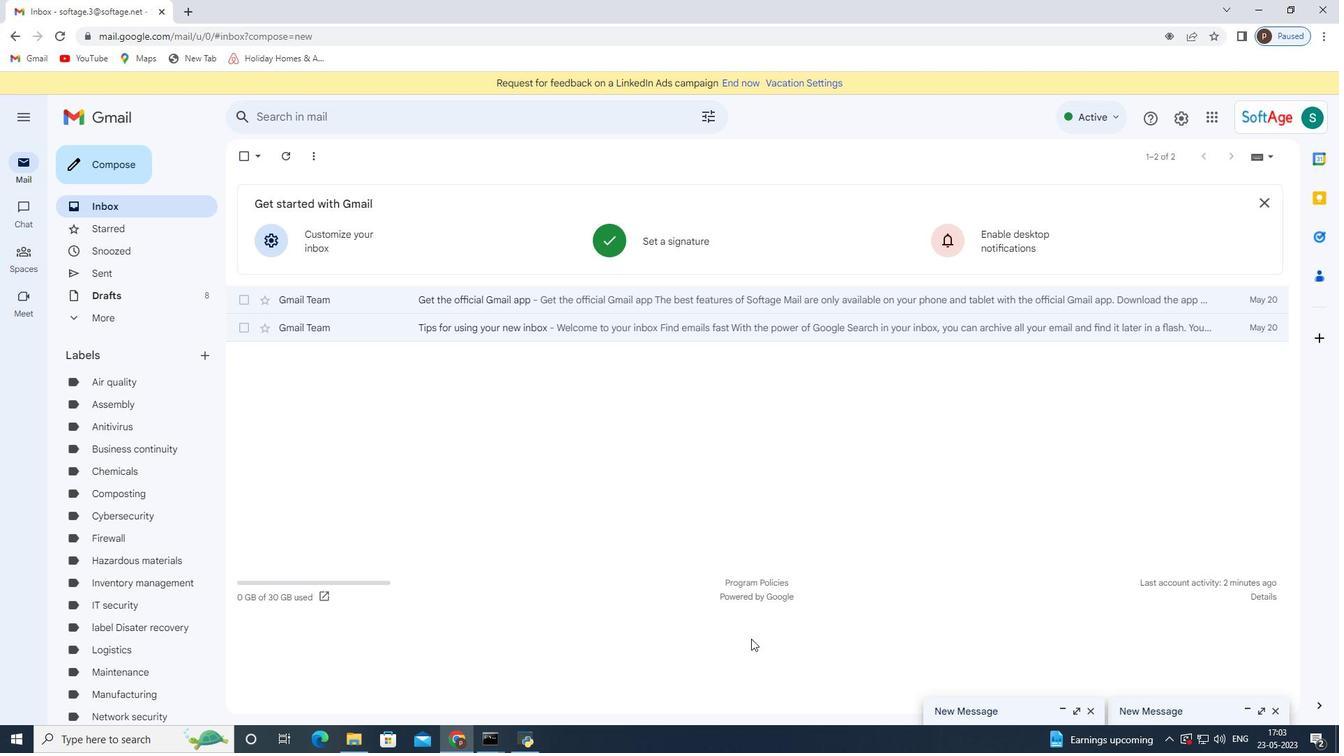
Action: Mouse scrolled (751, 639) with delta (0, 0)
Screenshot: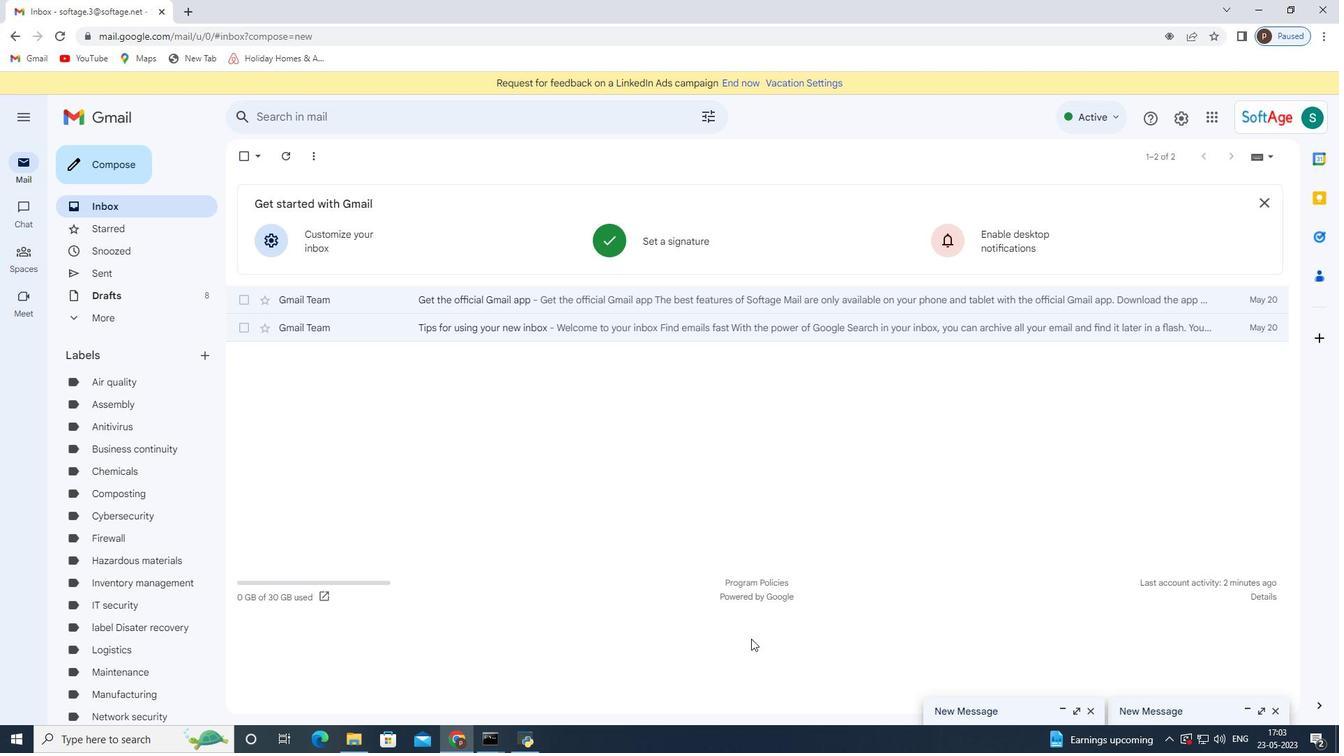 
Action: Mouse scrolled (751, 639) with delta (0, 0)
Screenshot: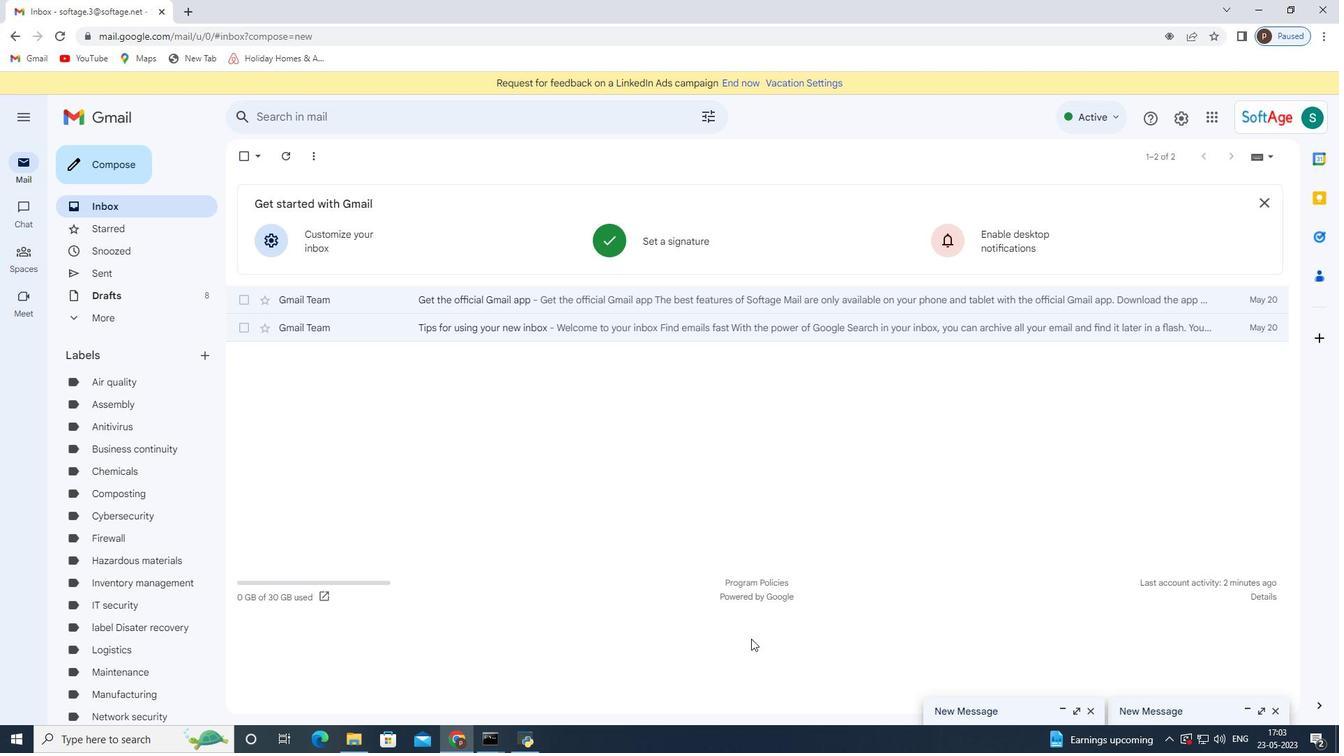 
Action: Mouse scrolled (751, 639) with delta (0, 0)
Screenshot: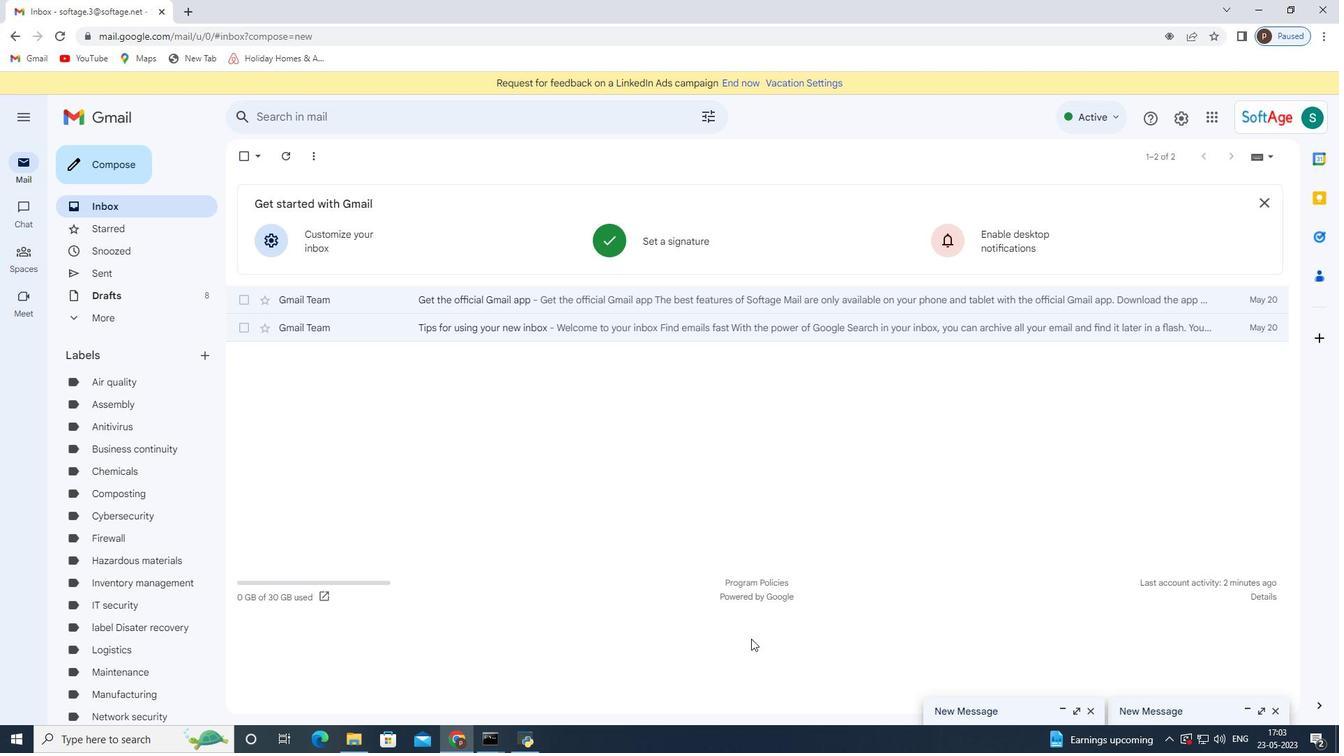 
Action: Mouse scrolled (751, 639) with delta (0, 0)
Screenshot: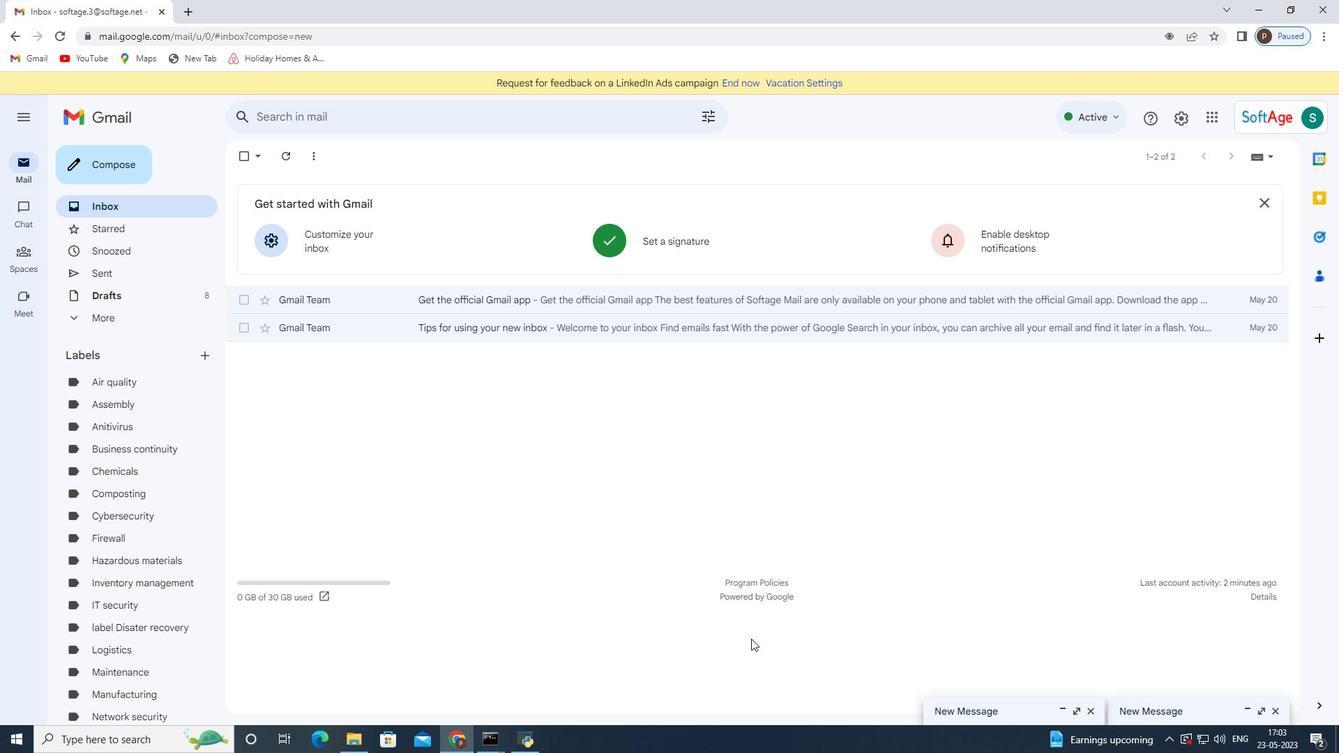 
Action: Mouse scrolled (751, 639) with delta (0, 0)
Screenshot: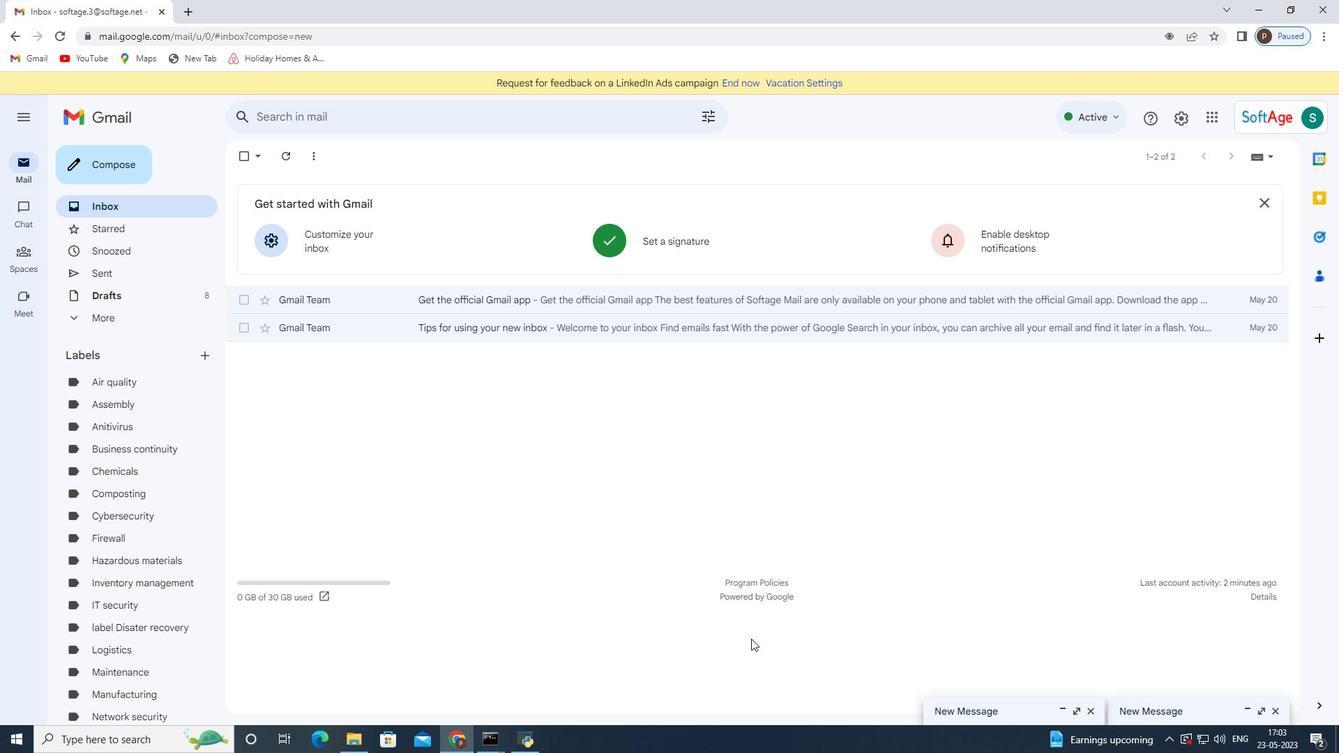 
Action: Mouse moved to (751, 638)
Screenshot: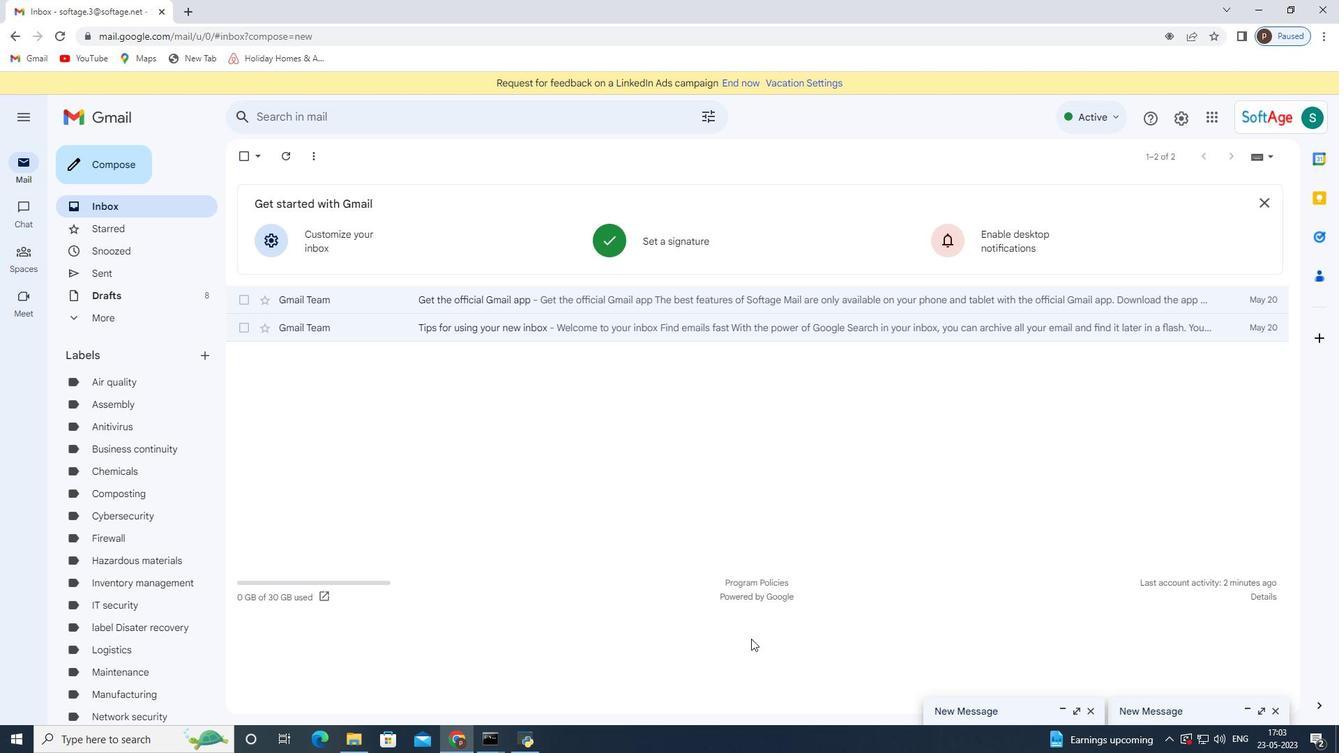 
Action: Mouse scrolled (751, 639) with delta (0, 0)
Screenshot: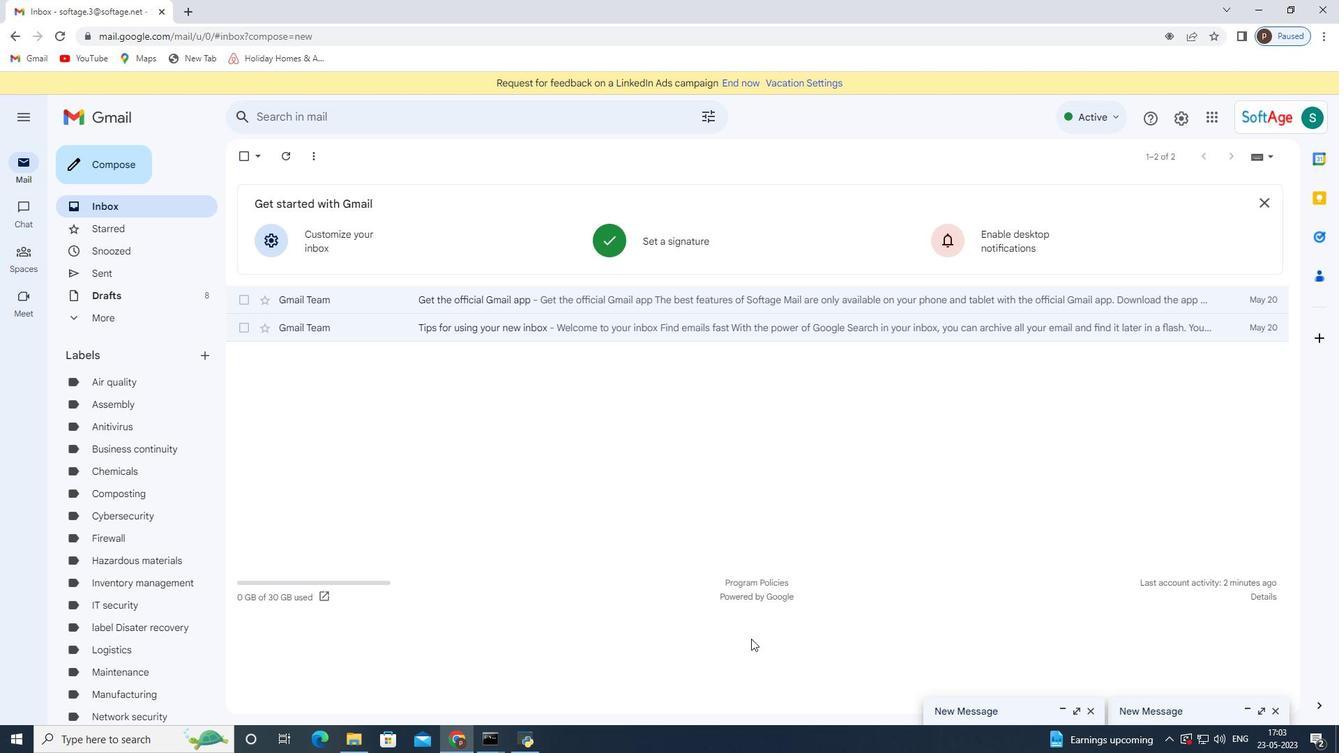 
Action: Mouse scrolled (751, 639) with delta (0, 0)
Screenshot: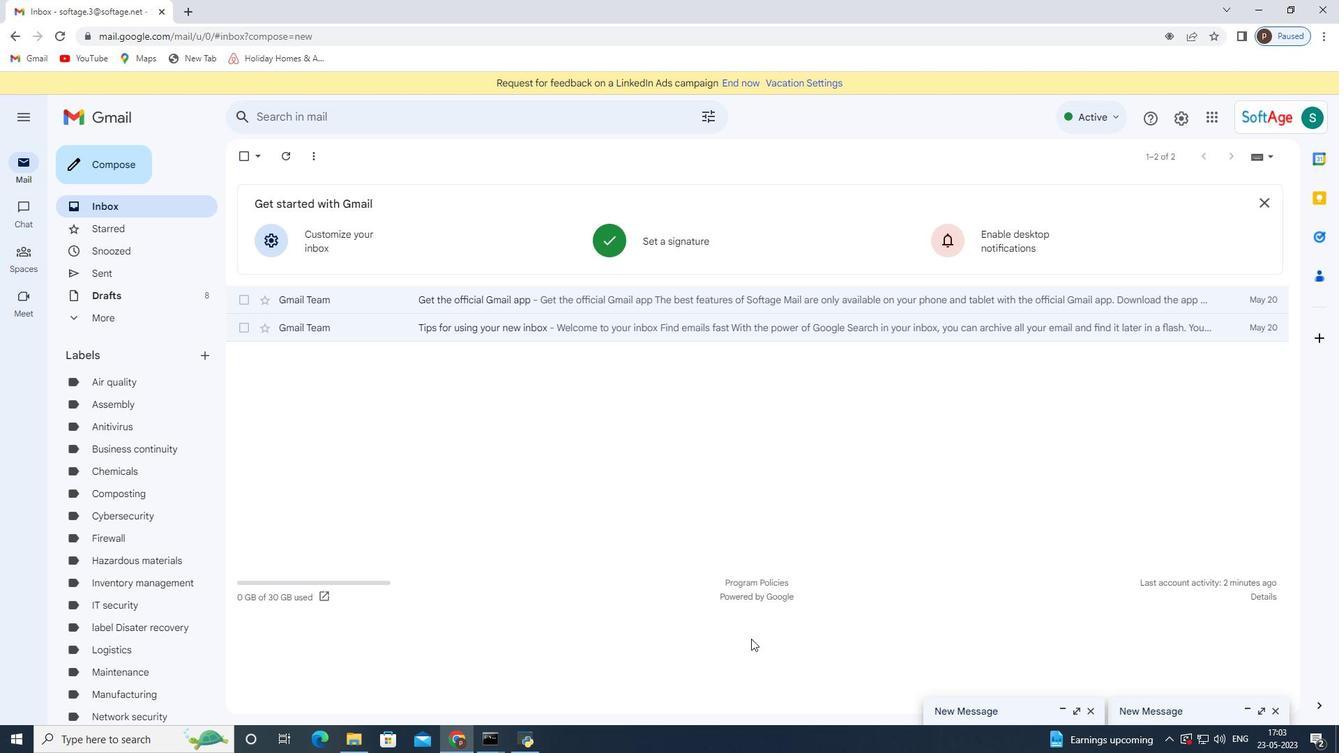 
Action: Mouse scrolled (751, 639) with delta (0, 0)
Screenshot: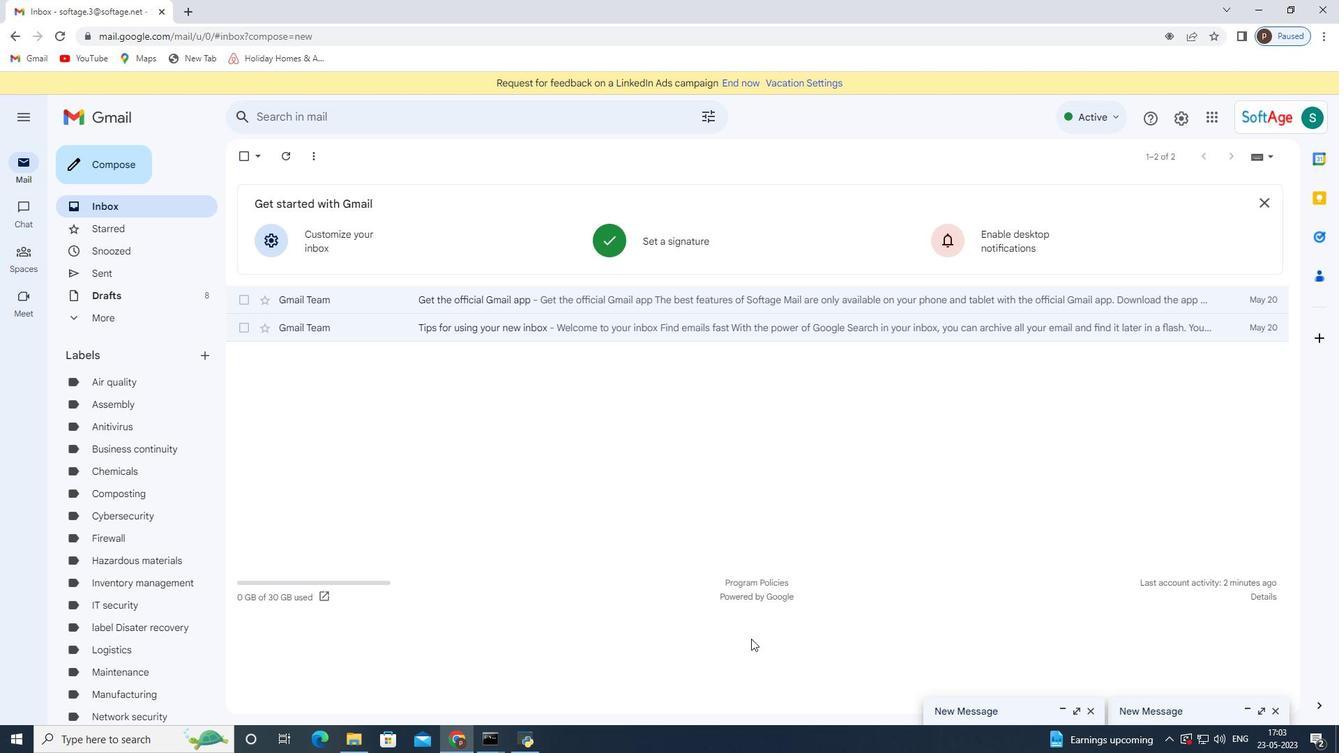 
Action: Mouse scrolled (751, 638) with delta (0, 0)
Screenshot: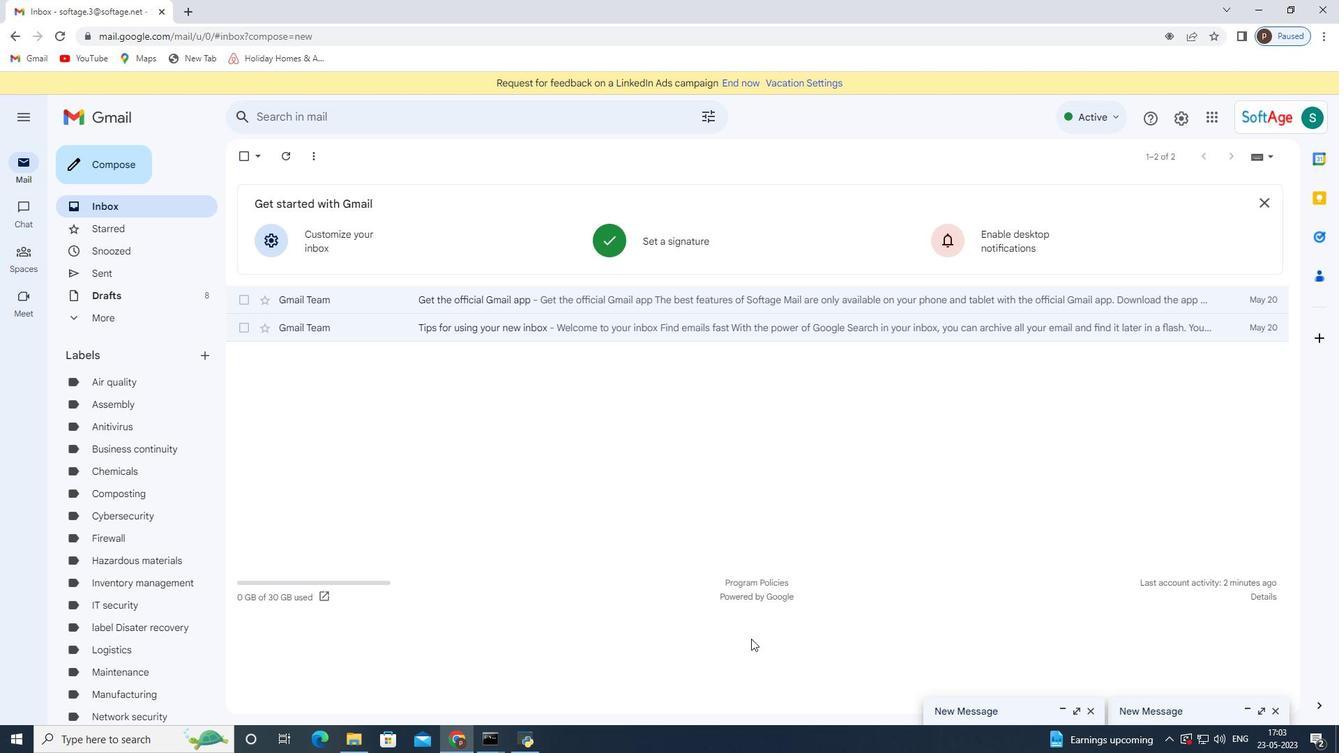 
Action: Mouse scrolled (751, 639) with delta (0, 0)
Screenshot: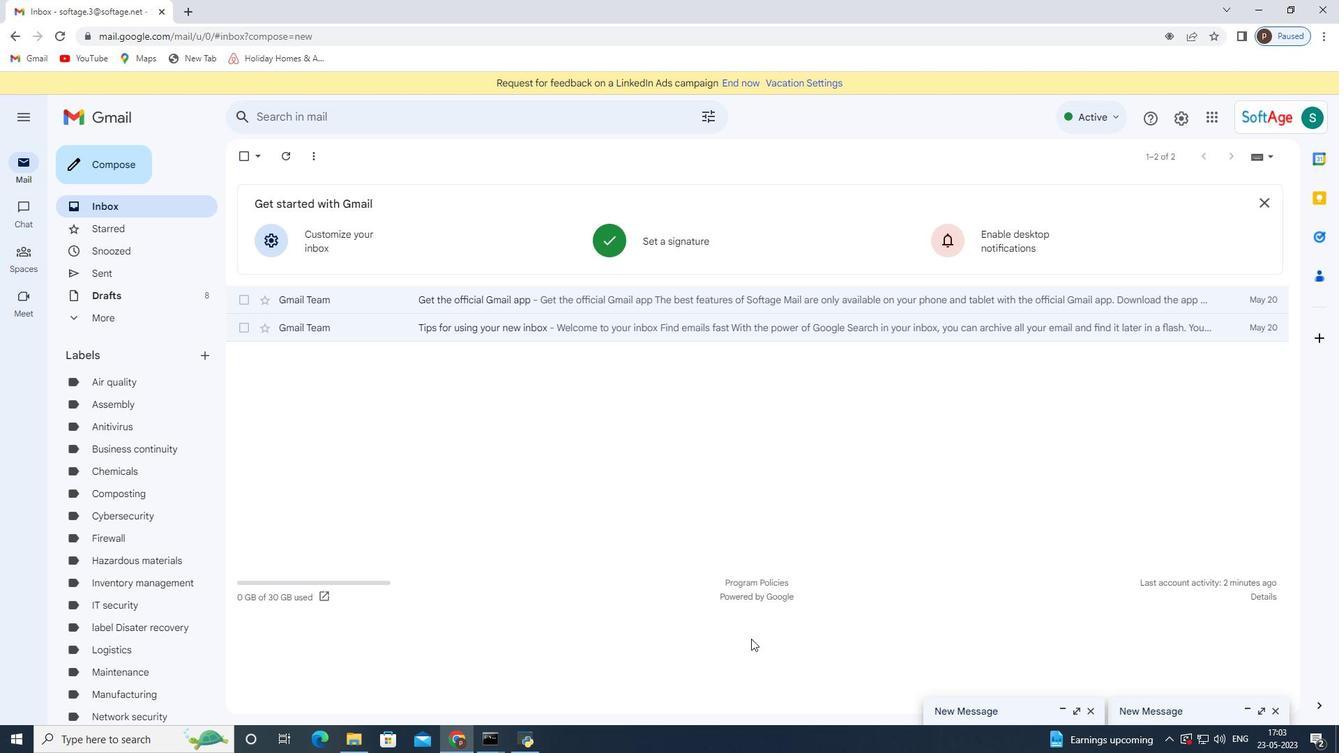 
Action: Mouse moved to (104, 163)
Screenshot: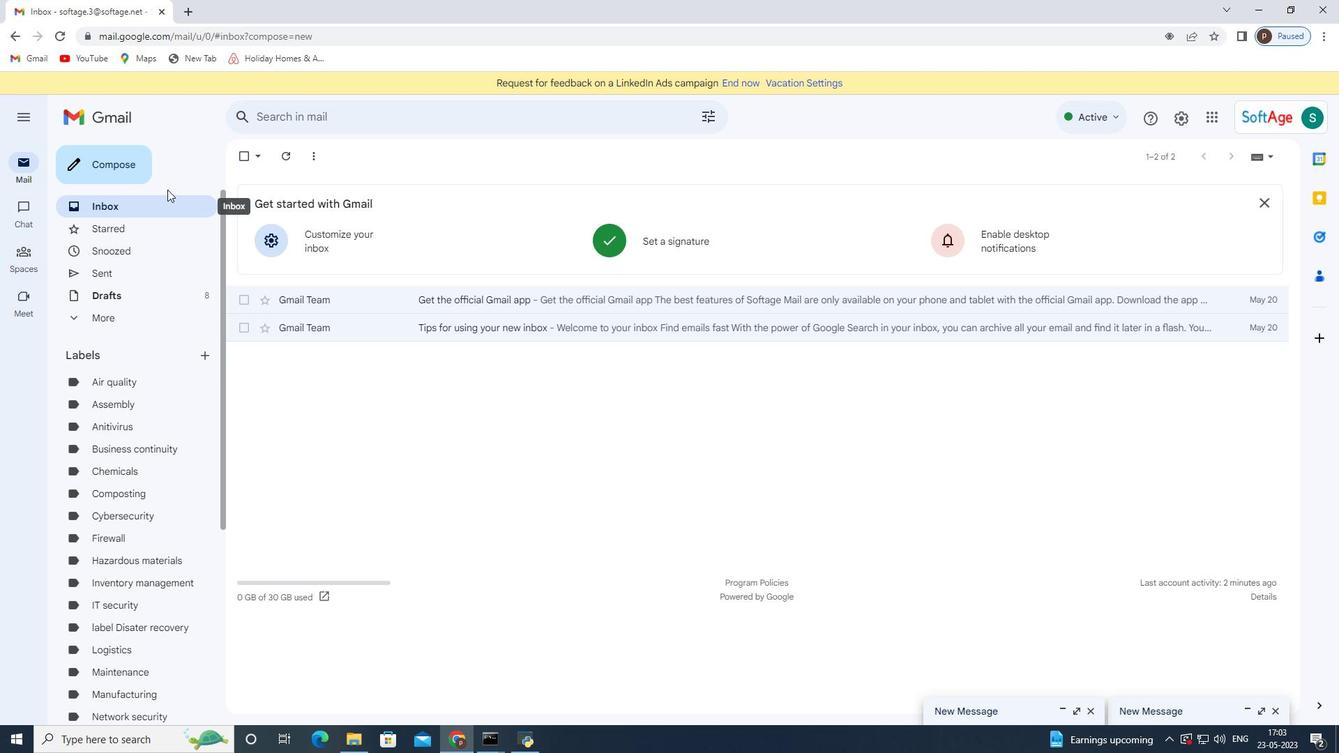 
Action: Mouse pressed left at (104, 163)
Screenshot: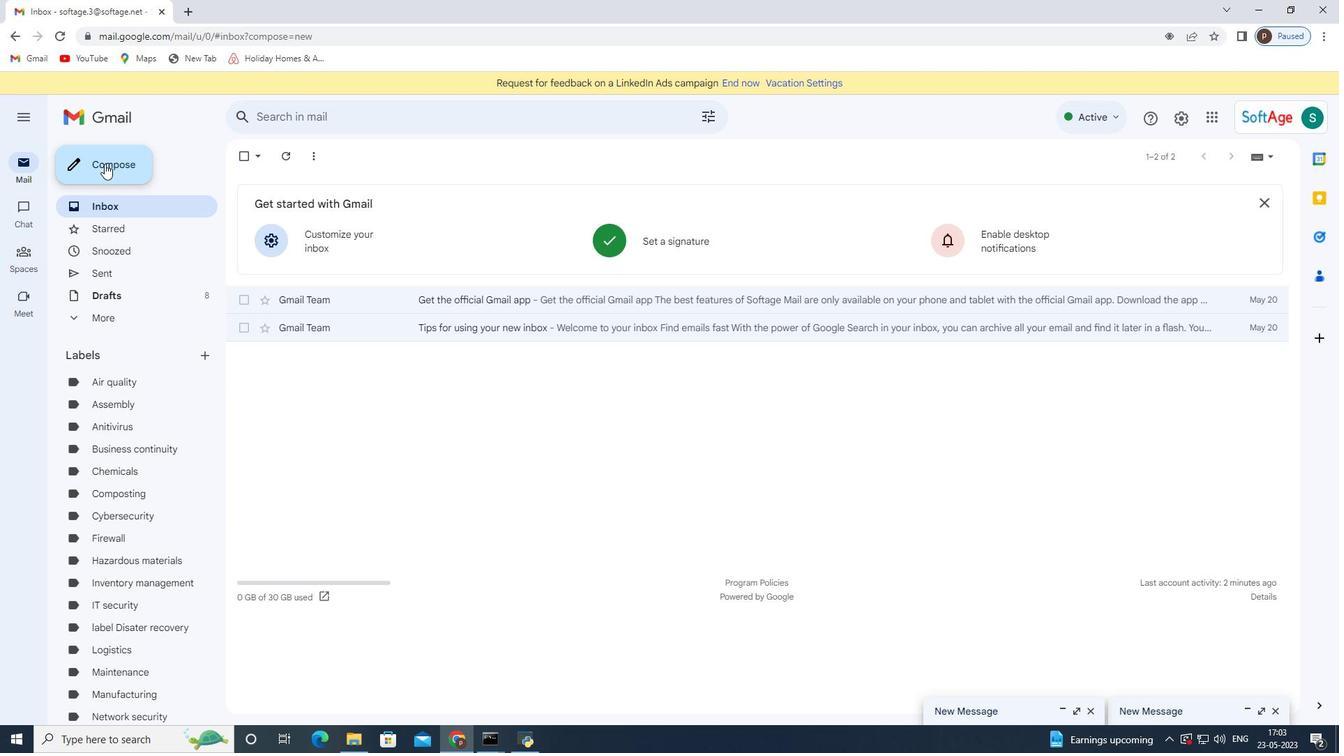 
Action: Mouse moved to (540, 364)
Screenshot: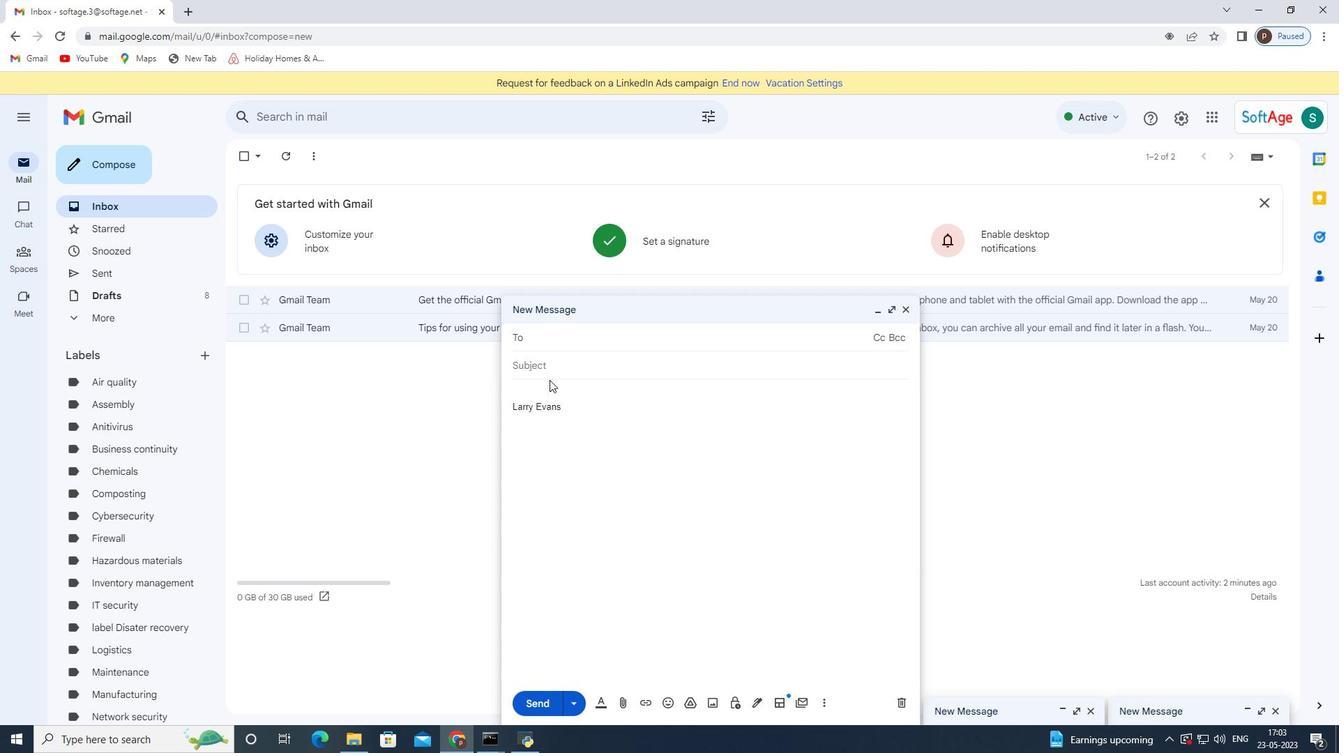 
Action: Mouse pressed left at (540, 364)
Screenshot: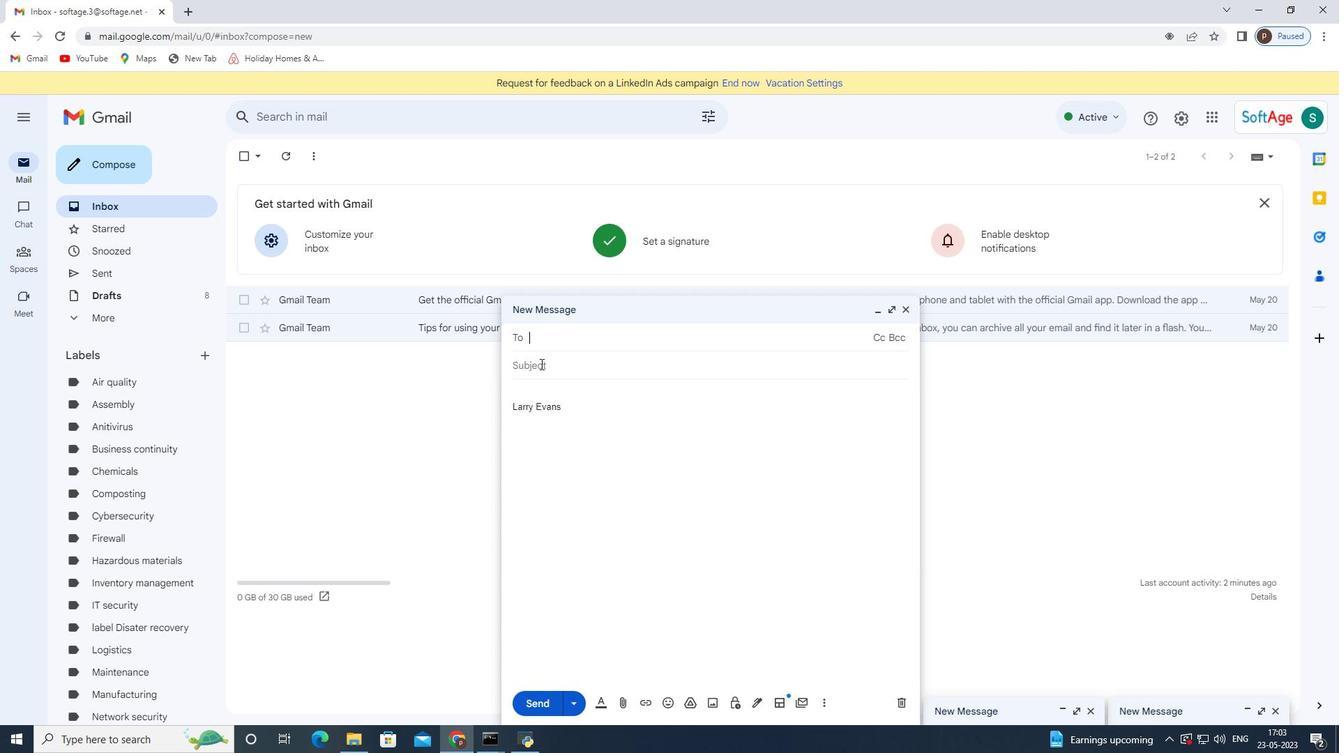 
Action: Key pressed <Key.shift>Request<Key.space>for<Key.space>feedback<Key.space>on<Key.space>a<Key.space>regulatory<Key.space>compliance<Key.space>plan<Key.tab><Key.shift>I<Key.space>am<Key.space>writing<Key.space>to<Key.space>request<Key.space>a<Key.space>review<Key.space>of<Key.space>the<Key.space>project<Key.space>quaity<Key.space>plan.
Screenshot: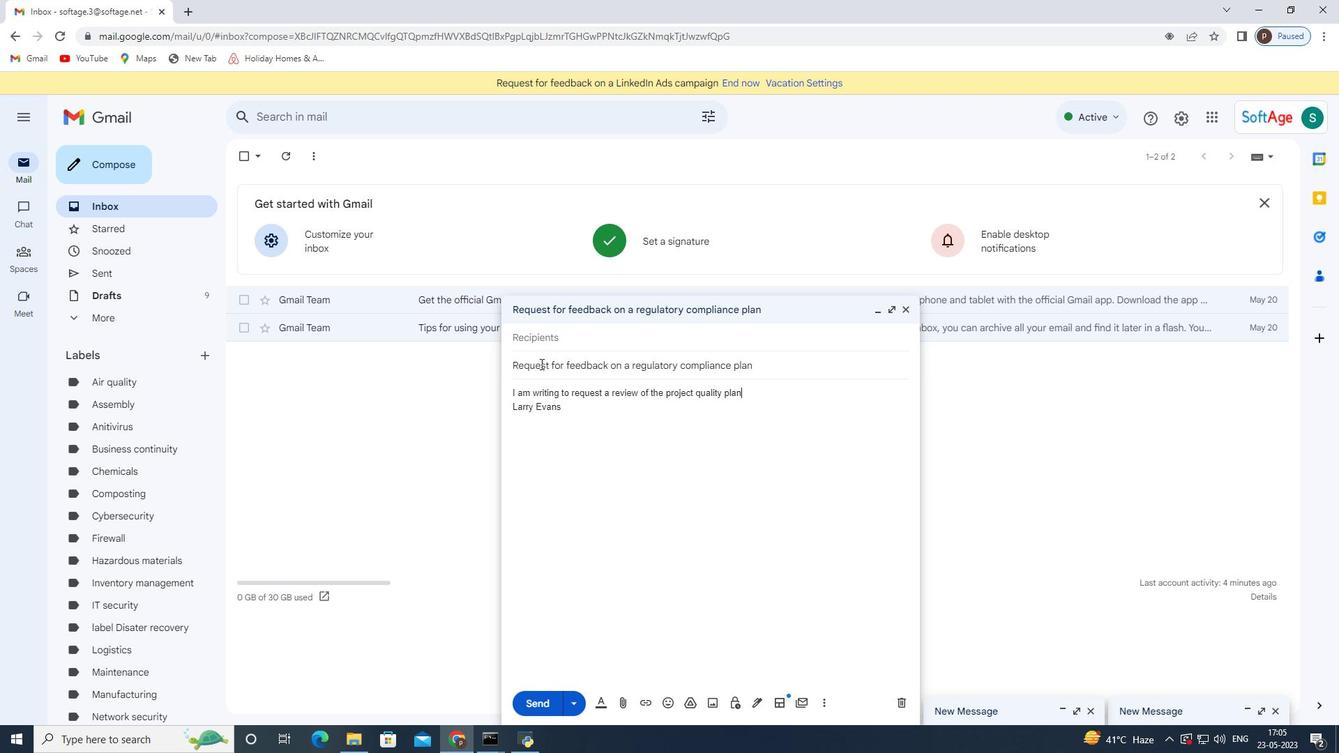 
Action: Mouse moved to (1309, 121)
Screenshot: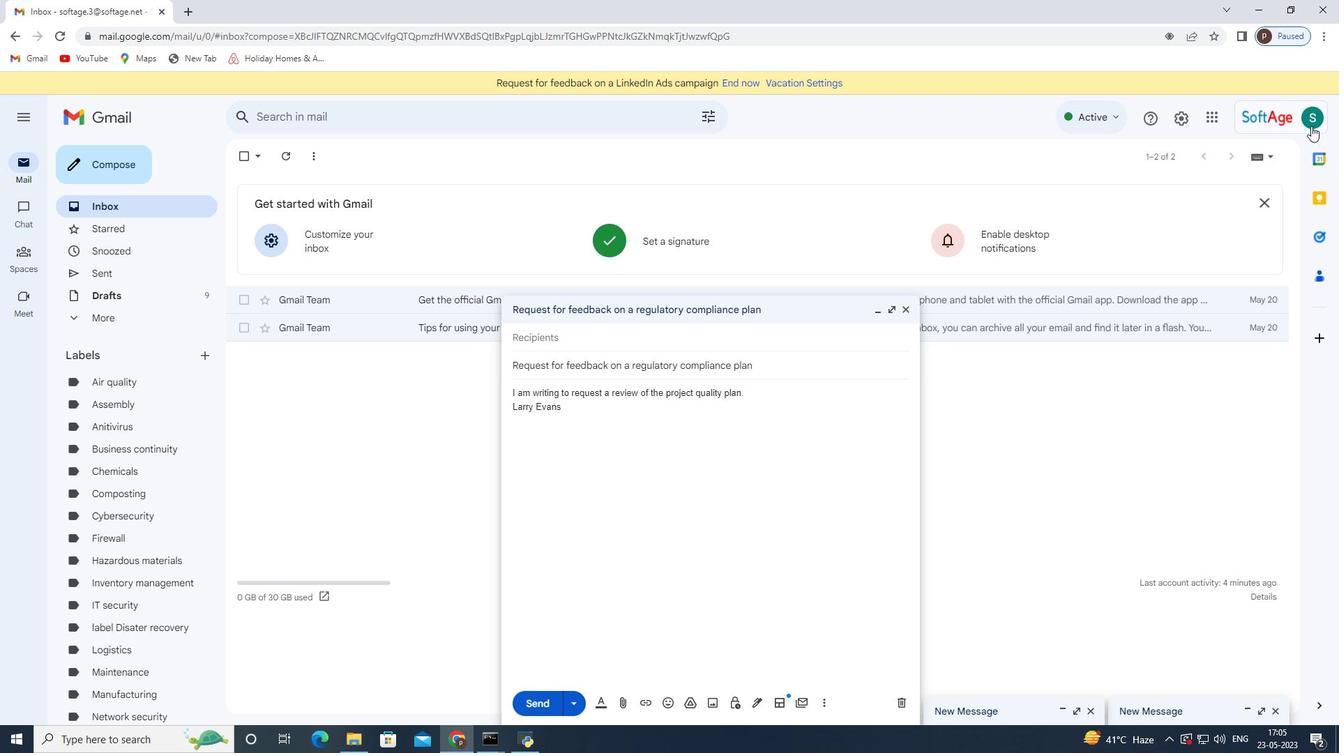 
Action: Mouse pressed left at (1309, 121)
Screenshot: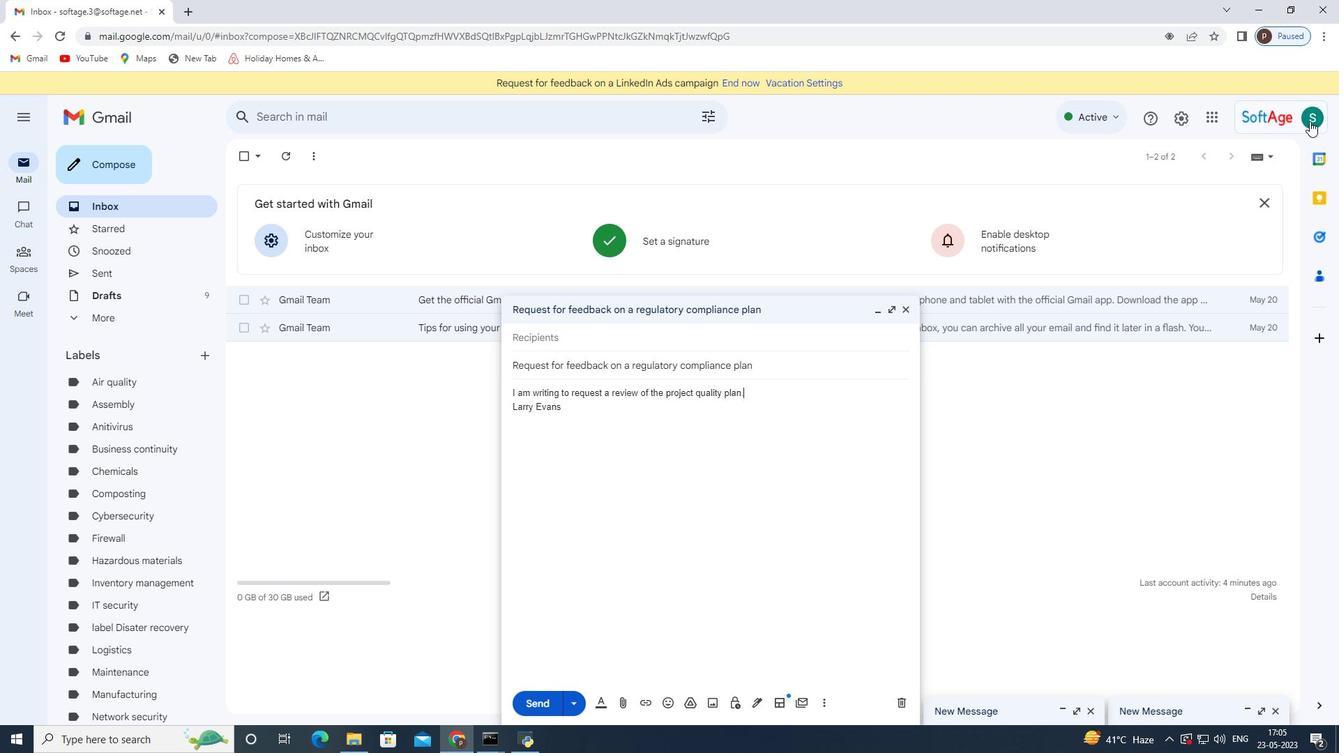 
Action: Mouse moved to (981, 154)
Screenshot: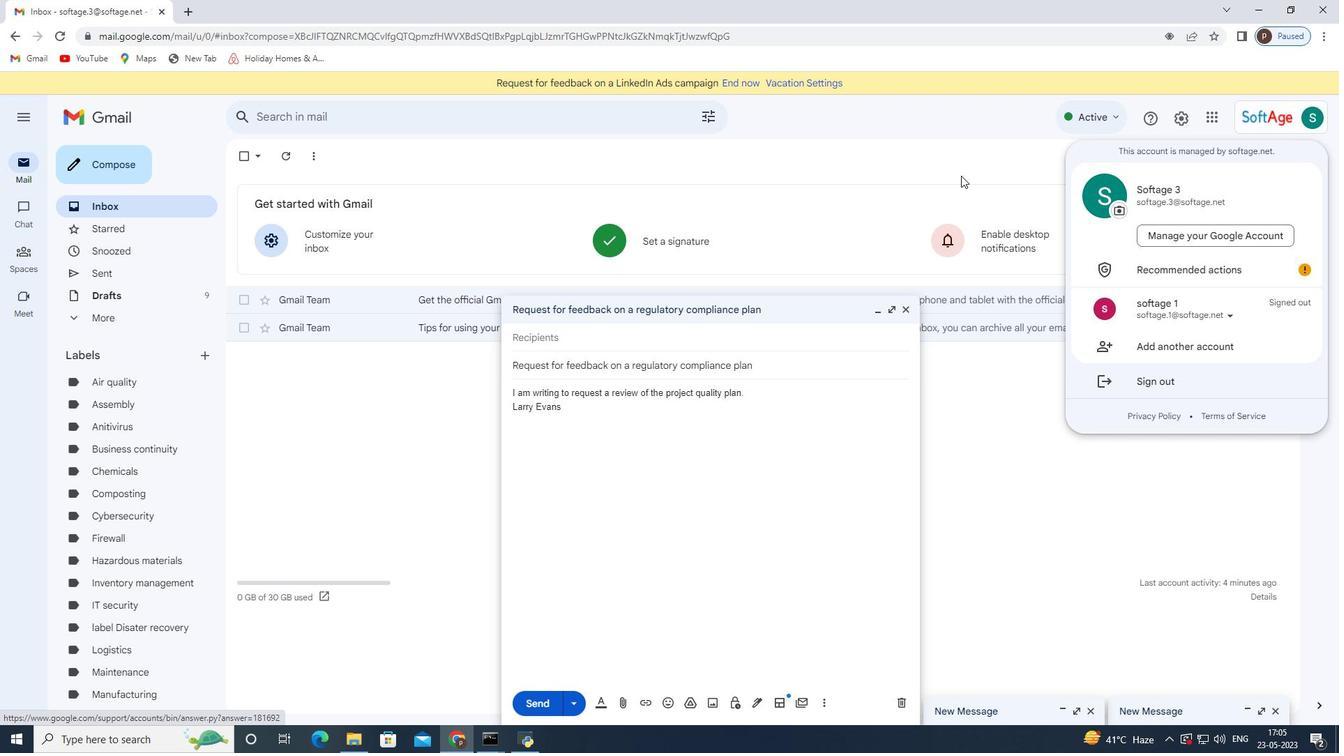 
Action: Mouse pressed left at (981, 154)
Screenshot: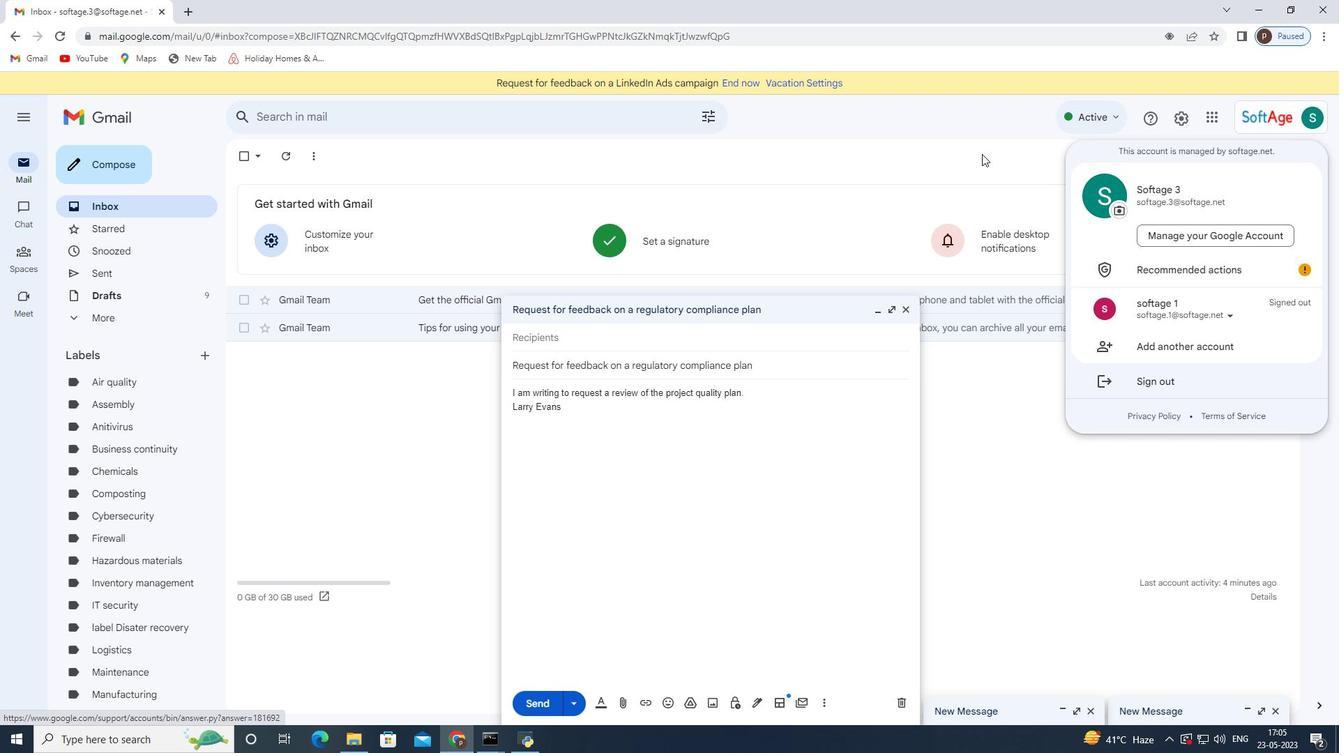
Action: Mouse moved to (577, 347)
Screenshot: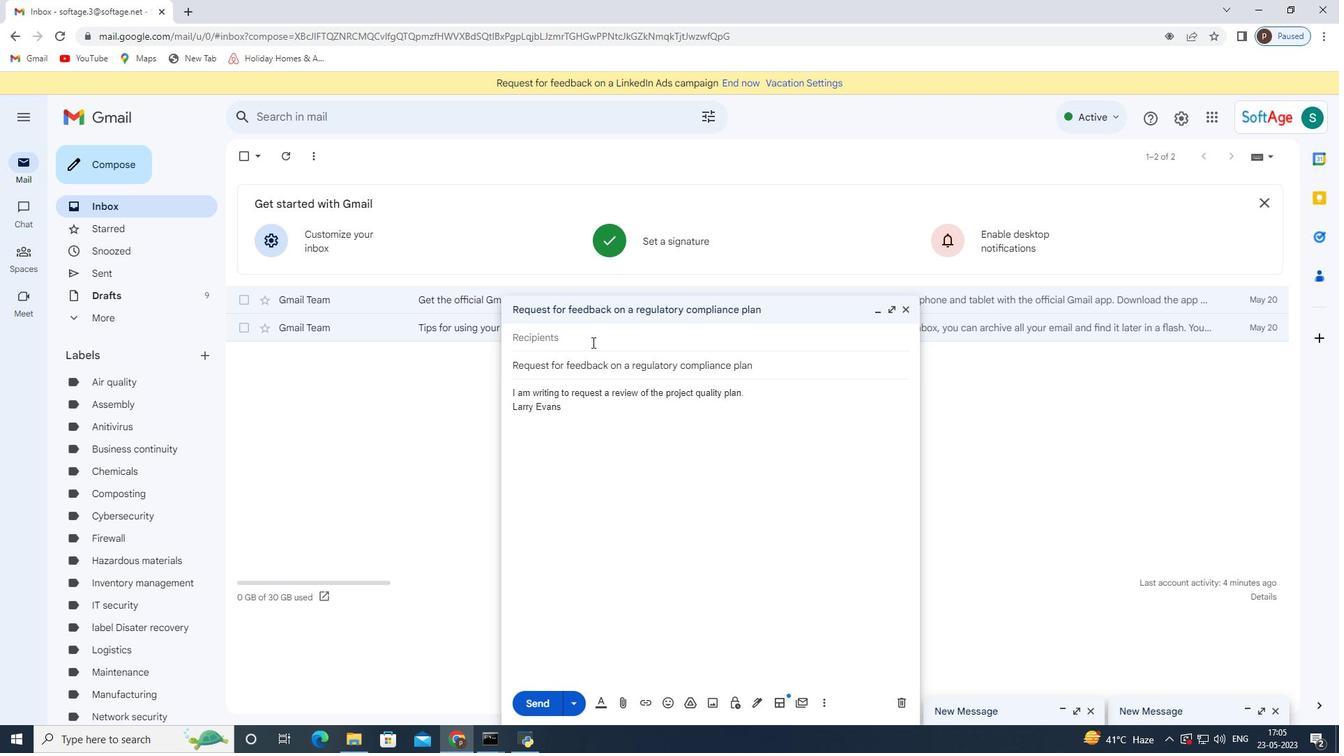 
Action: Mouse pressed left at (577, 347)
Screenshot: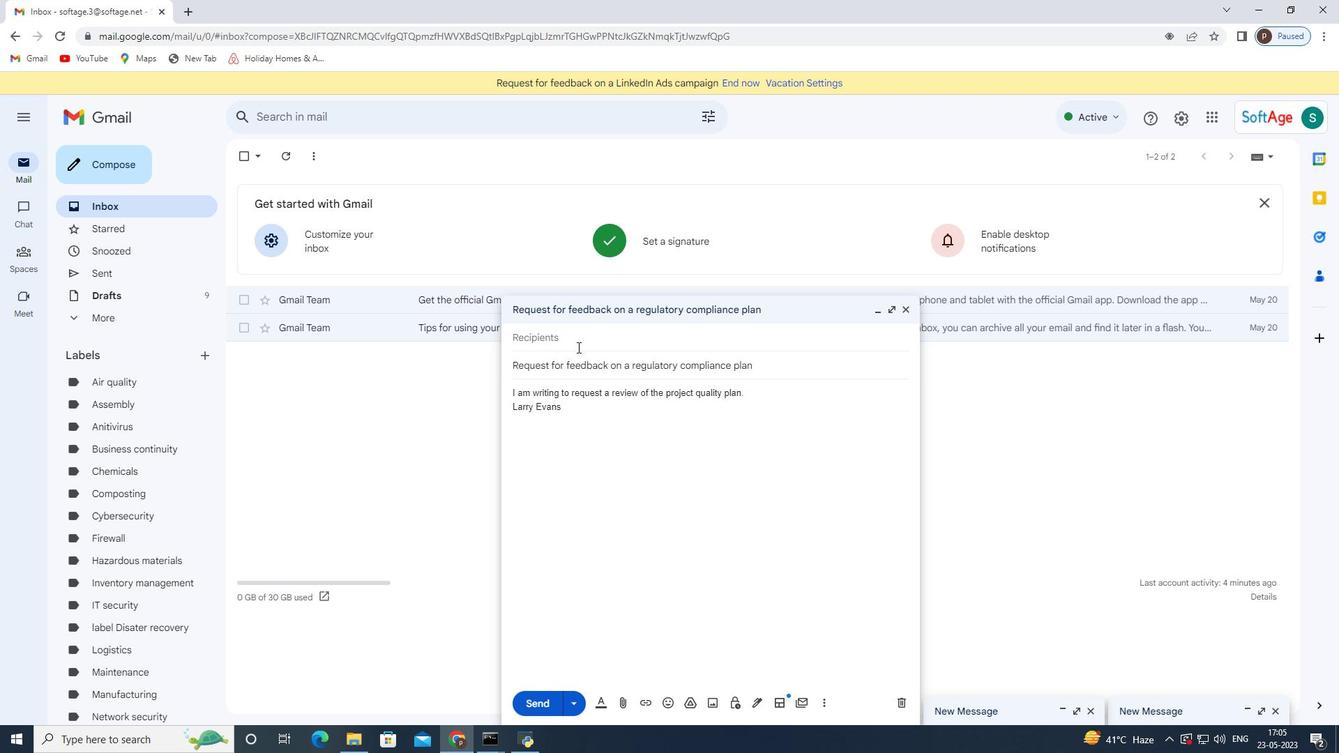 
Action: Key pressed softage.2<Key.shift>@so
Screenshot: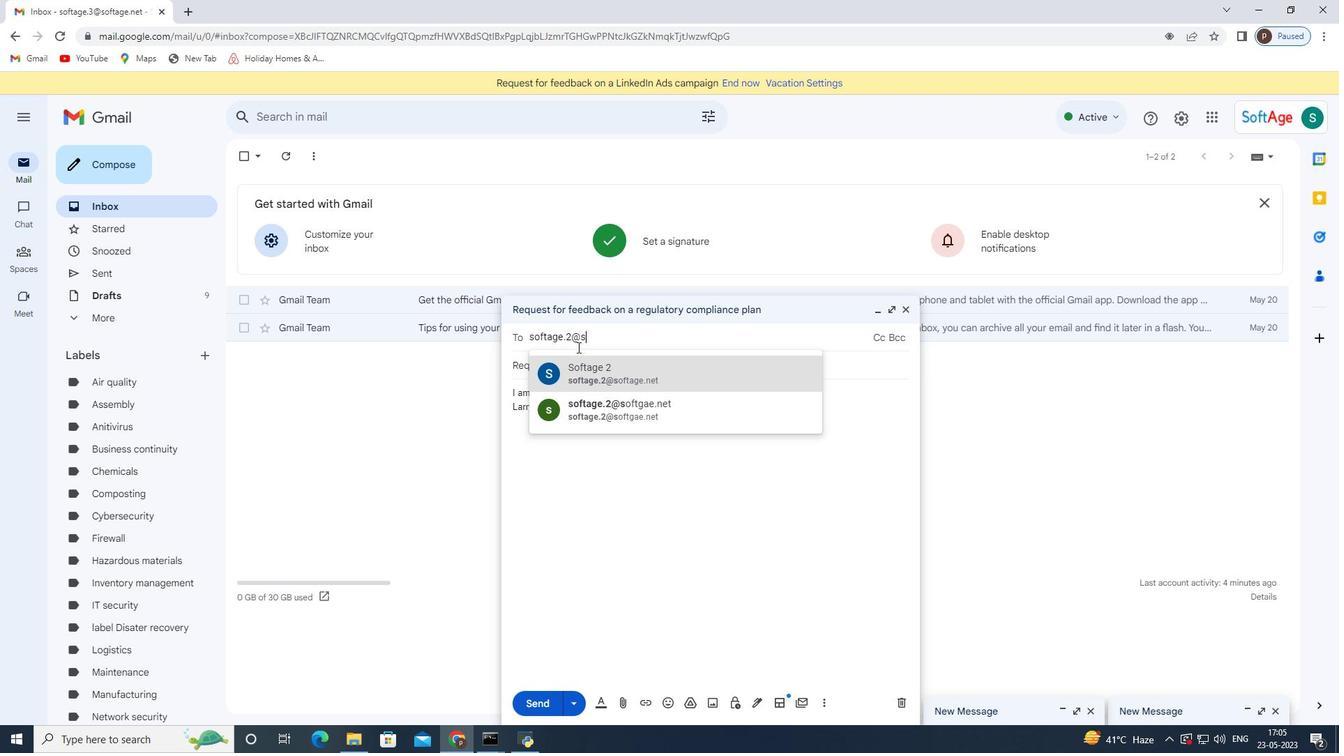 
Action: Mouse moved to (576, 347)
Screenshot: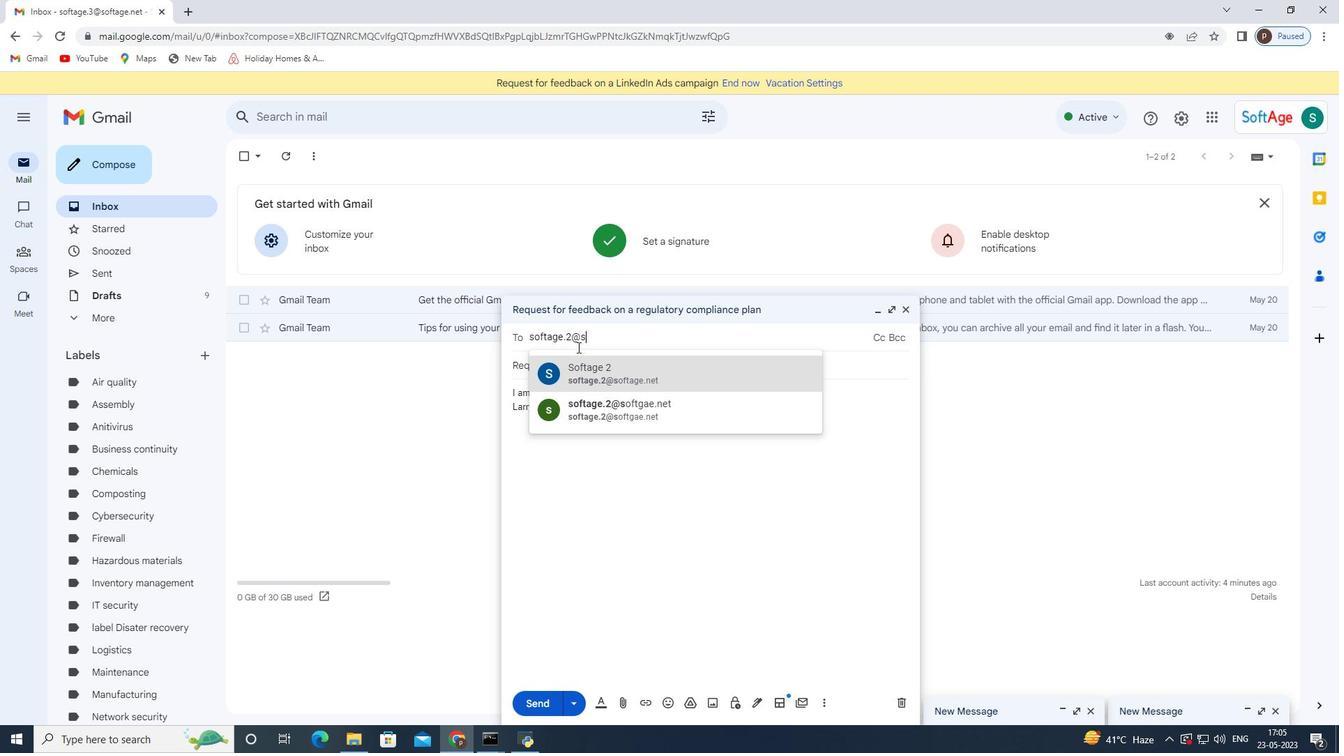 
Action: Key pressed ftage.net
Screenshot: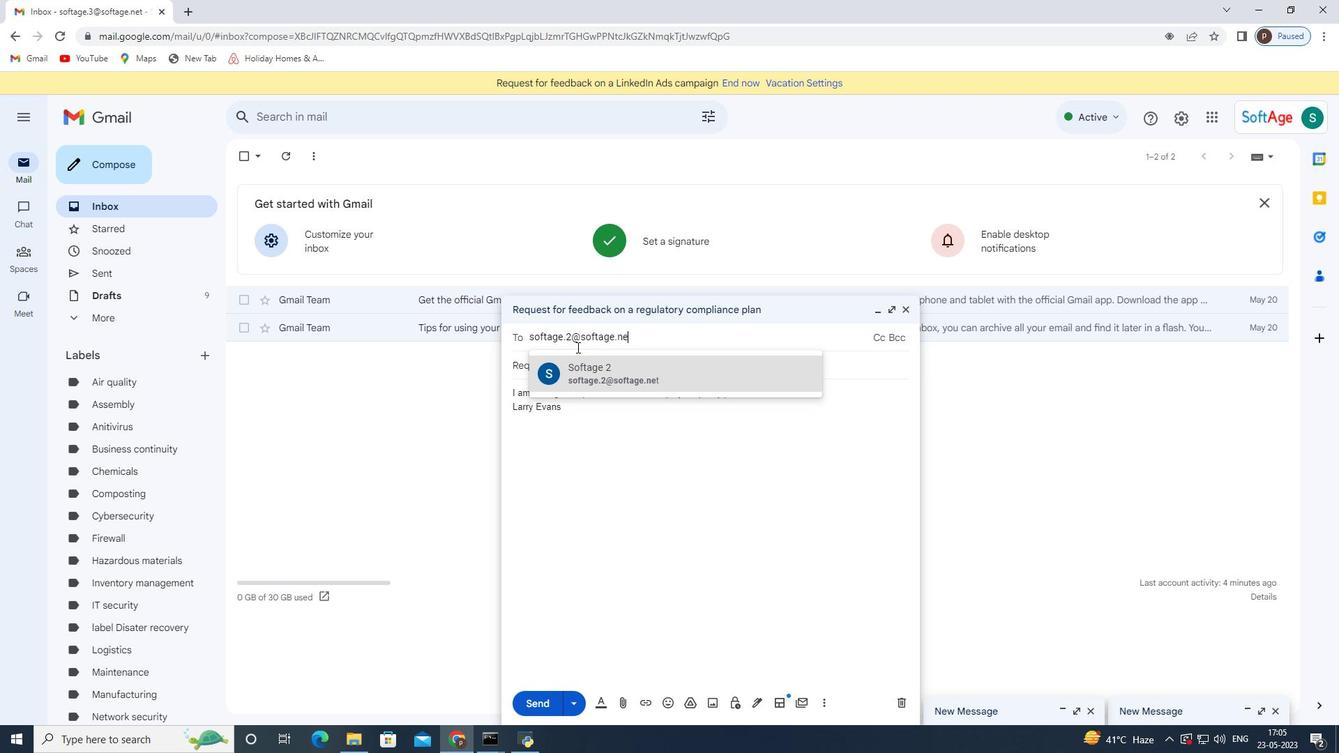 
Action: Mouse moved to (657, 373)
Screenshot: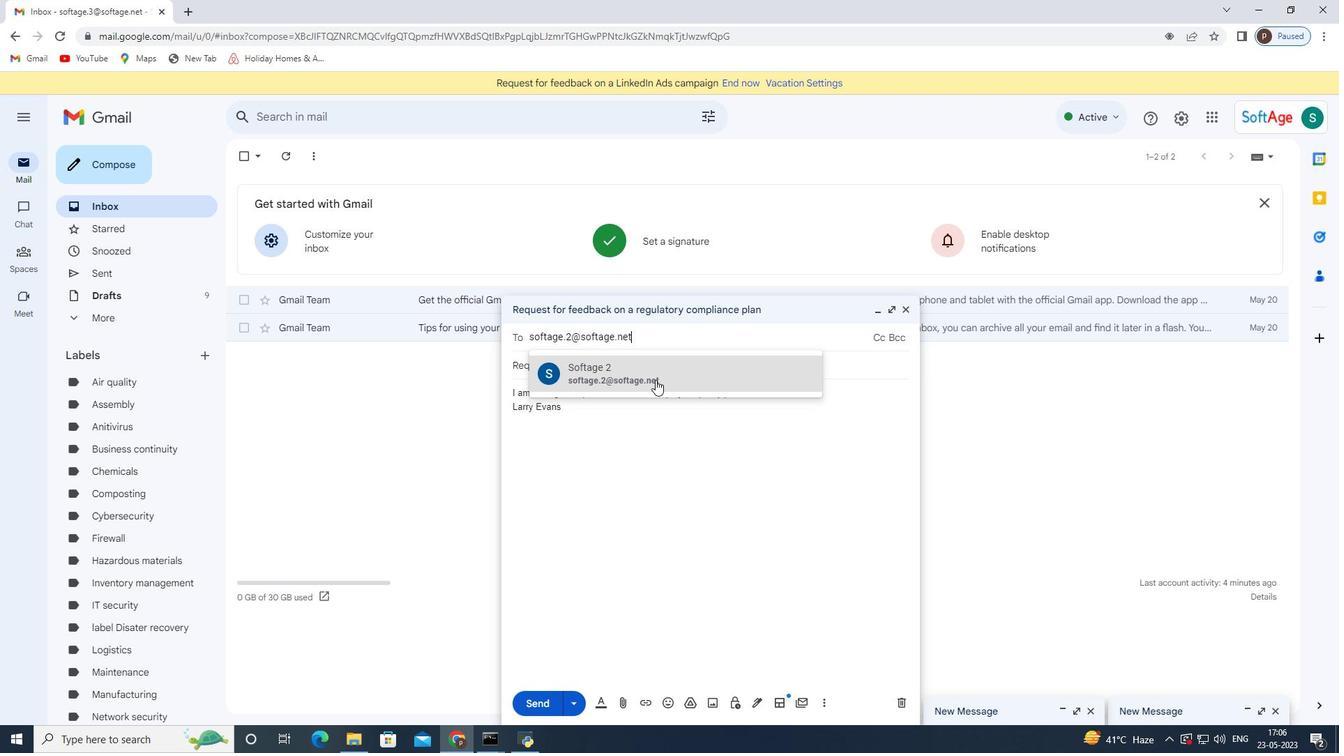 
Action: Mouse pressed left at (657, 373)
Screenshot: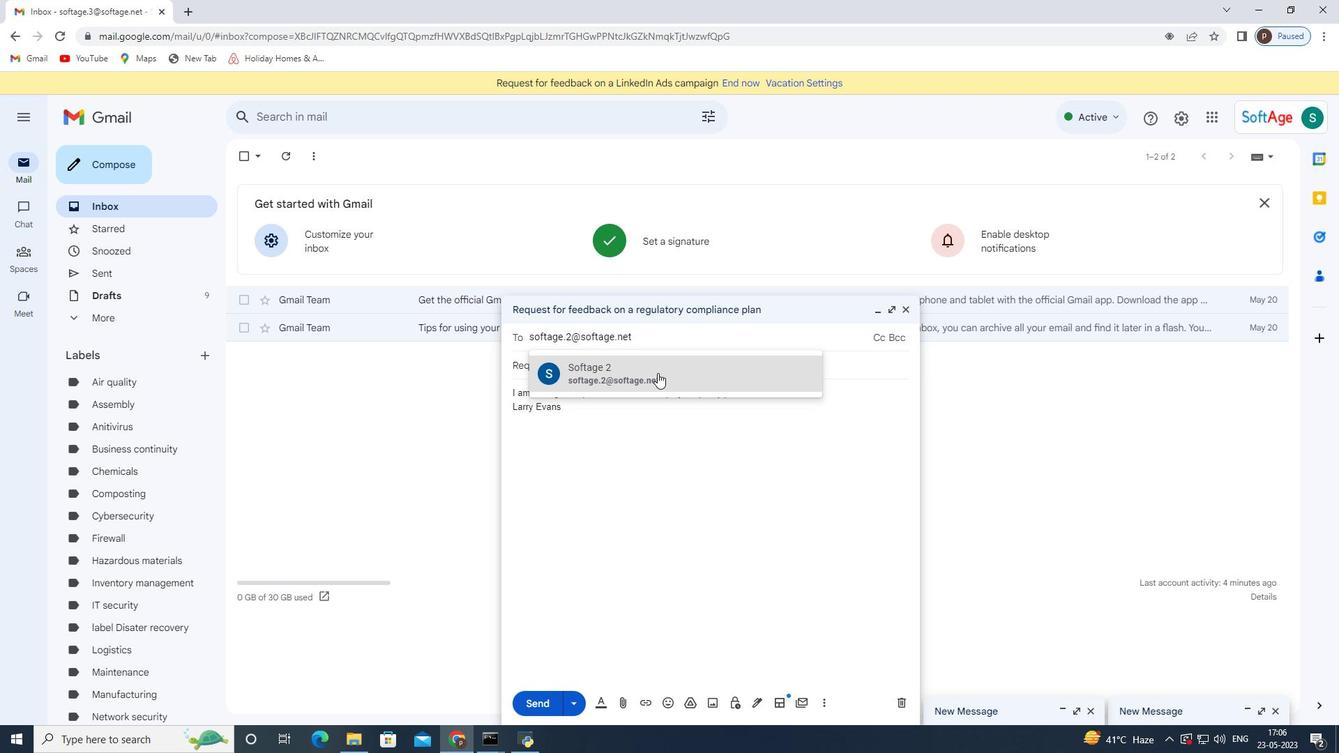 
Action: Mouse moved to (624, 709)
Screenshot: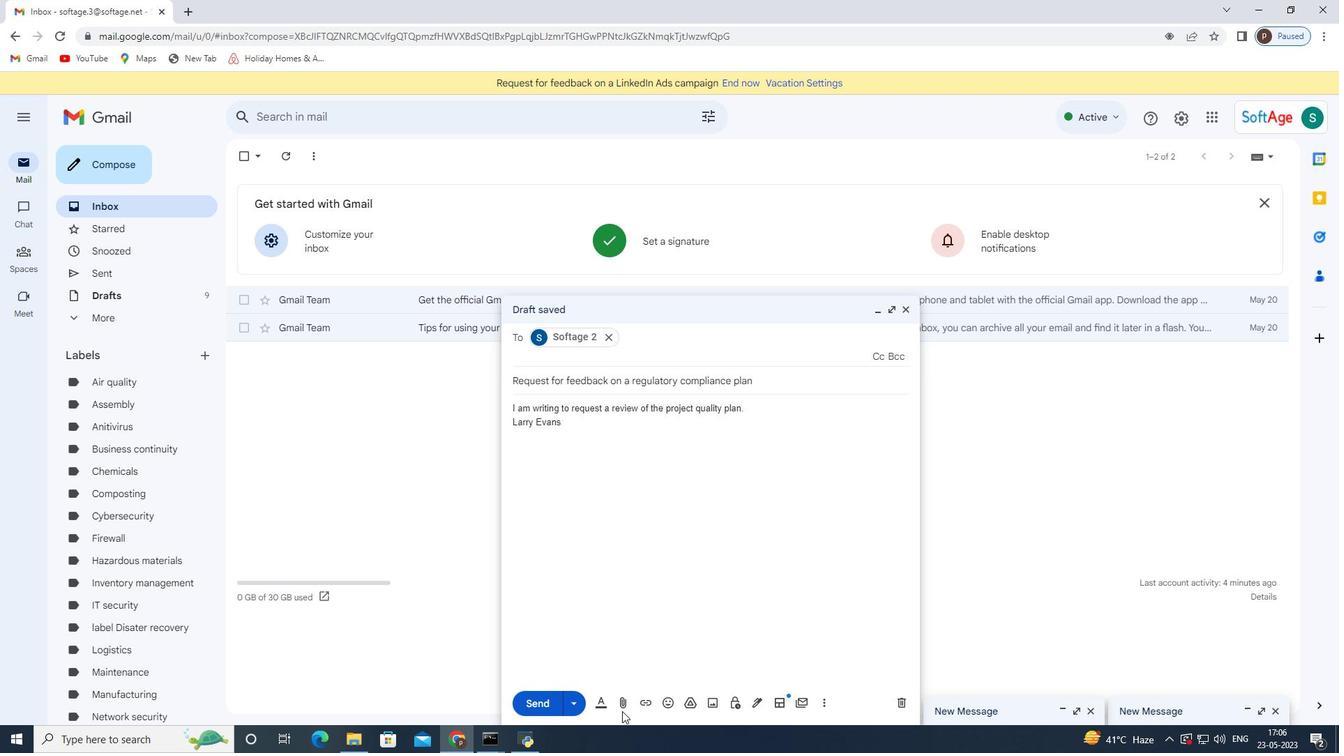 
Action: Mouse pressed left at (624, 709)
Screenshot: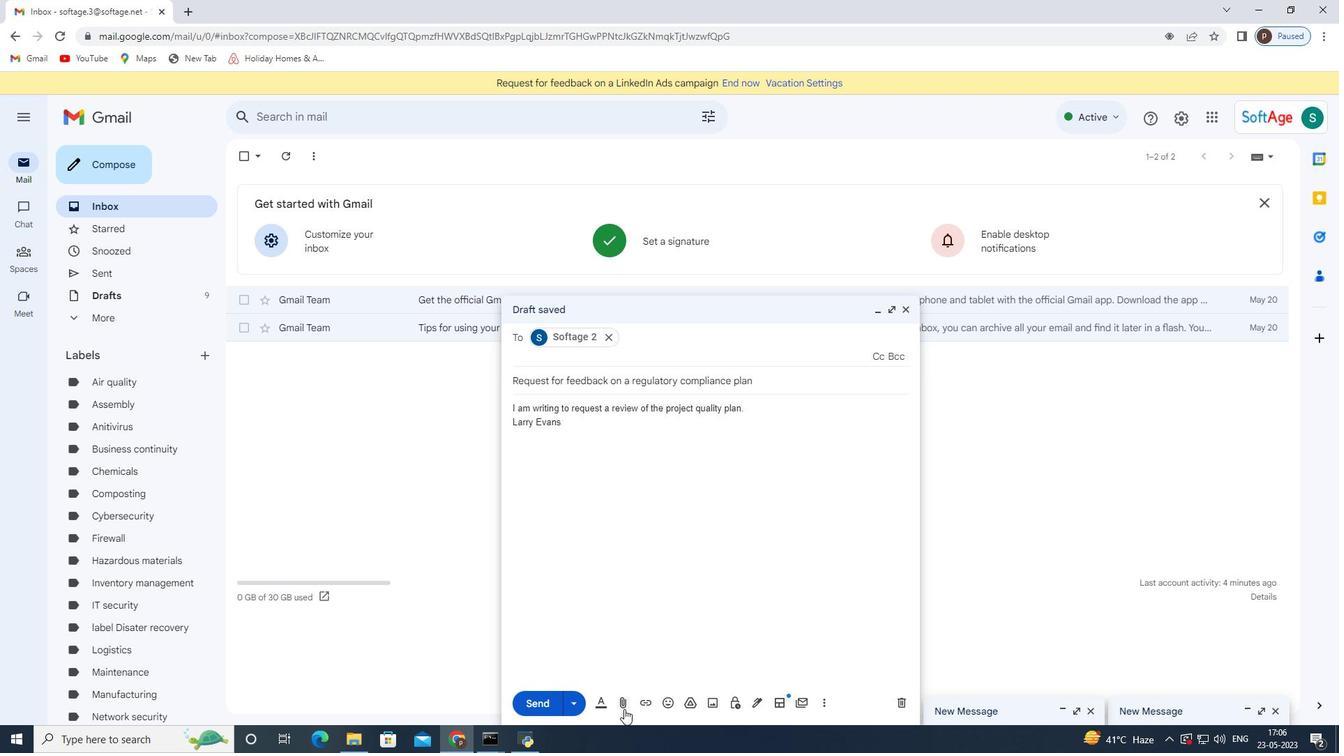 
Action: Mouse moved to (276, 117)
Screenshot: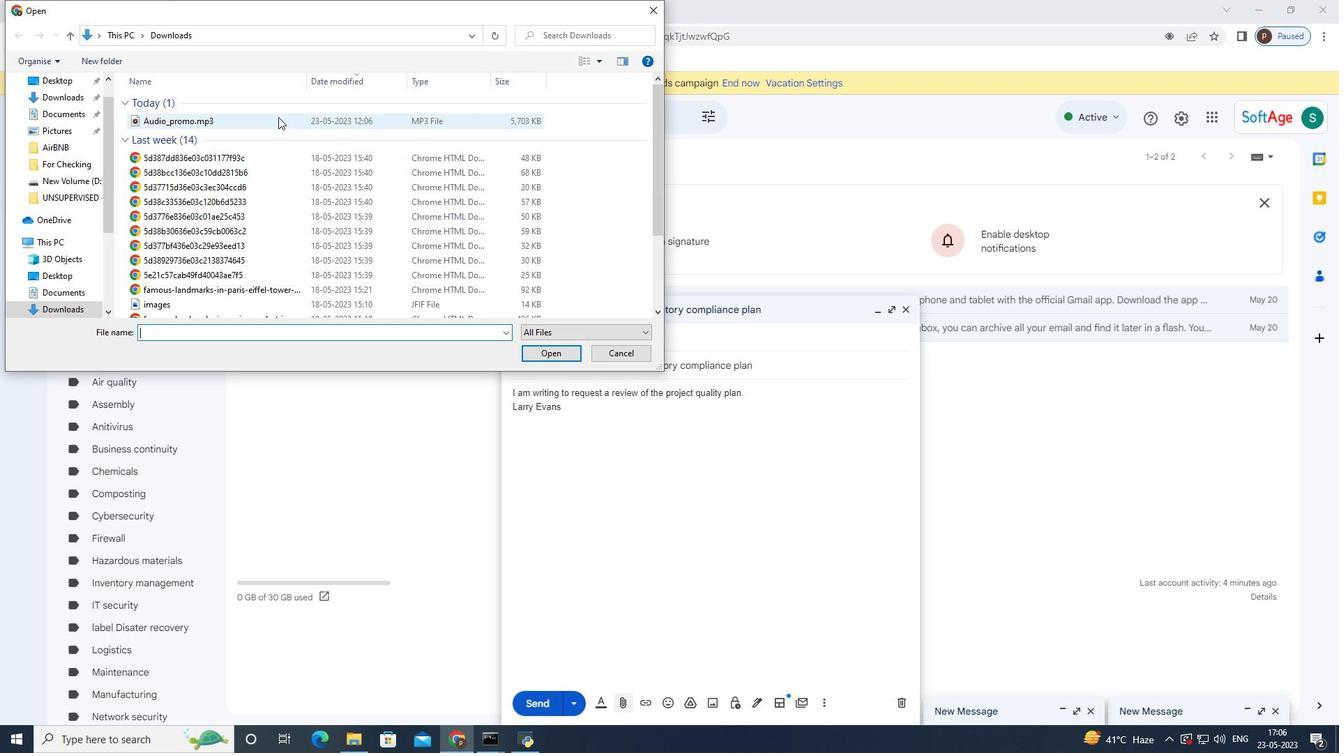 
Action: Mouse pressed left at (276, 117)
Screenshot: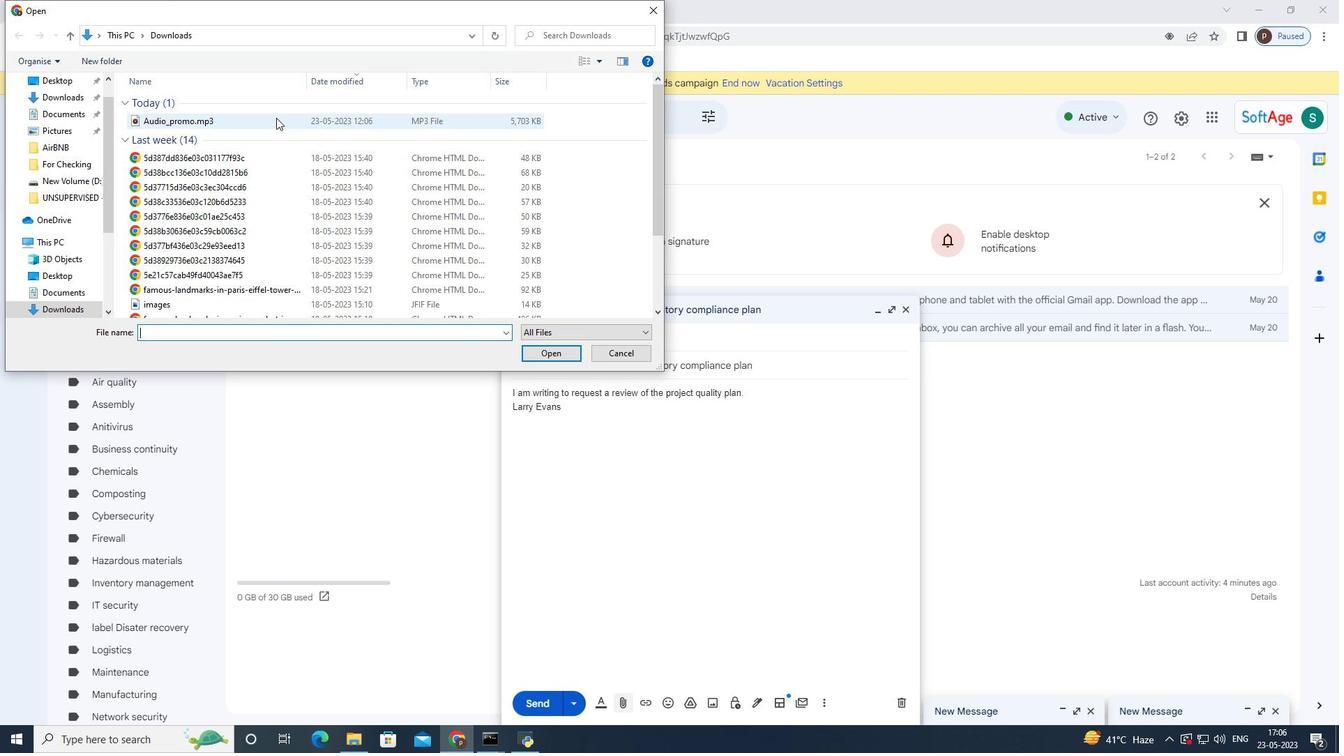 
Action: Mouse moved to (532, 350)
Screenshot: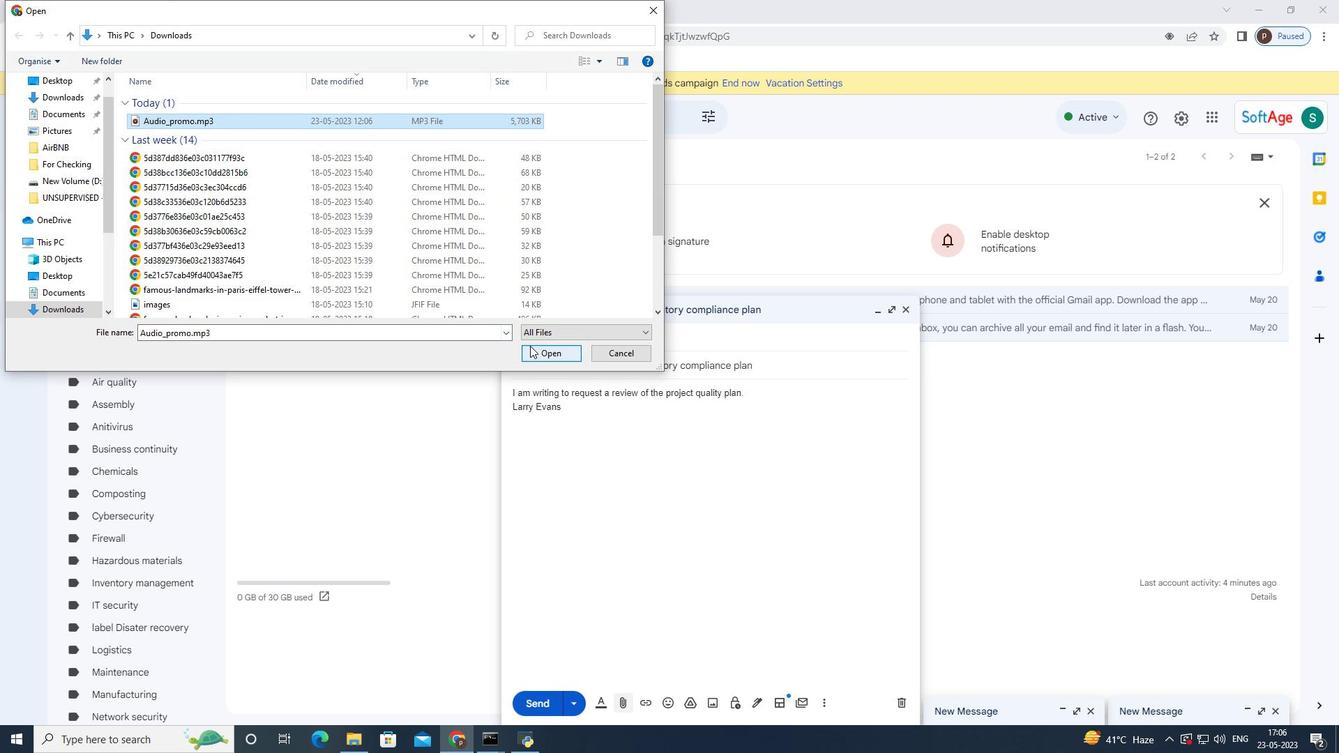 
Action: Mouse pressed left at (532, 350)
Screenshot: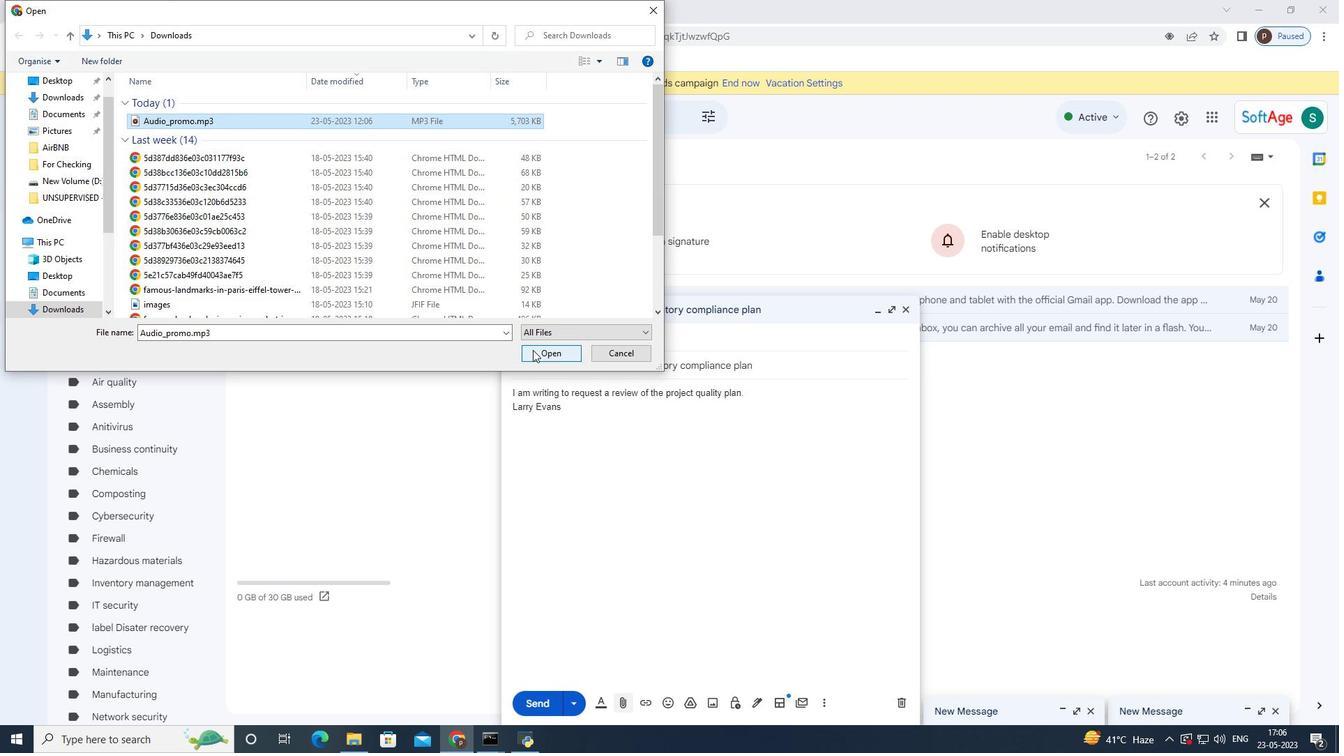 
Action: Mouse moved to (757, 399)
Screenshot: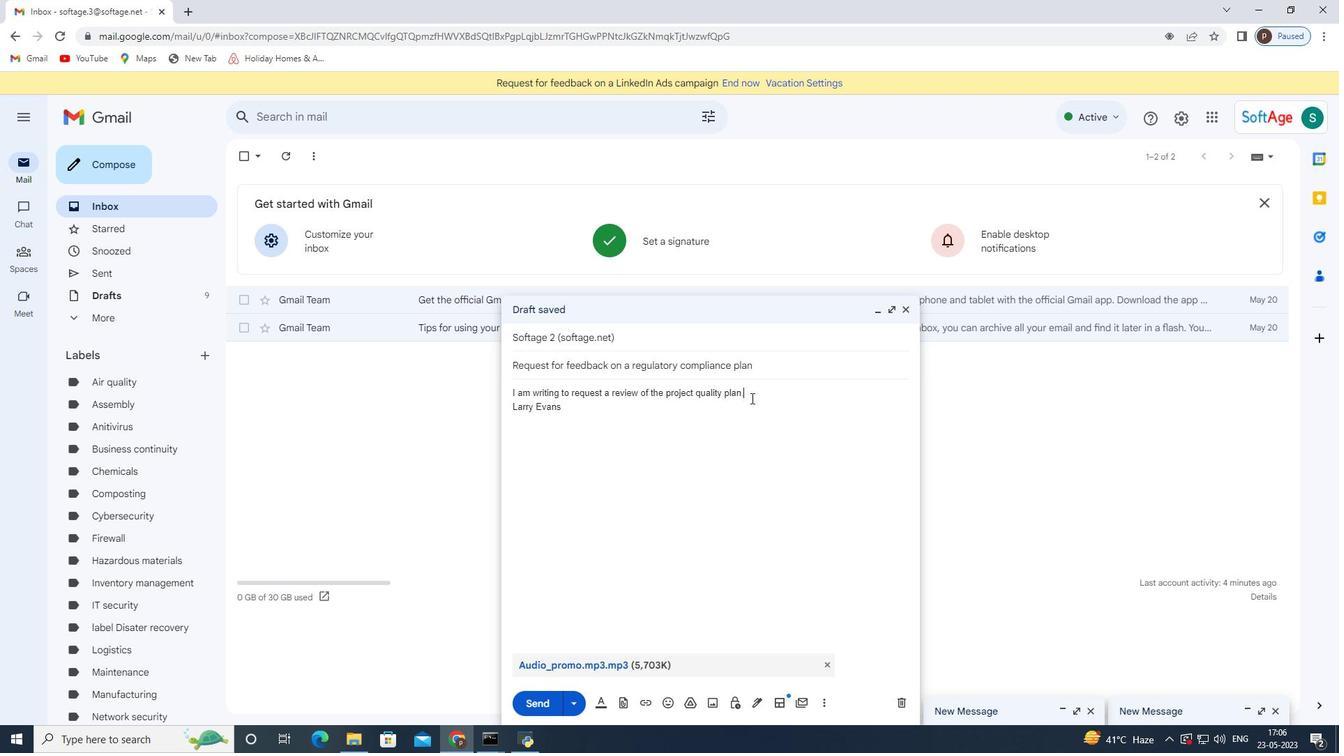 
Action: Mouse pressed left at (757, 399)
Screenshot: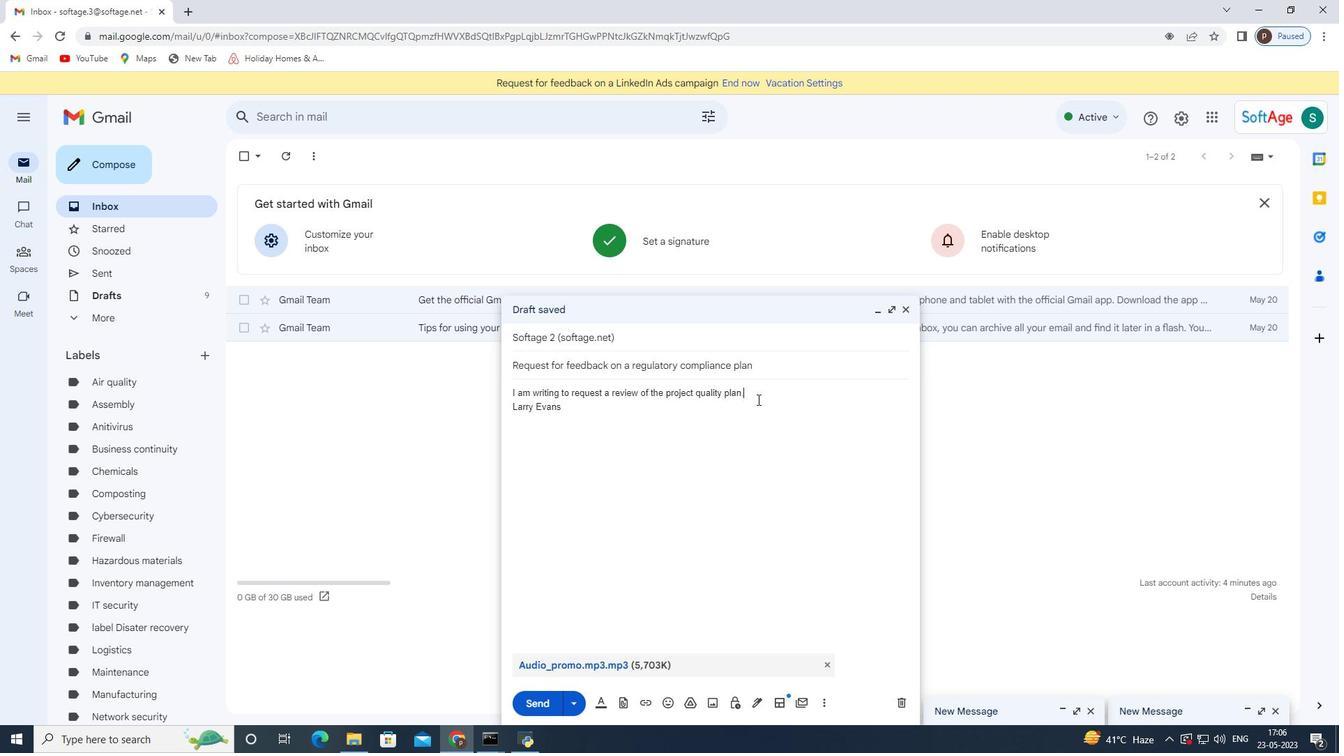 
Action: Mouse moved to (760, 392)
Screenshot: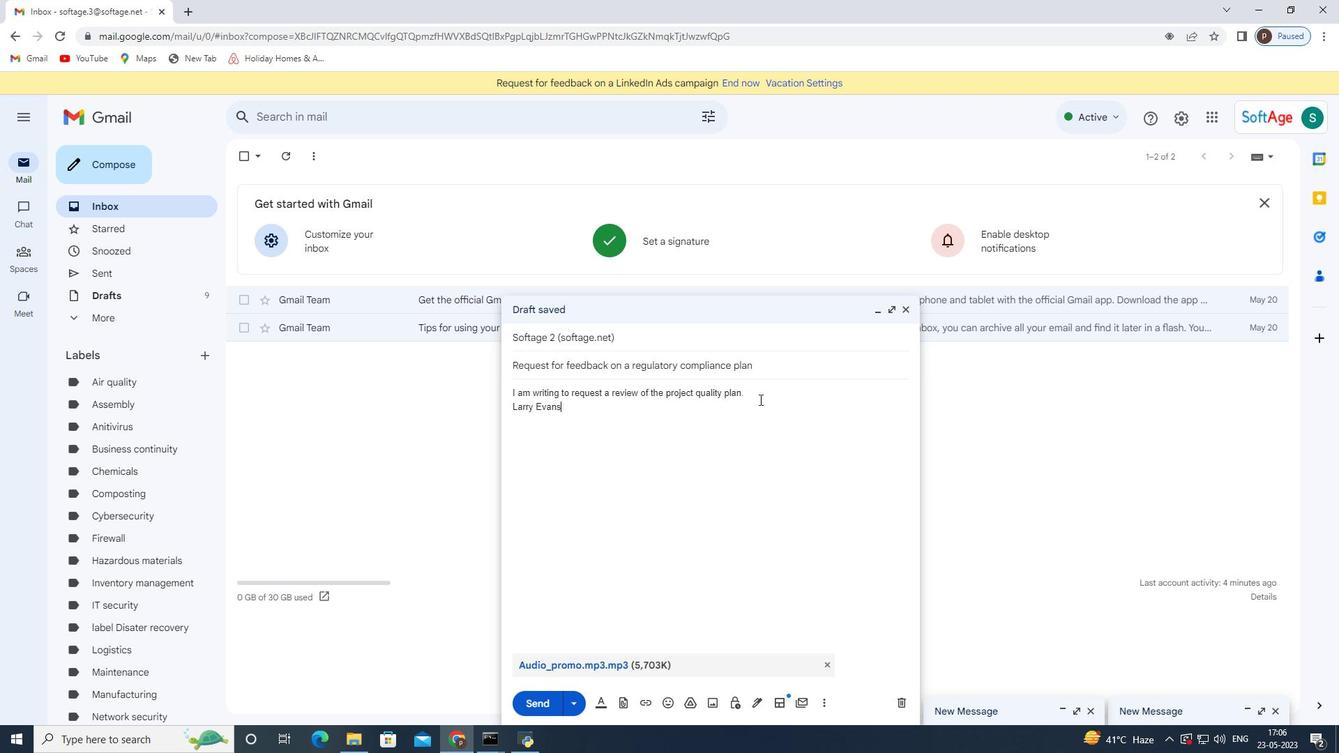 
Action: Mouse pressed left at (760, 392)
Screenshot: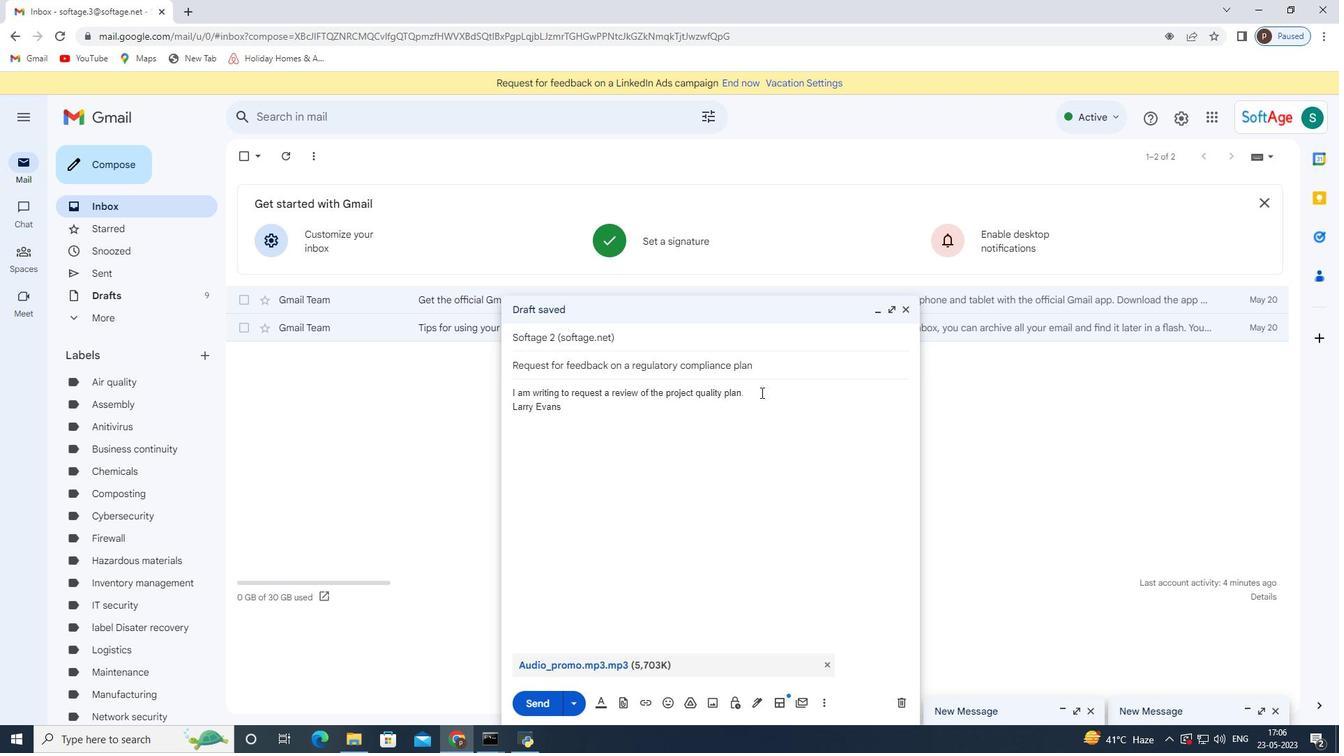 
Action: Key pressed <Key.backspace><Key.backspace><Key.backspace><Key.backspace><Key.backspace><Key.backspace><Key.backspace><Key.backspace><Key.backspace><Key.backspace><Key.backspace><Key.backspace><Key.backspace><Key.backspace><Key.backspace><Key.backspace><Key.backspace><Key.backspace><Key.backspace><Key.backspace><Key.backspace><Key.backspace><Key.backspace><Key.backspace><Key.backspace><Key.backspace><Key.backspace><Key.backspace><Key.backspace><Key.backspace><Key.backspace><Key.backspace><Key.backspace><Key.backspace><Key.backspace><Key.backspace><Key.backspace><Key.backspace><Key.backspace><Key.backspace><Key.backspace><Key.backspace><Key.backspace><Key.backspace><Key.backspace><Key.backspace><Key.backspace><Key.backspace><Key.backspace><Key.backspace><Key.backspace><Key.backspace><Key.backspace><Key.backspace><Key.backspace><Key.backspace><Key.backspace><Key.backspace><Key.backspace><Key.backspace><Key.backspace>ctrl+Z<'\x1a'><'\x1a'><'\x1a'><'\x1a'><'\x1a'><Key.enter><Key.enter><Key.shift>Thank<Key.space>you
Screenshot: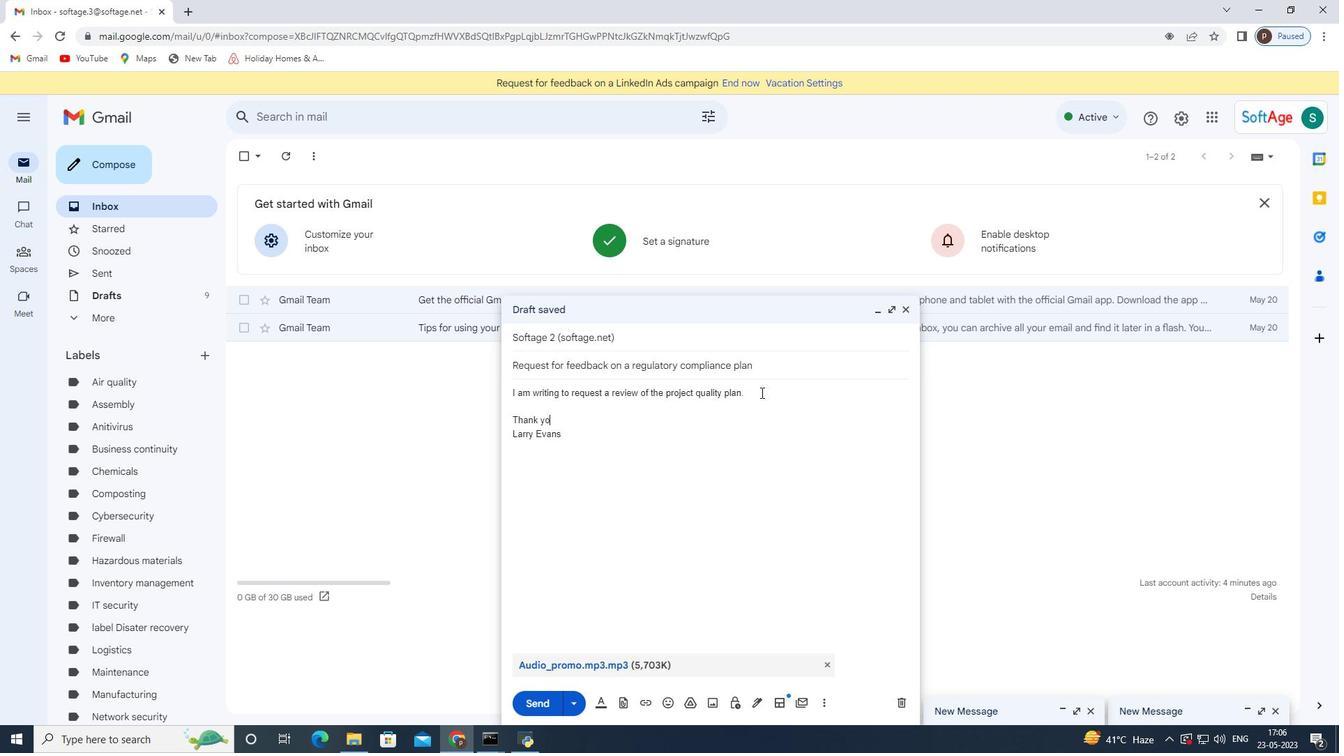 
Action: Mouse moved to (542, 703)
Screenshot: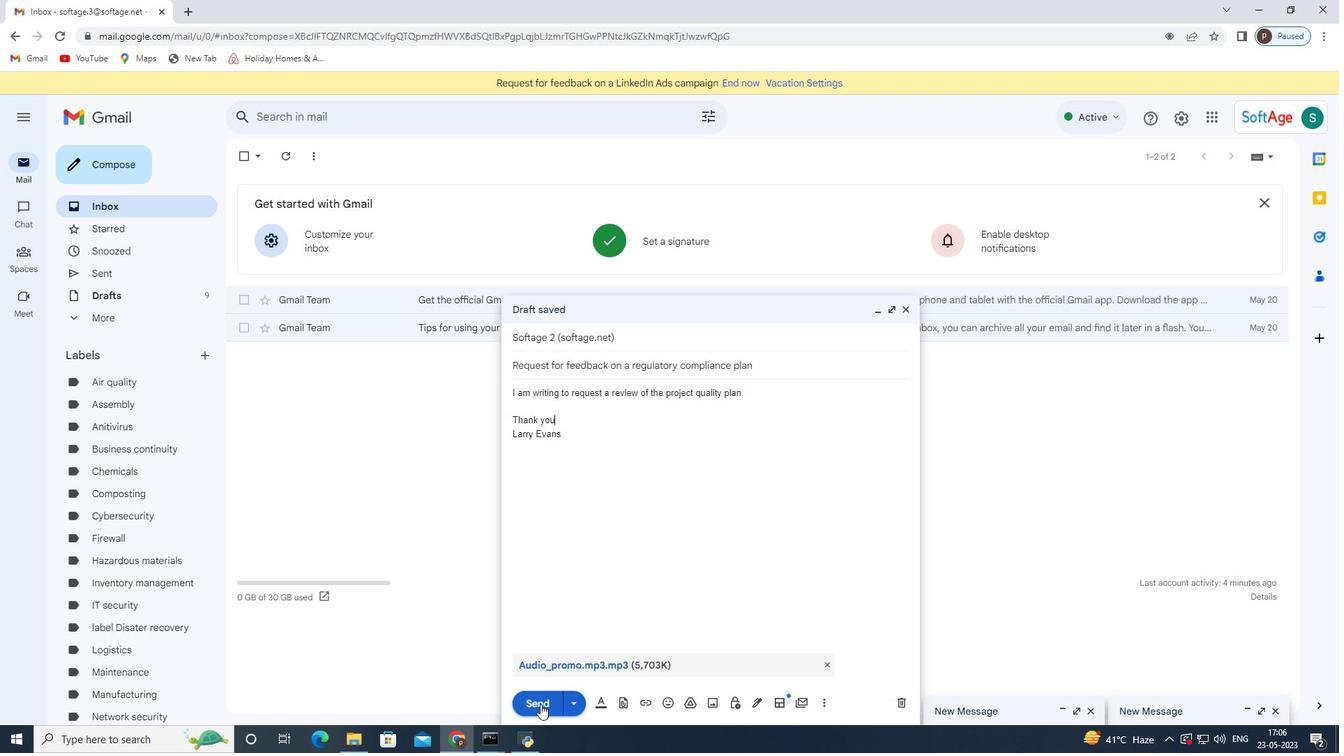 
Action: Mouse pressed left at (542, 703)
Screenshot: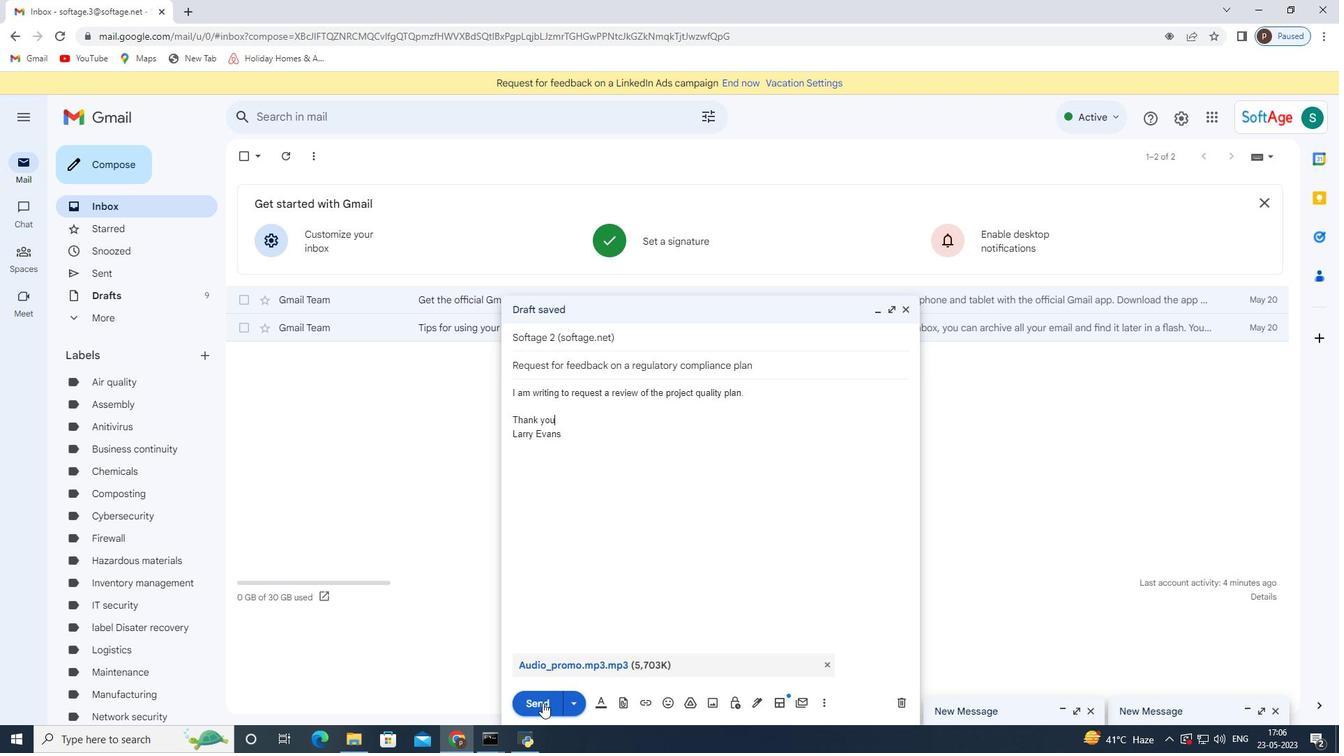 
Action: Mouse moved to (161, 277)
Screenshot: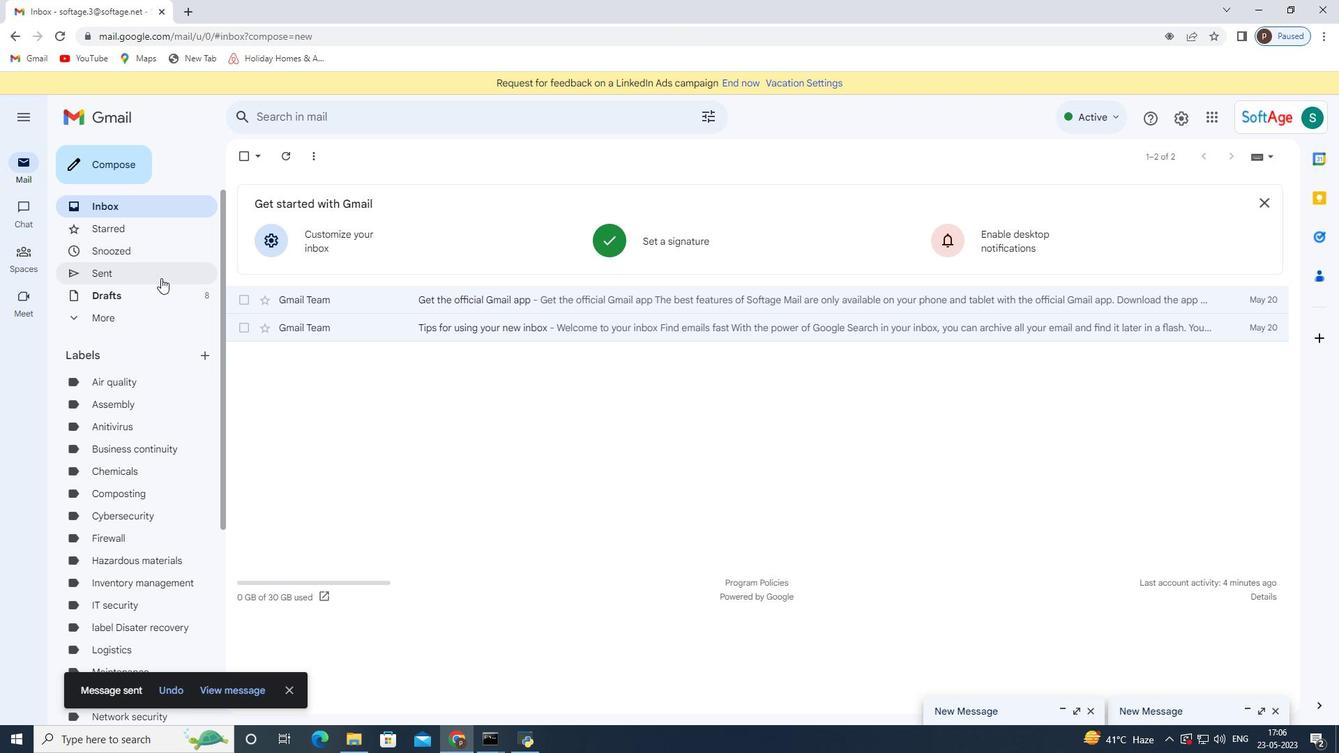 
Action: Mouse pressed left at (161, 277)
Screenshot: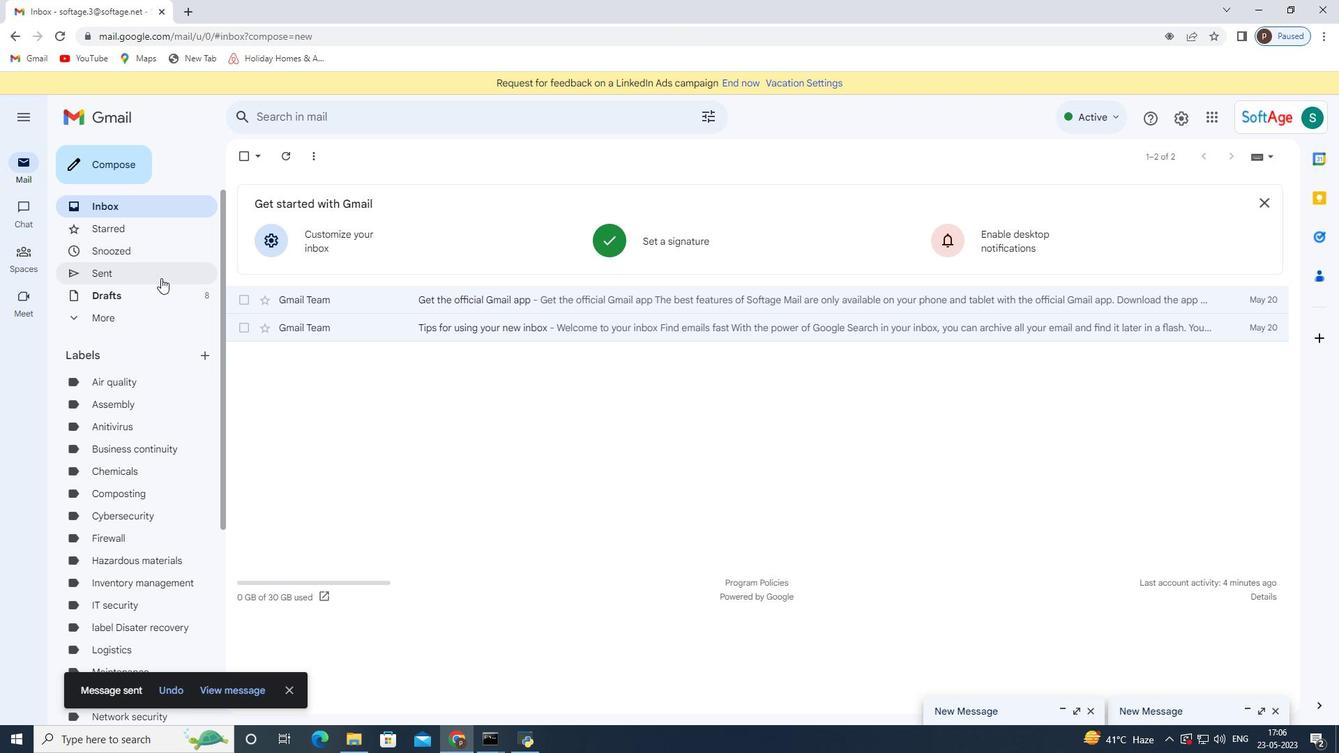 
Action: Mouse moved to (604, 248)
Screenshot: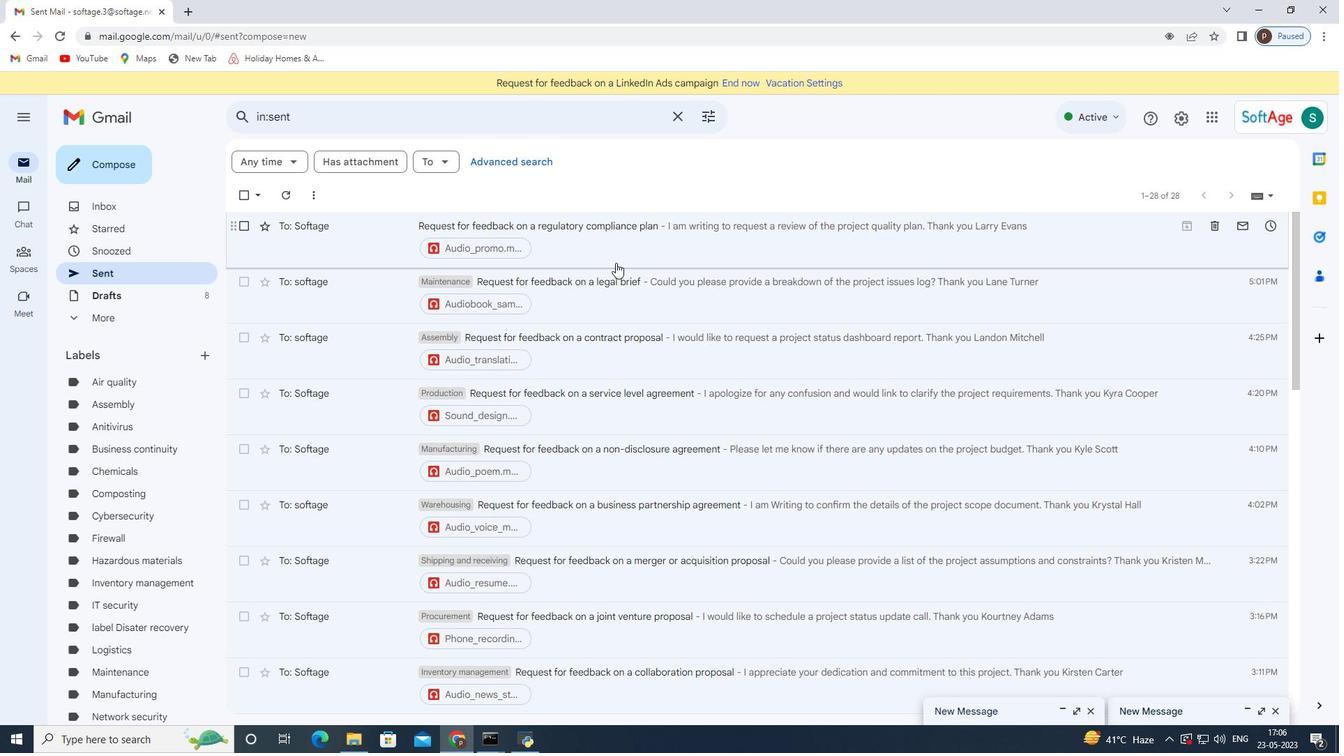 
Action: Mouse scrolled (604, 249) with delta (0, 0)
Screenshot: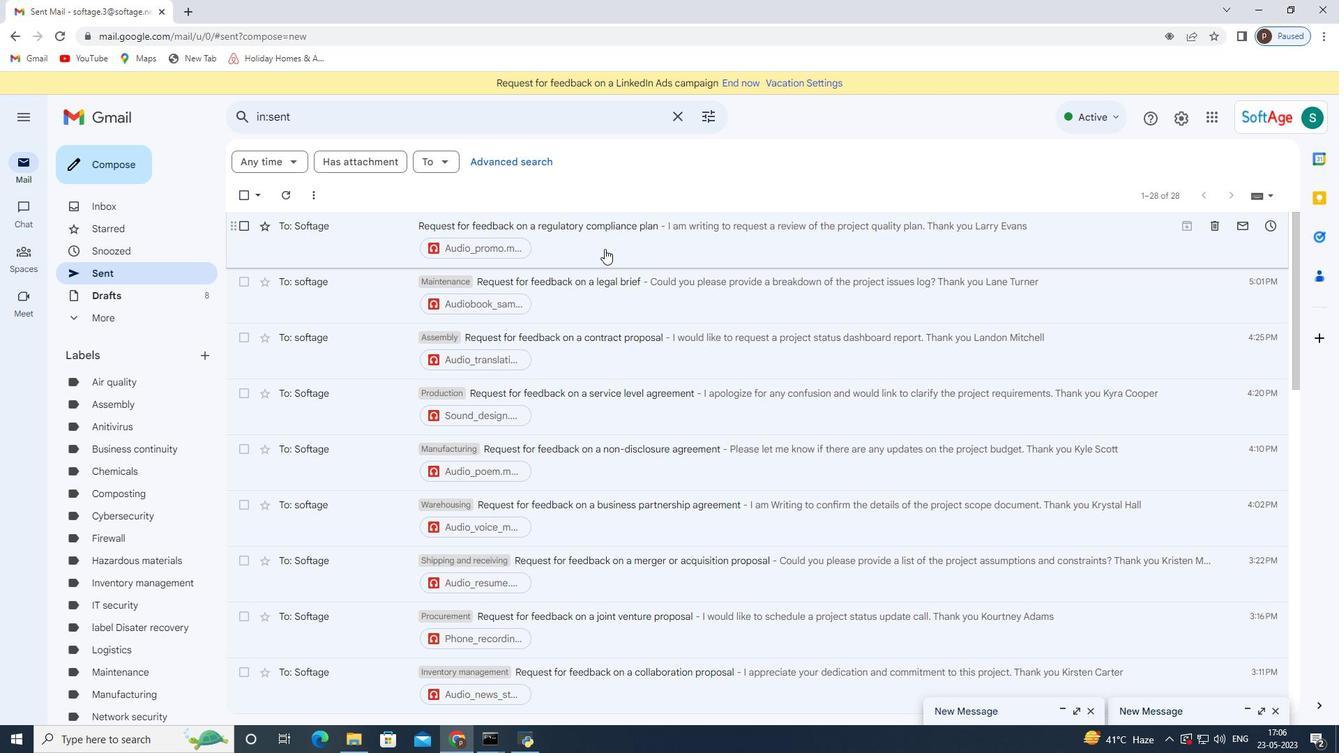 
Action: Mouse scrolled (604, 249) with delta (0, 0)
Screenshot: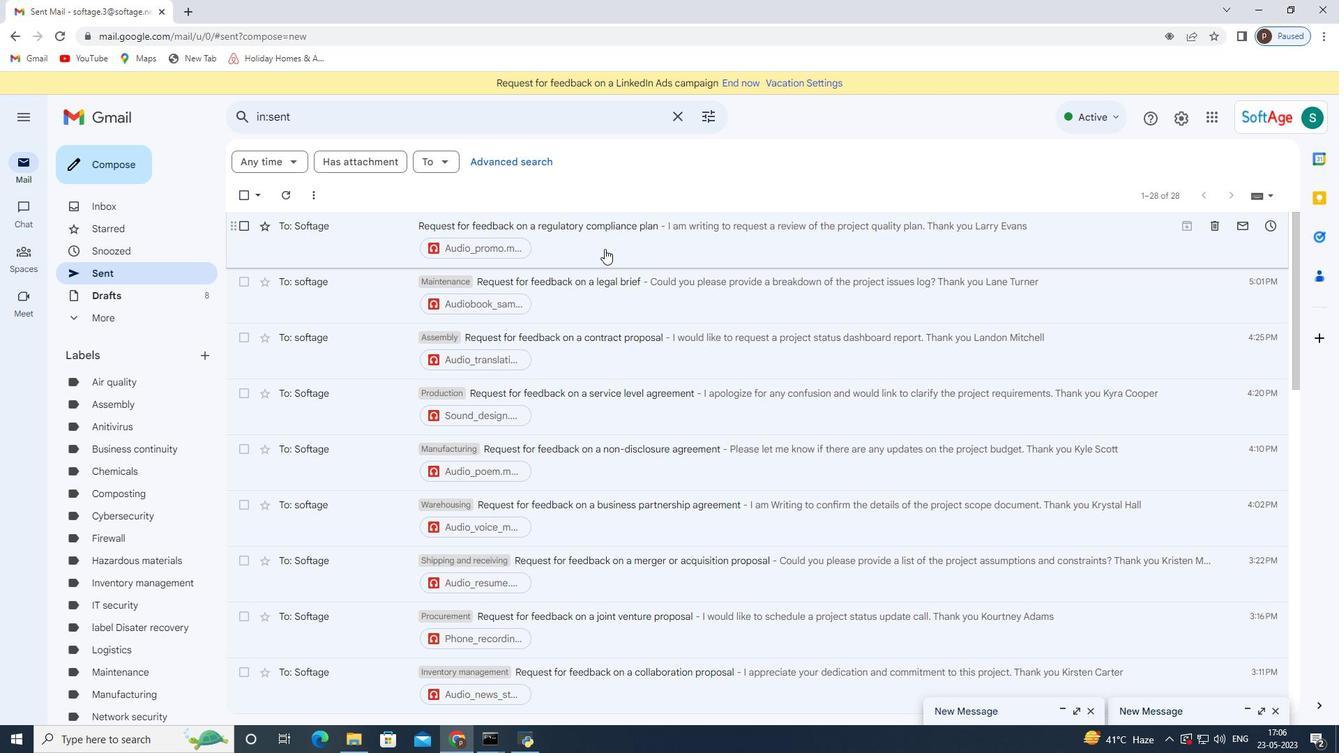 
Action: Mouse scrolled (604, 249) with delta (0, 0)
Screenshot: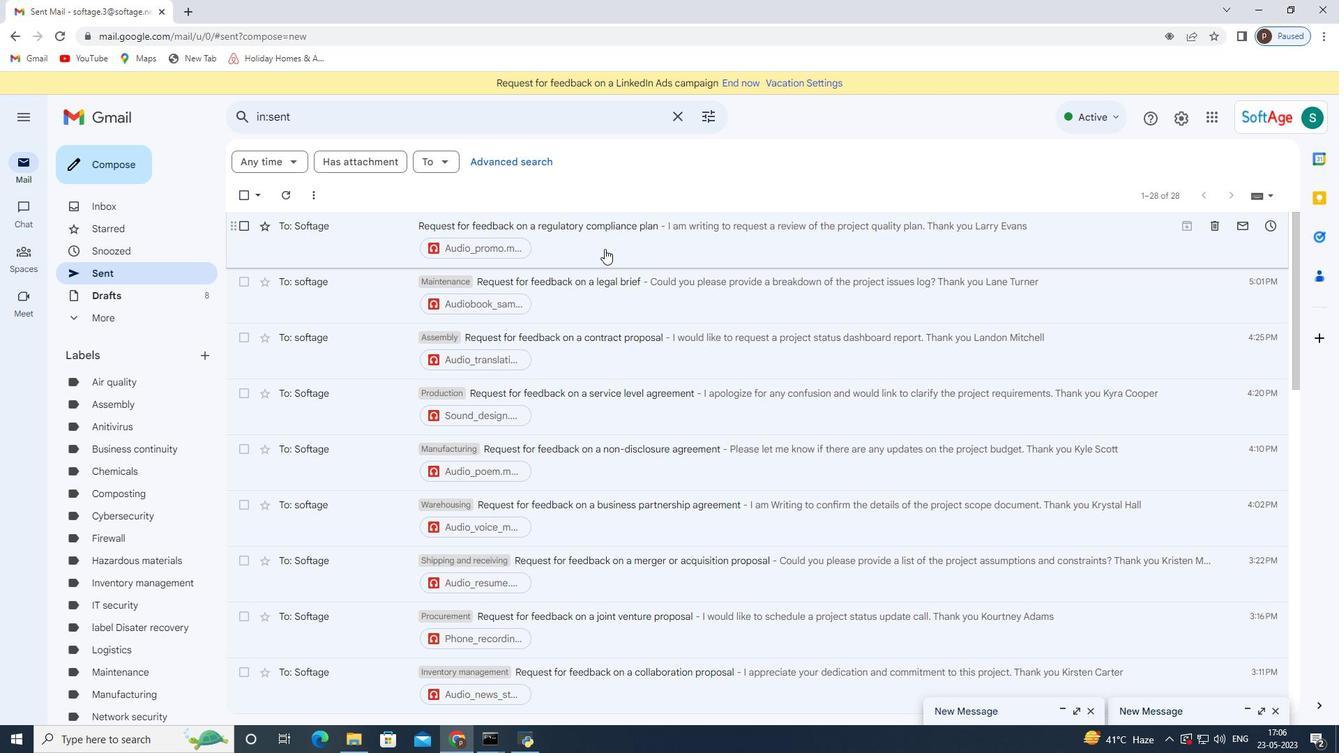 
Action: Mouse pressed right at (604, 248)
Screenshot: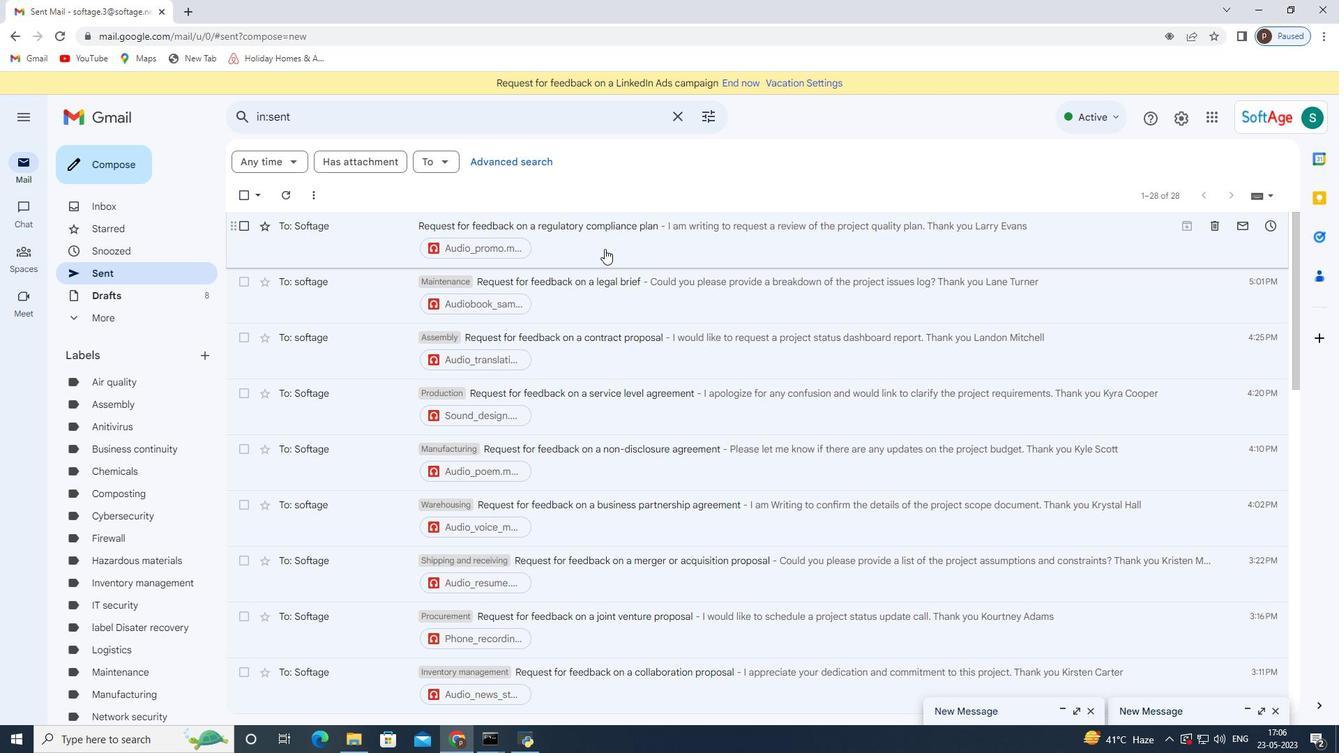 
Action: Mouse moved to (652, 481)
Screenshot: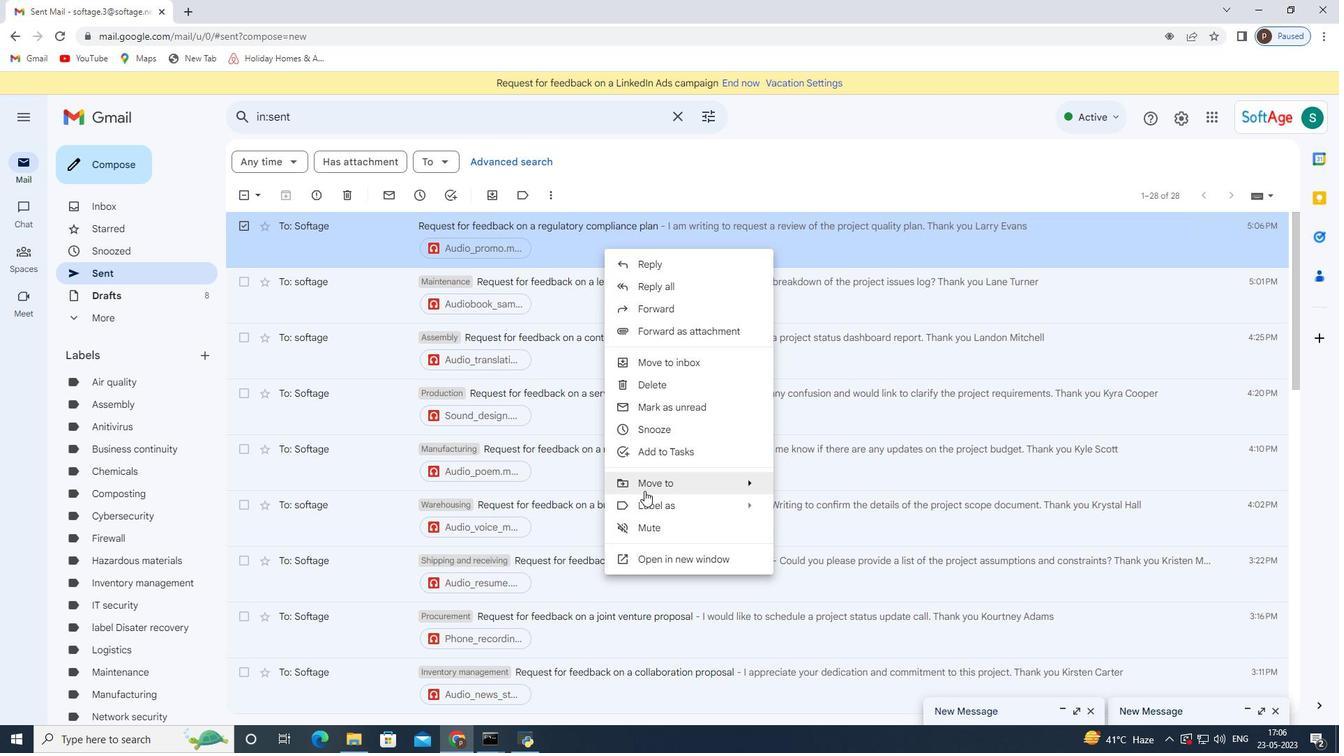 
Action: Mouse pressed left at (652, 481)
Screenshot: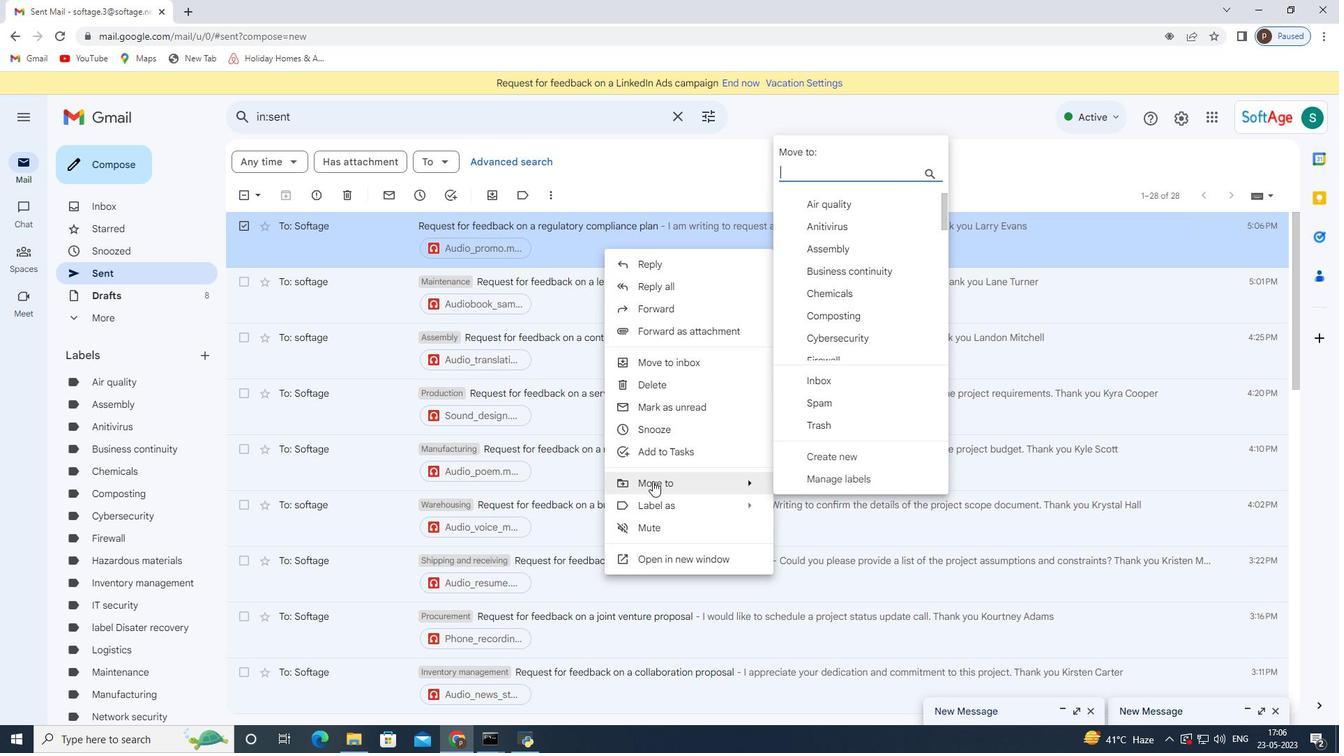 
Action: Mouse moved to (828, 452)
Screenshot: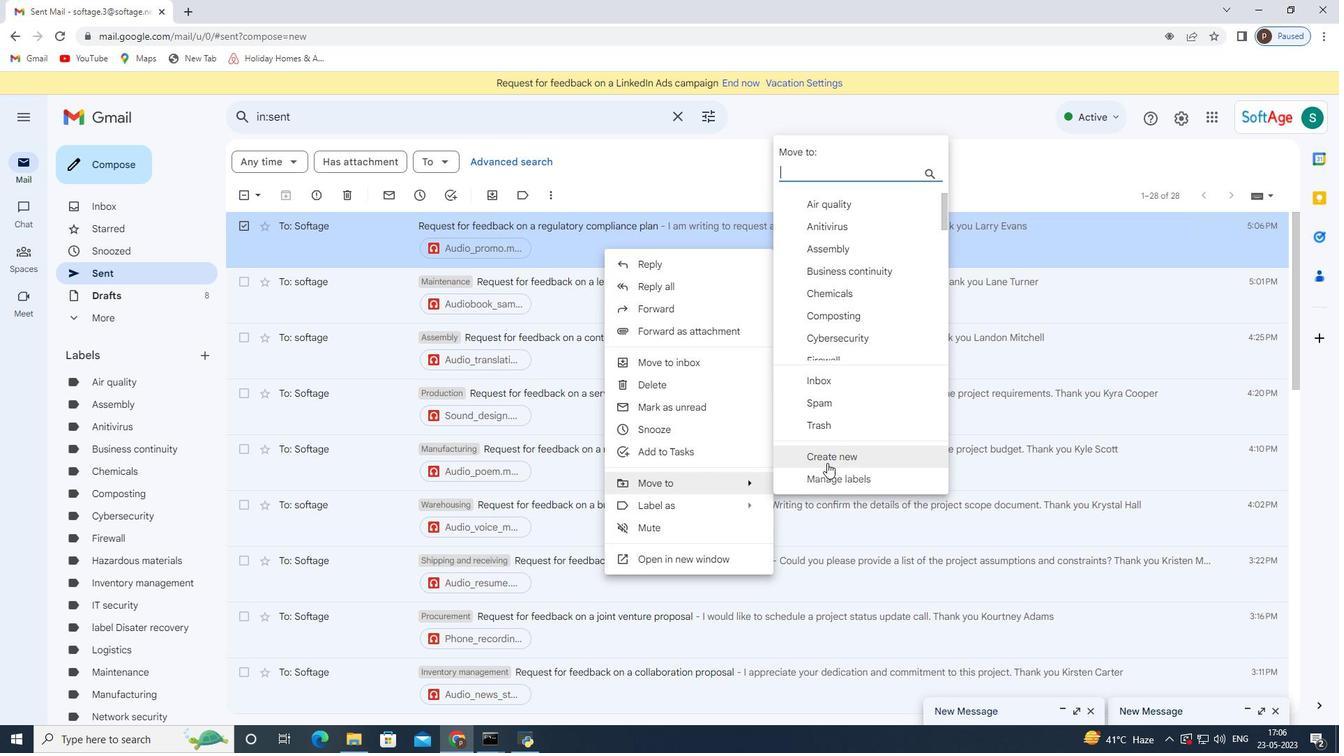 
Action: Mouse pressed left at (828, 452)
Screenshot: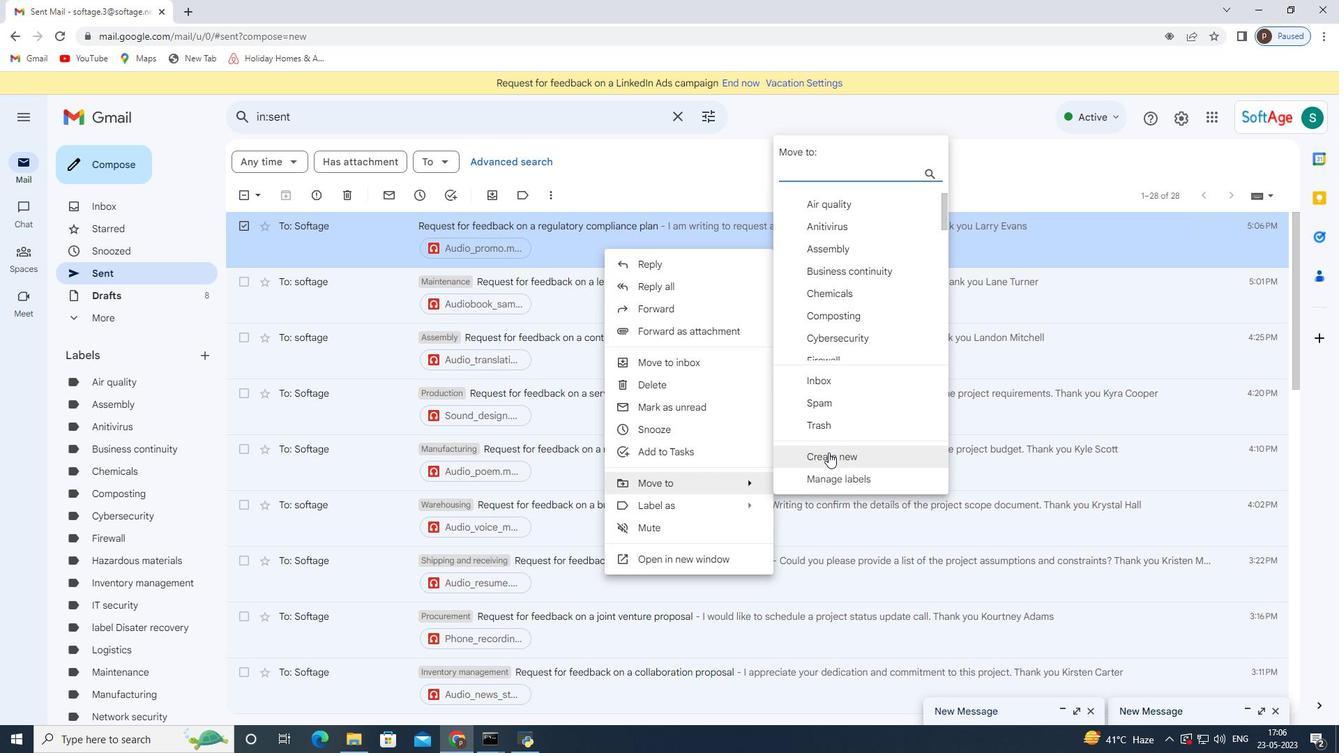 
Action: Mouse moved to (575, 382)
Screenshot: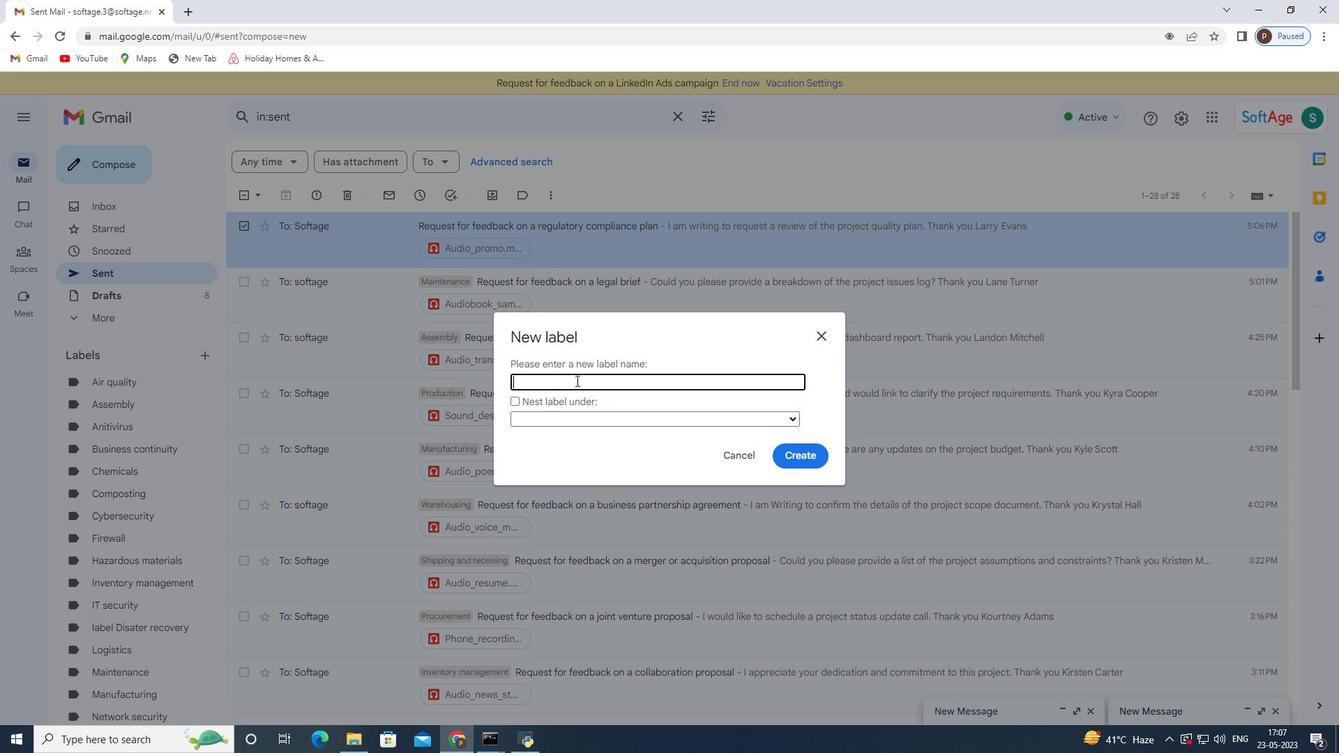 
Action: Mouse pressed left at (575, 382)
Screenshot: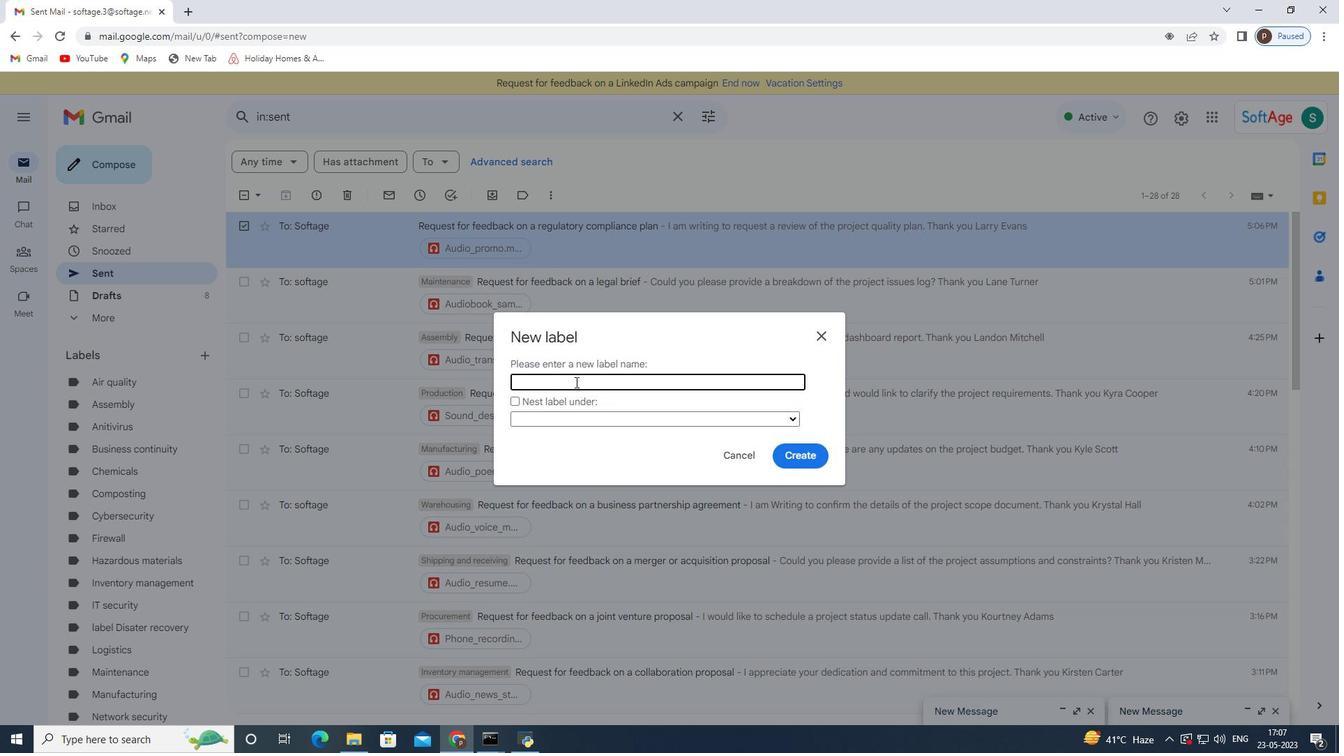 
Action: Key pressed <Key.shift>Repairs
Screenshot: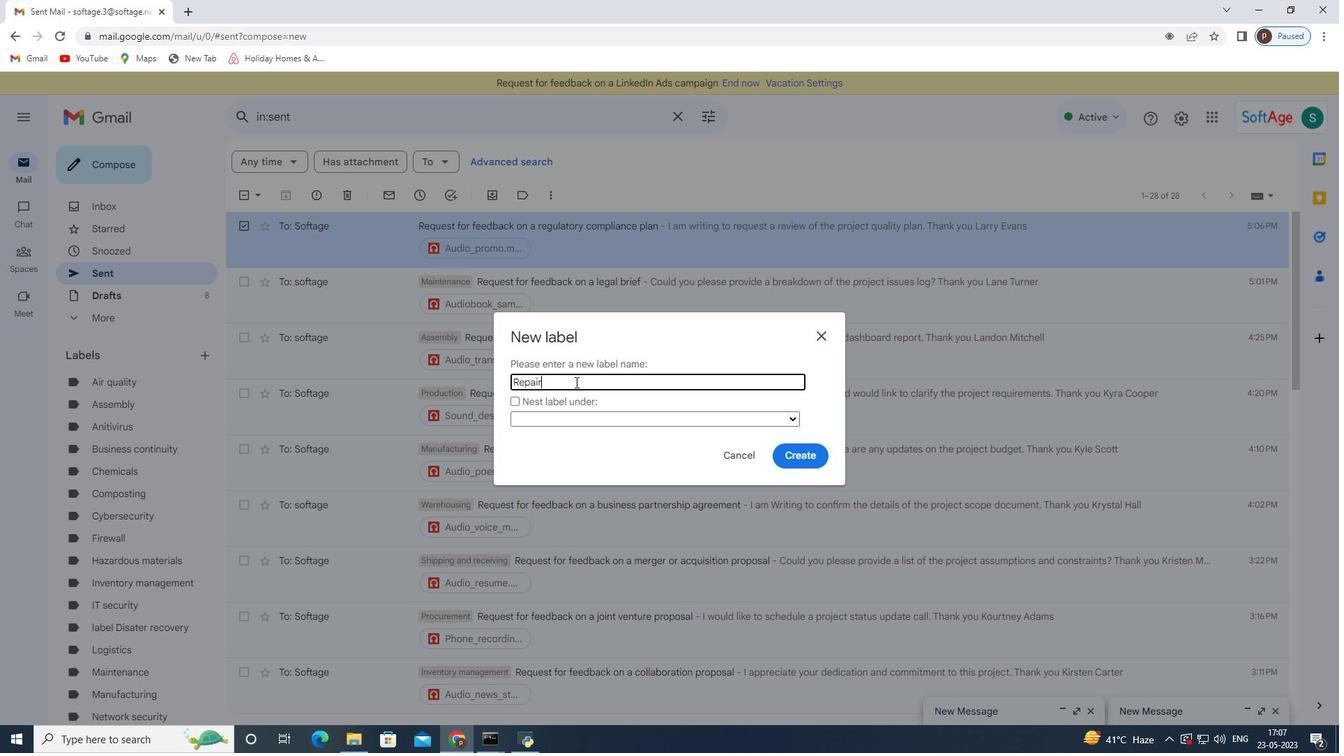 
Action: Mouse moved to (813, 453)
Screenshot: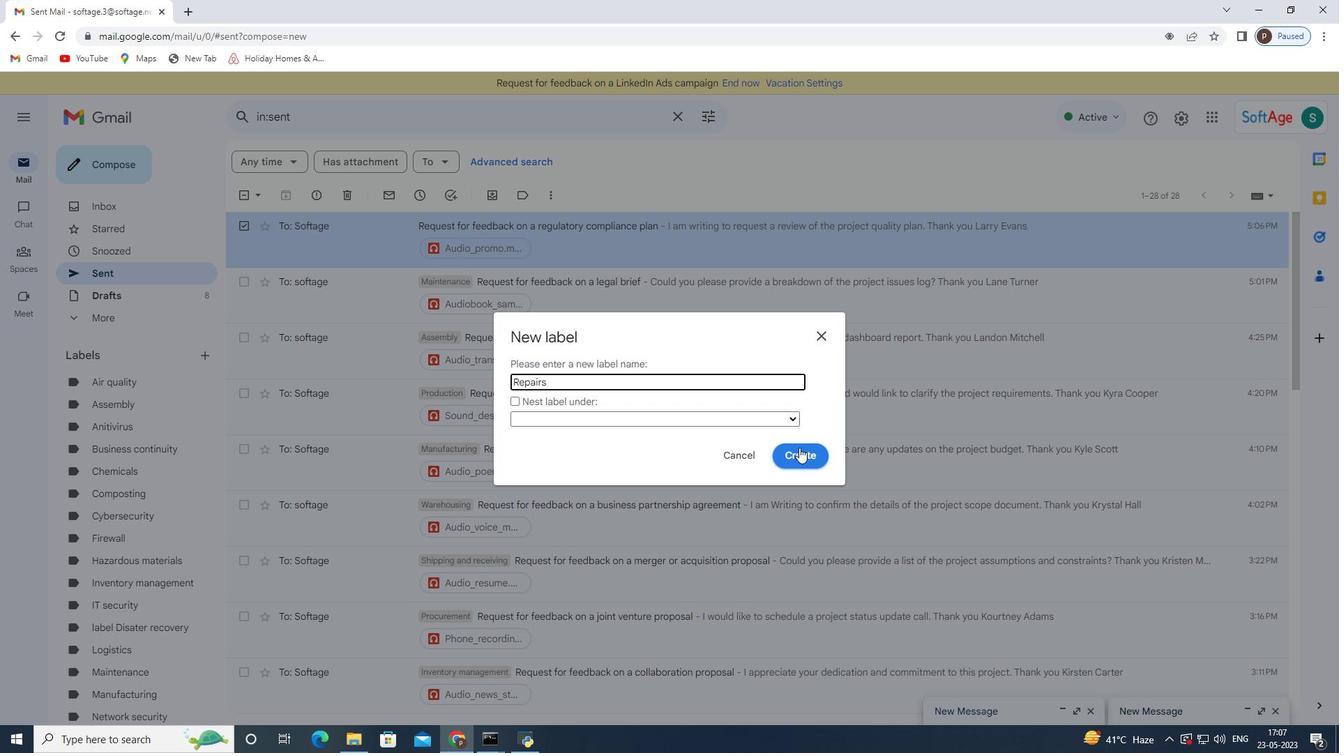 
Action: Mouse pressed left at (813, 453)
Screenshot: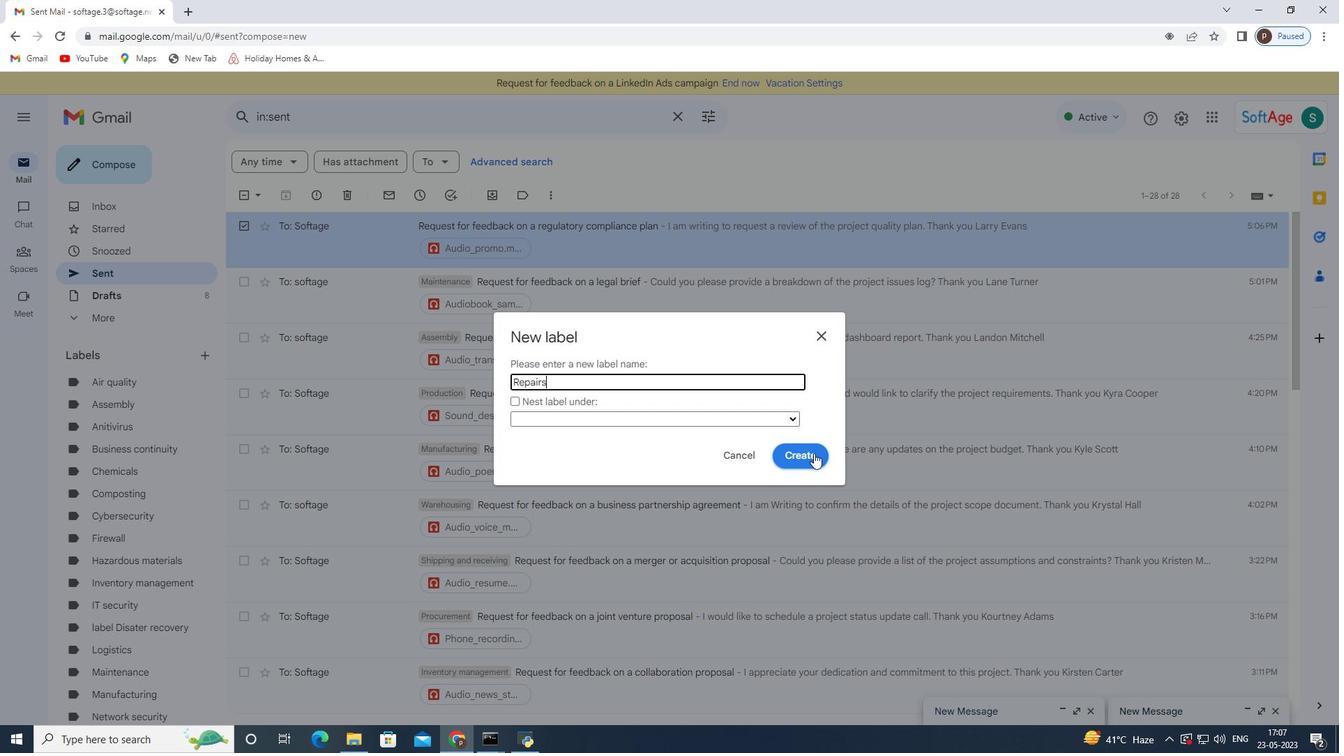 
Action: Mouse scrolled (813, 454) with delta (0, 0)
Screenshot: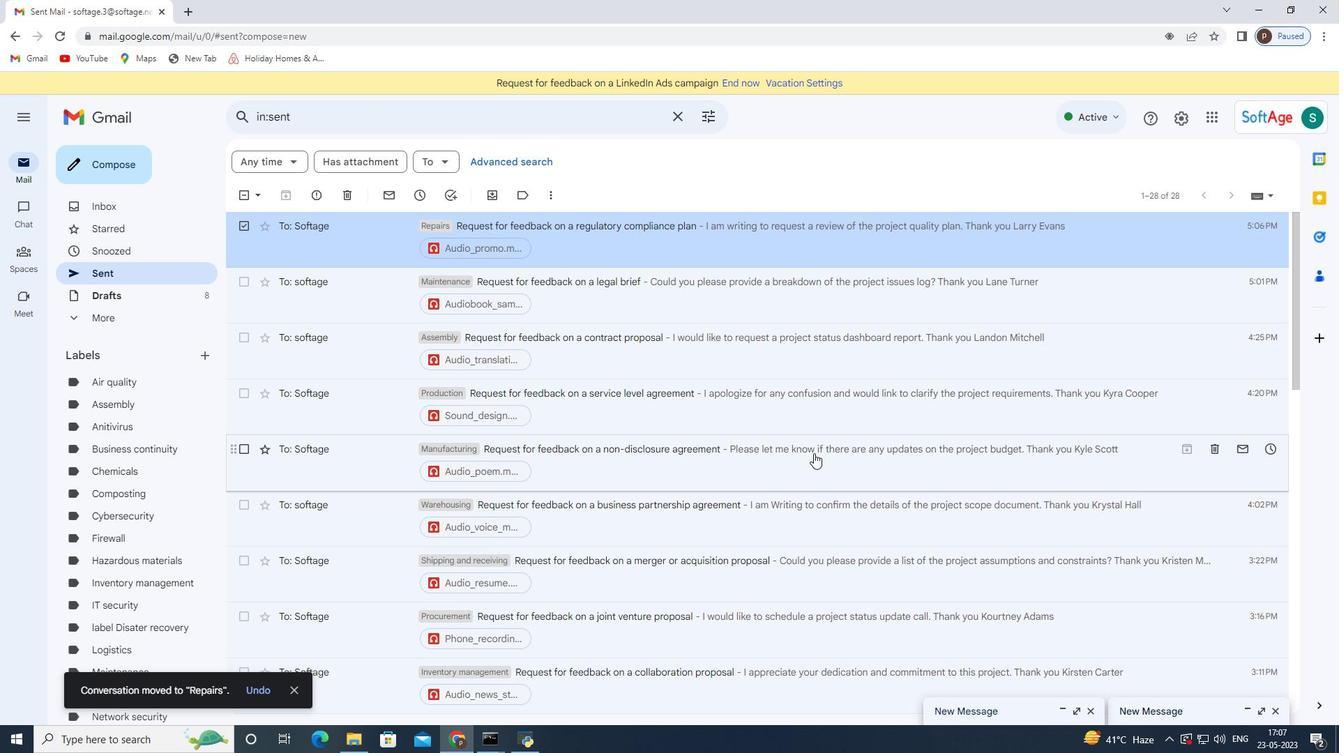 
Action: Mouse scrolled (813, 454) with delta (0, 0)
Screenshot: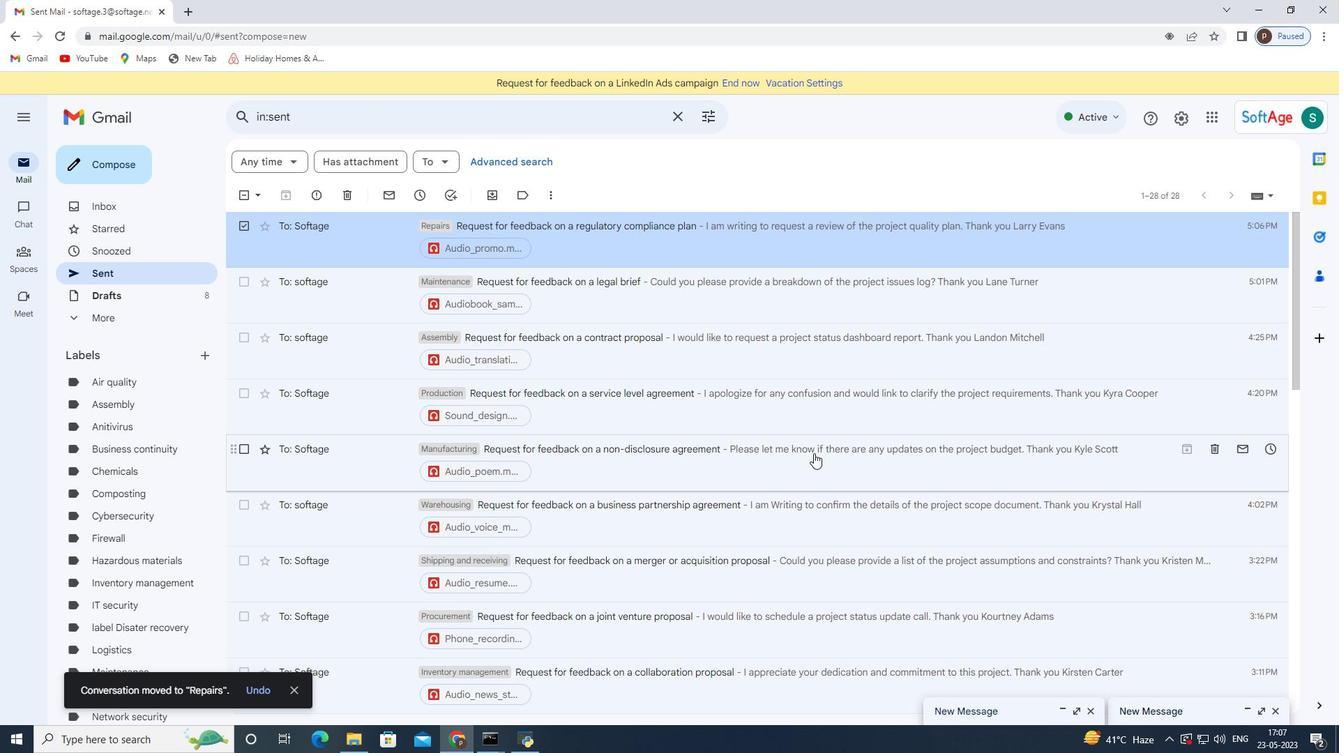 
Action: Mouse scrolled (813, 454) with delta (0, 0)
Screenshot: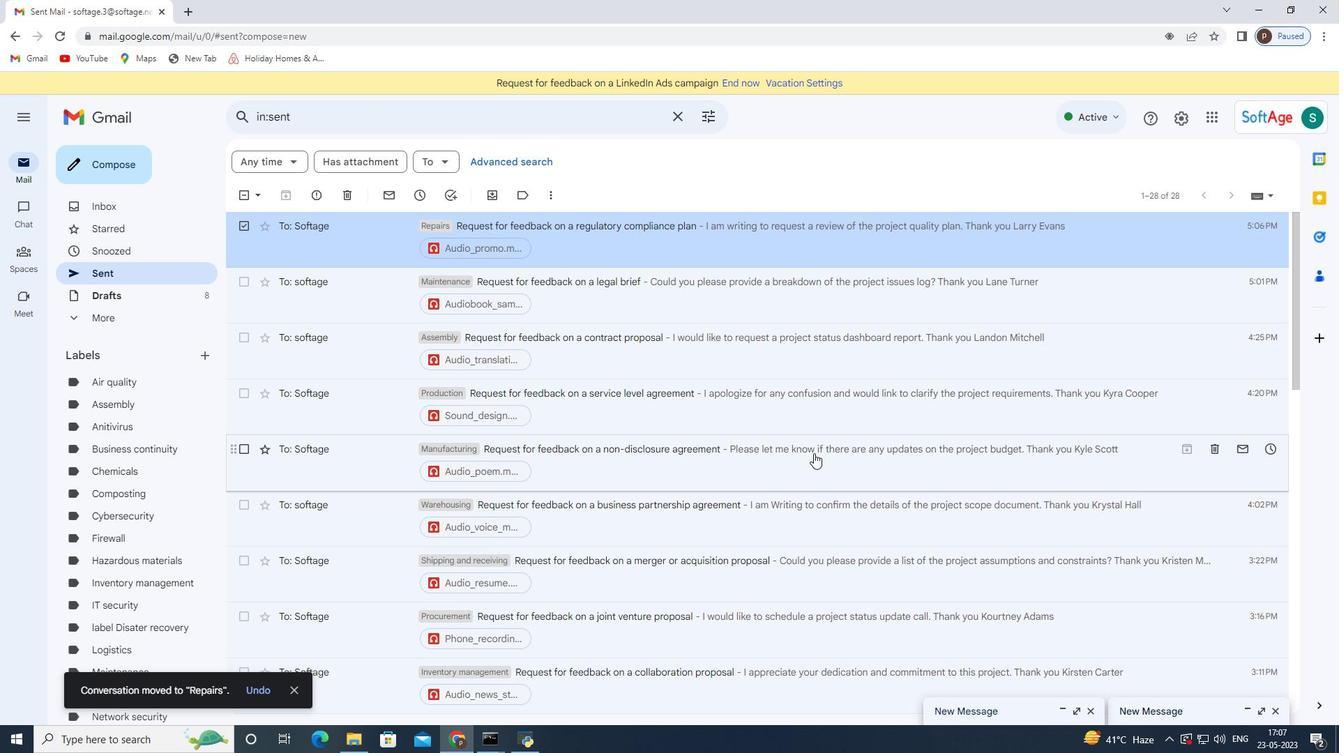 
Action: Mouse scrolled (813, 454) with delta (0, 0)
Screenshot: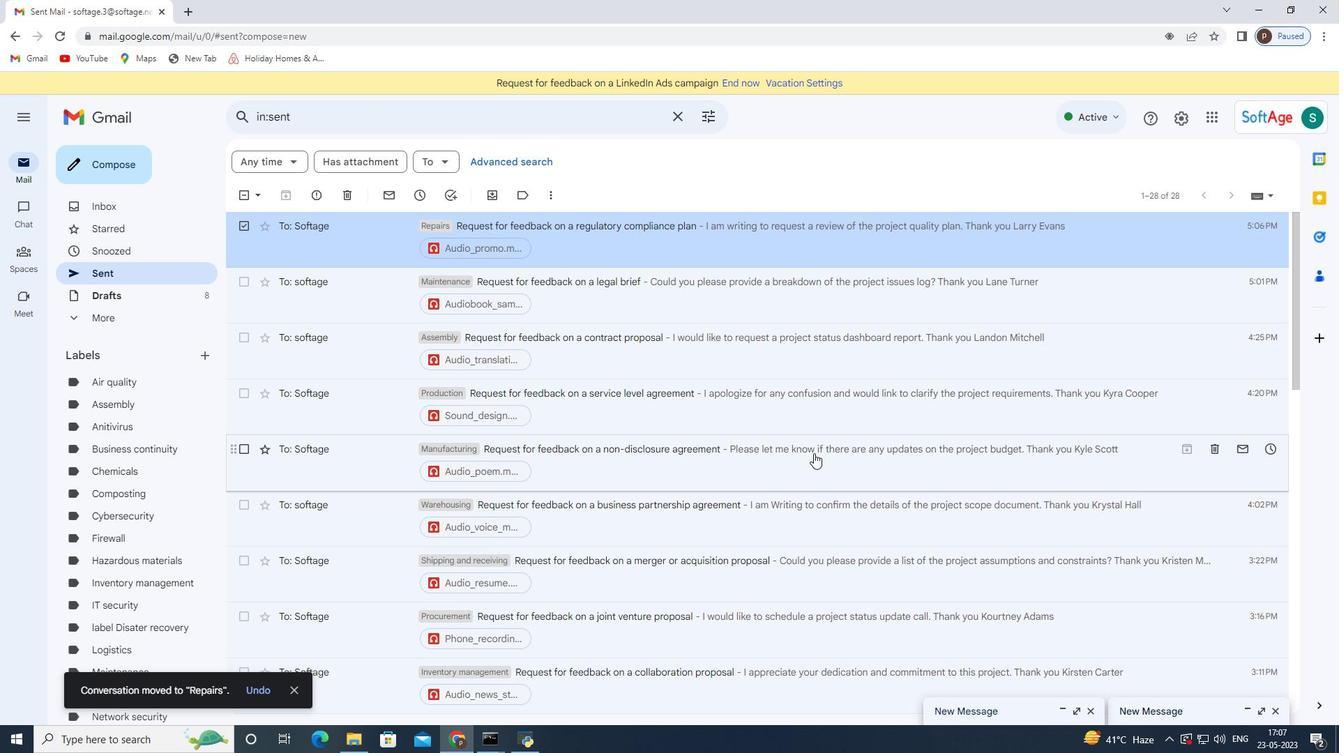 
Action: Mouse scrolled (813, 454) with delta (0, 0)
Screenshot: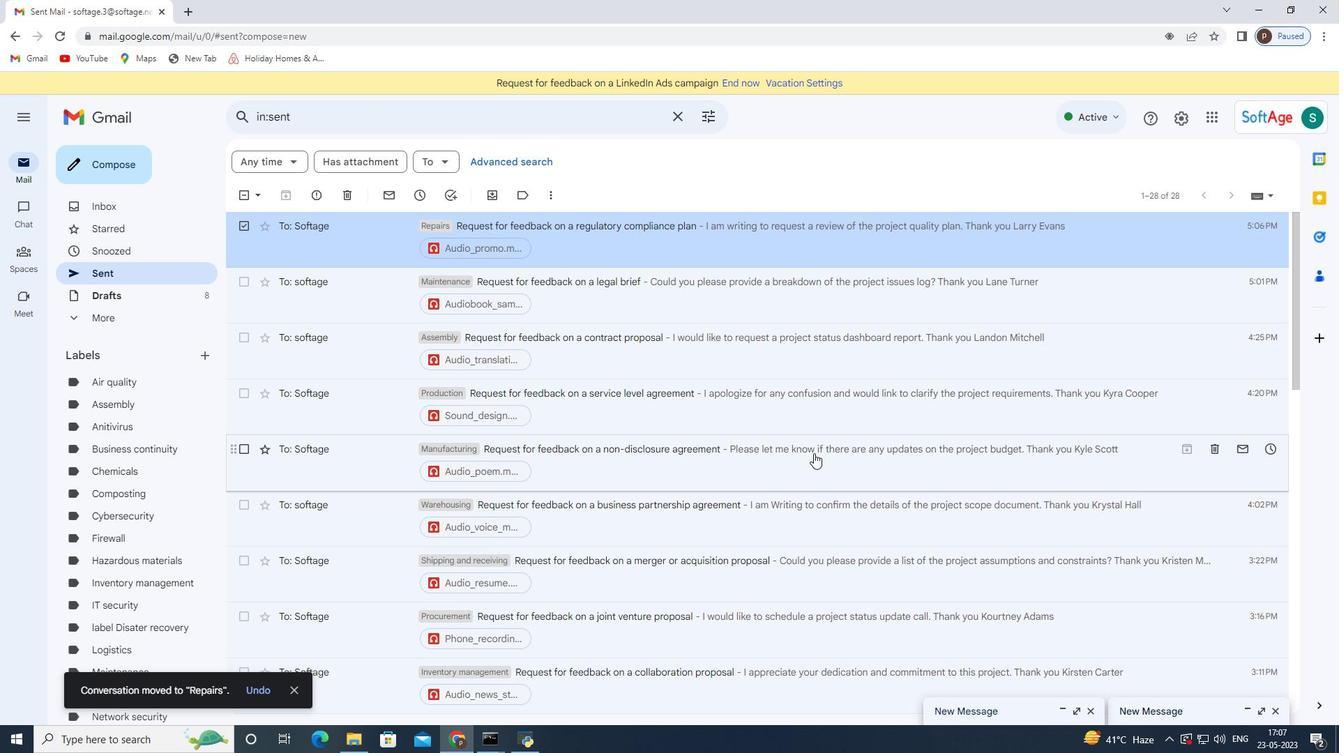 
